 Task: Look for space in Marly-le-Roi, France from 2nd September, 2023 to 10th September, 2023 for 1 adult in price range Rs.5000 to Rs.16000. Place can be private room with 1  bedroom having 1 bed and 1 bathroom. Property type can be house, flat, guest house, hotel. Booking option can be shelf check-in. Required host language is English.
Action: Mouse moved to (588, 150)
Screenshot: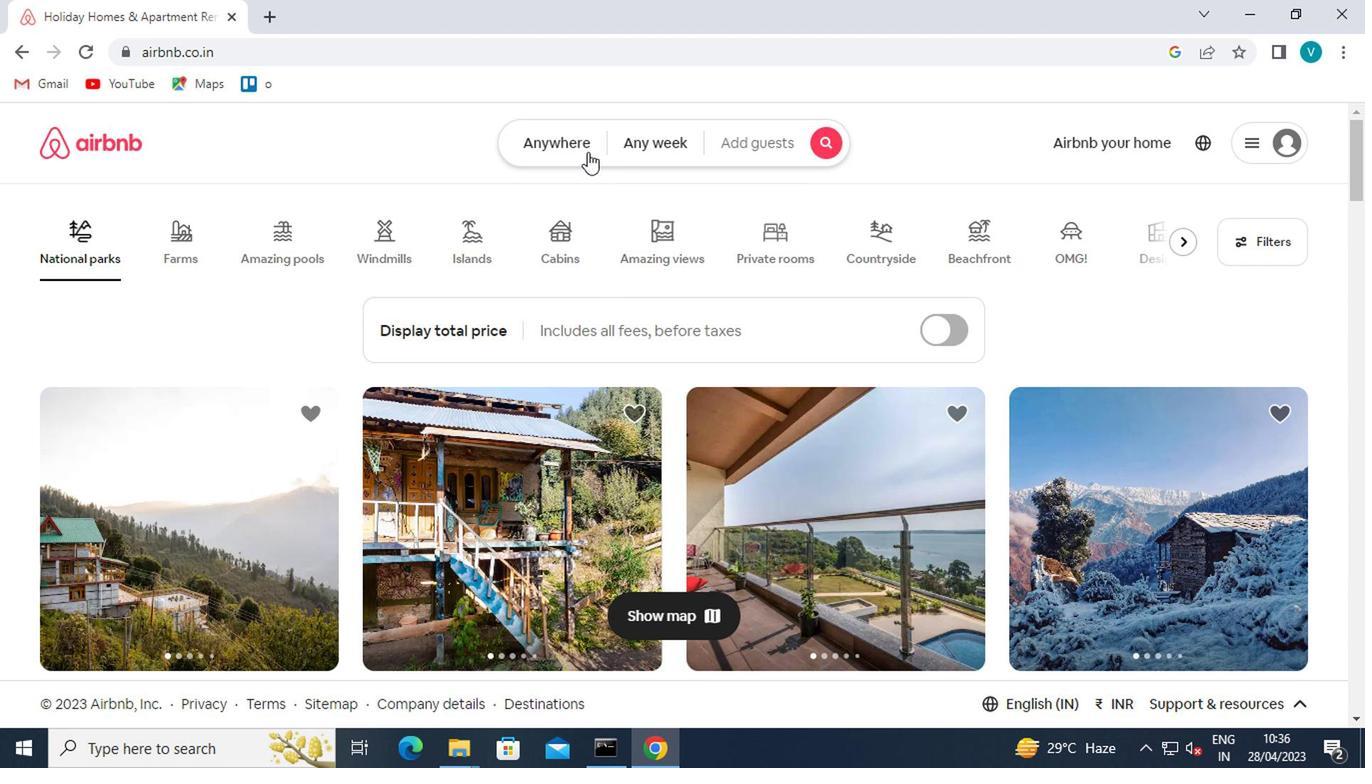 
Action: Mouse pressed left at (588, 150)
Screenshot: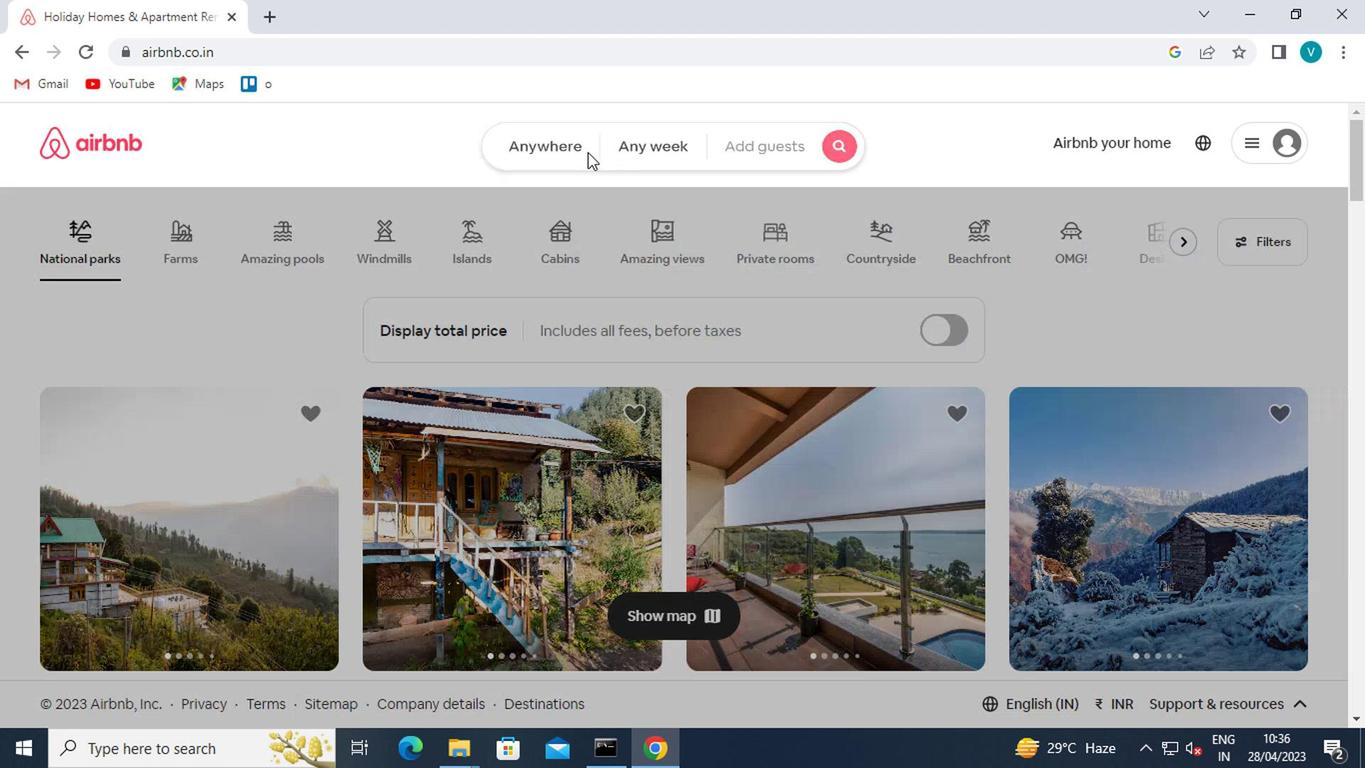 
Action: Mouse moved to (440, 229)
Screenshot: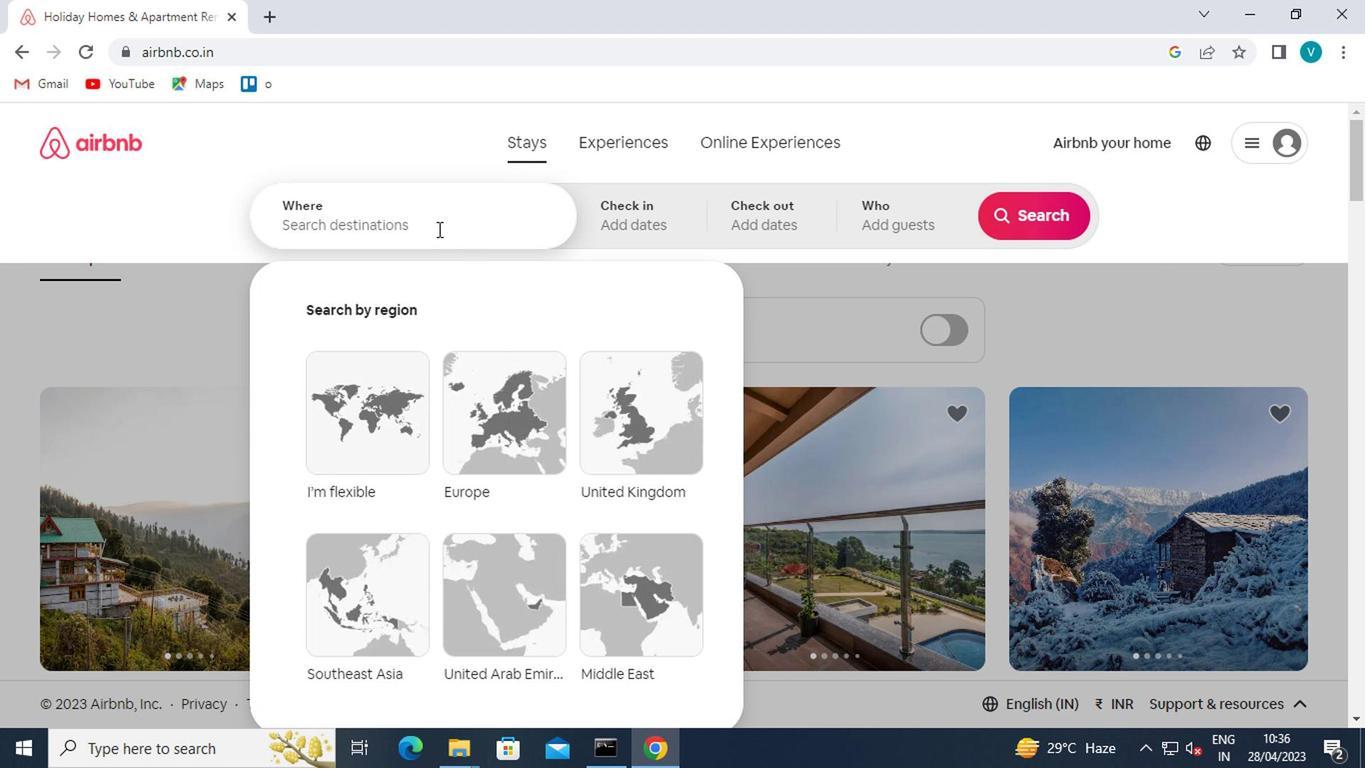 
Action: Mouse pressed left at (440, 229)
Screenshot: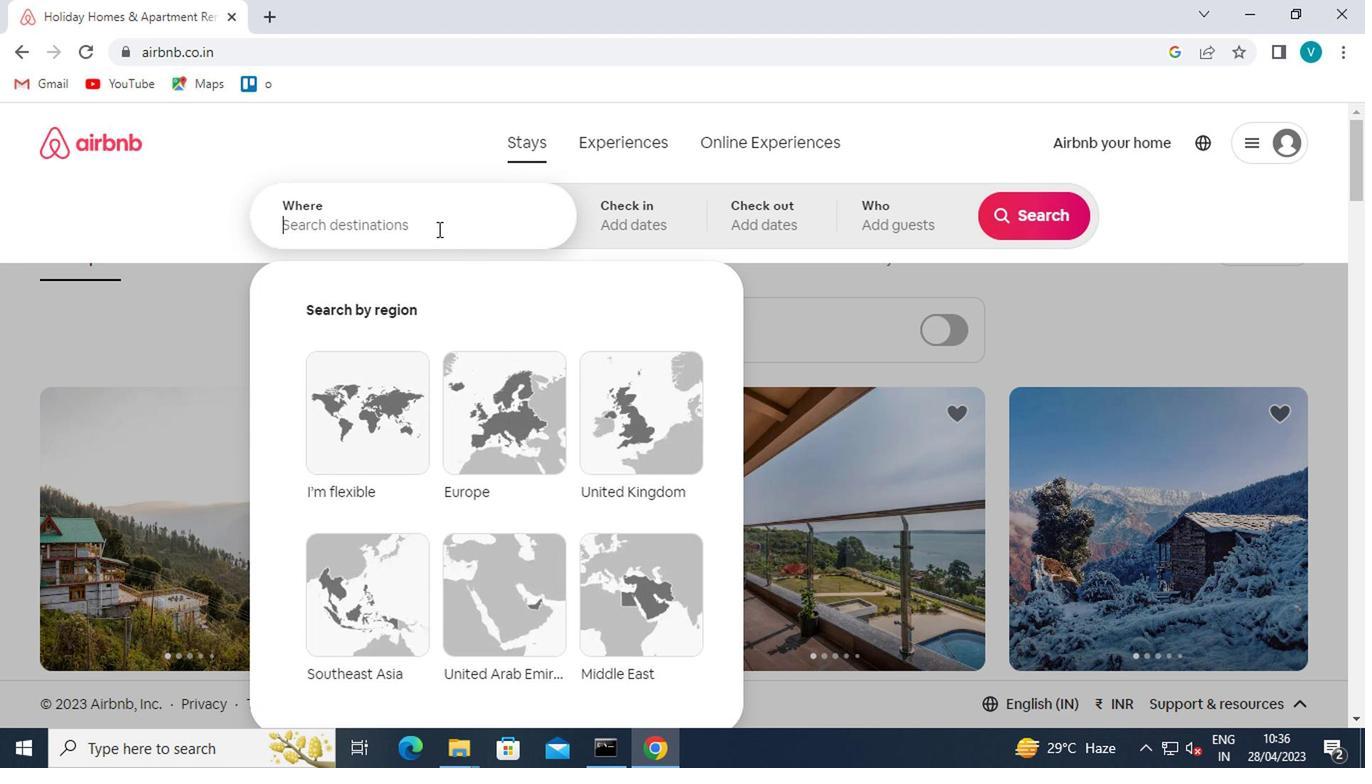 
Action: Mouse moved to (450, 233)
Screenshot: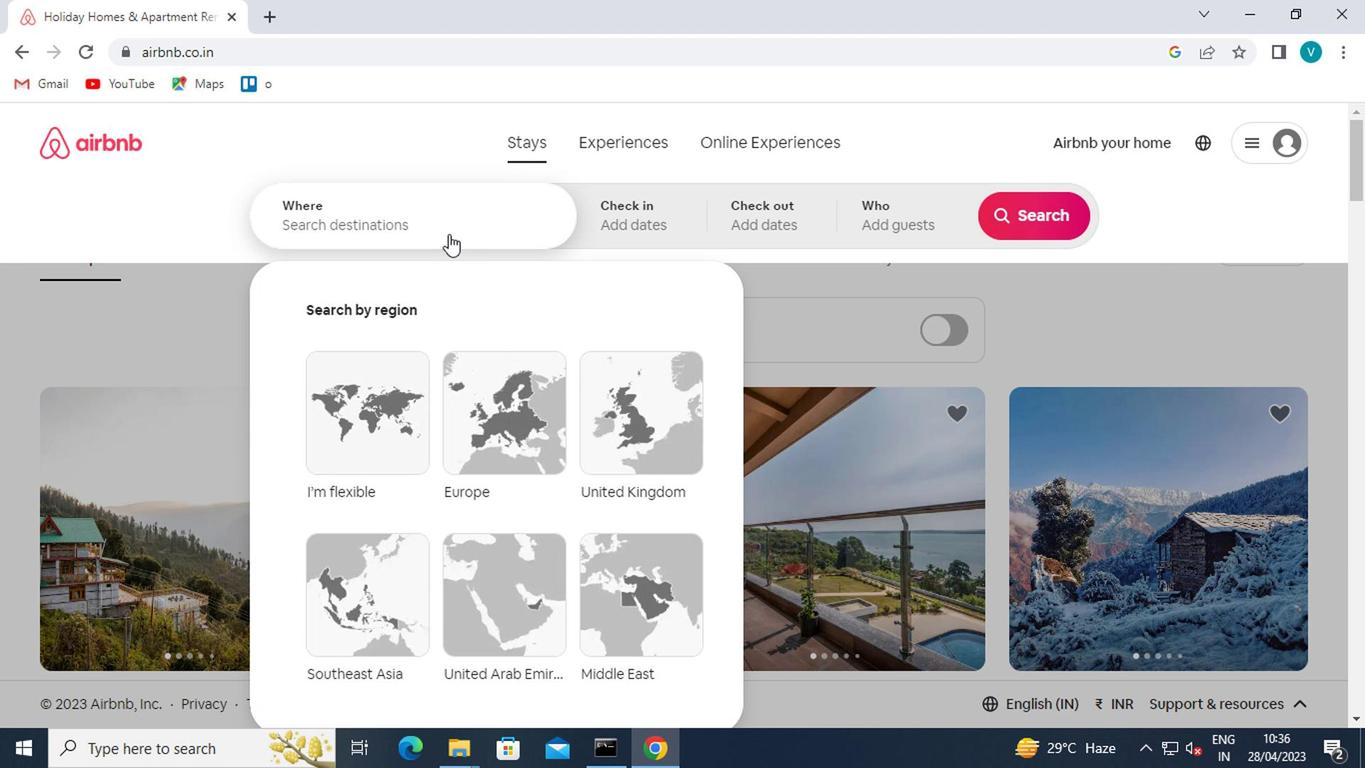 
Action: Key pressed marly<Key.space>l
Screenshot: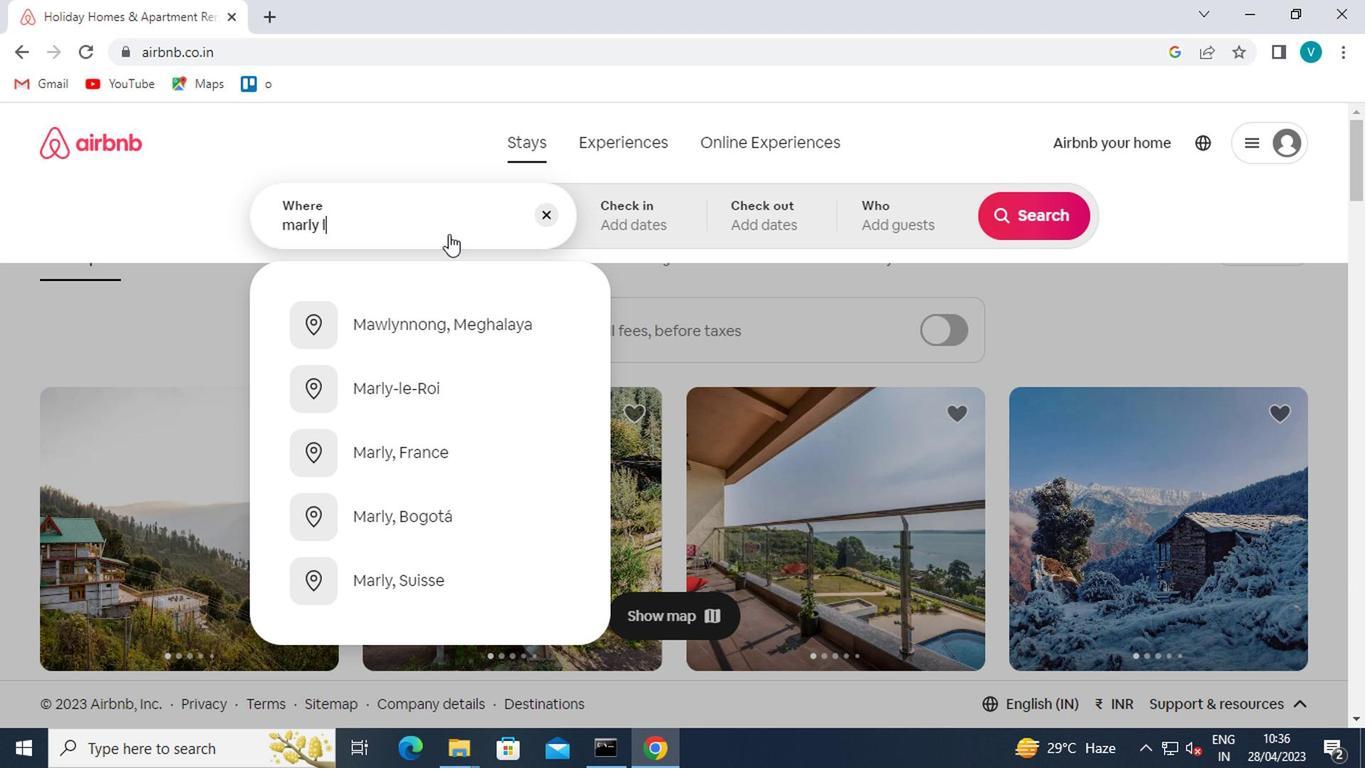 
Action: Mouse moved to (451, 233)
Screenshot: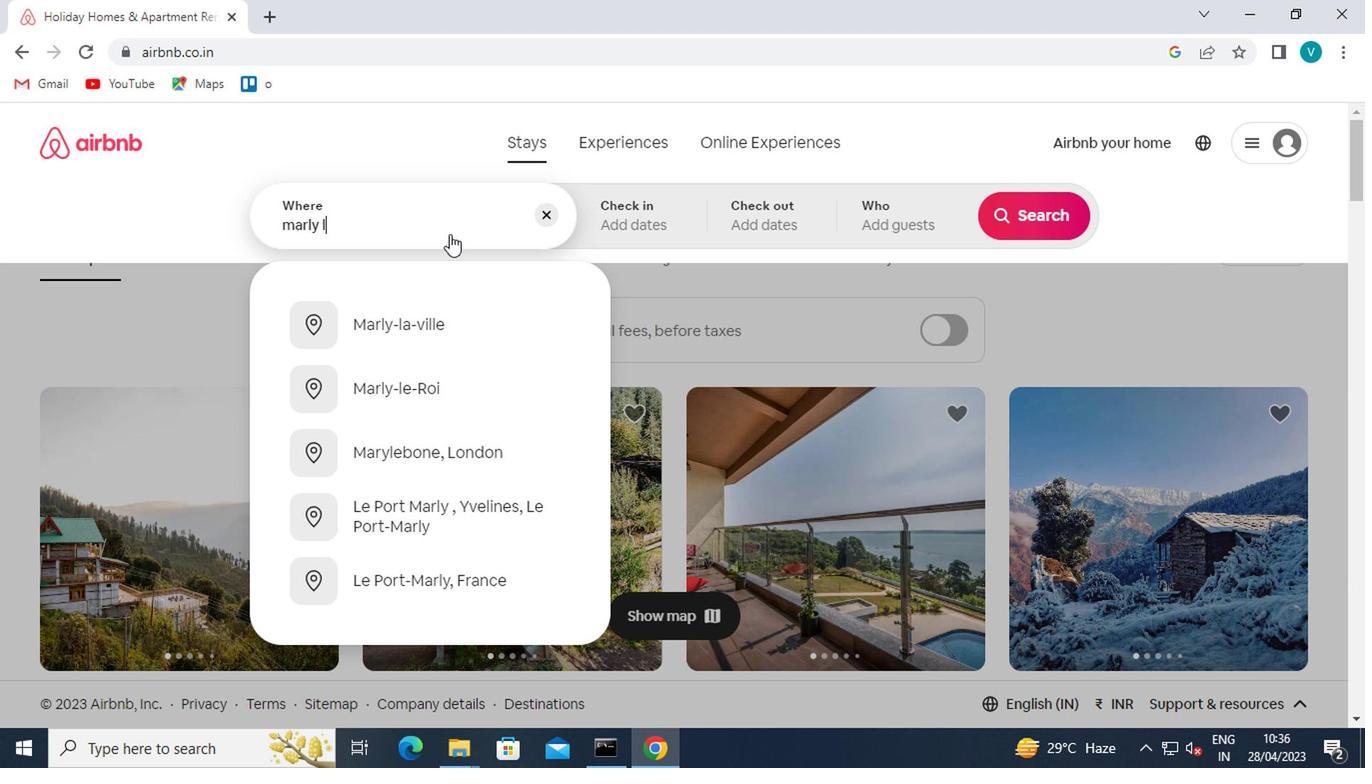 
Action: Key pressed e<Key.space>roi<Key.down><Key.enter>
Screenshot: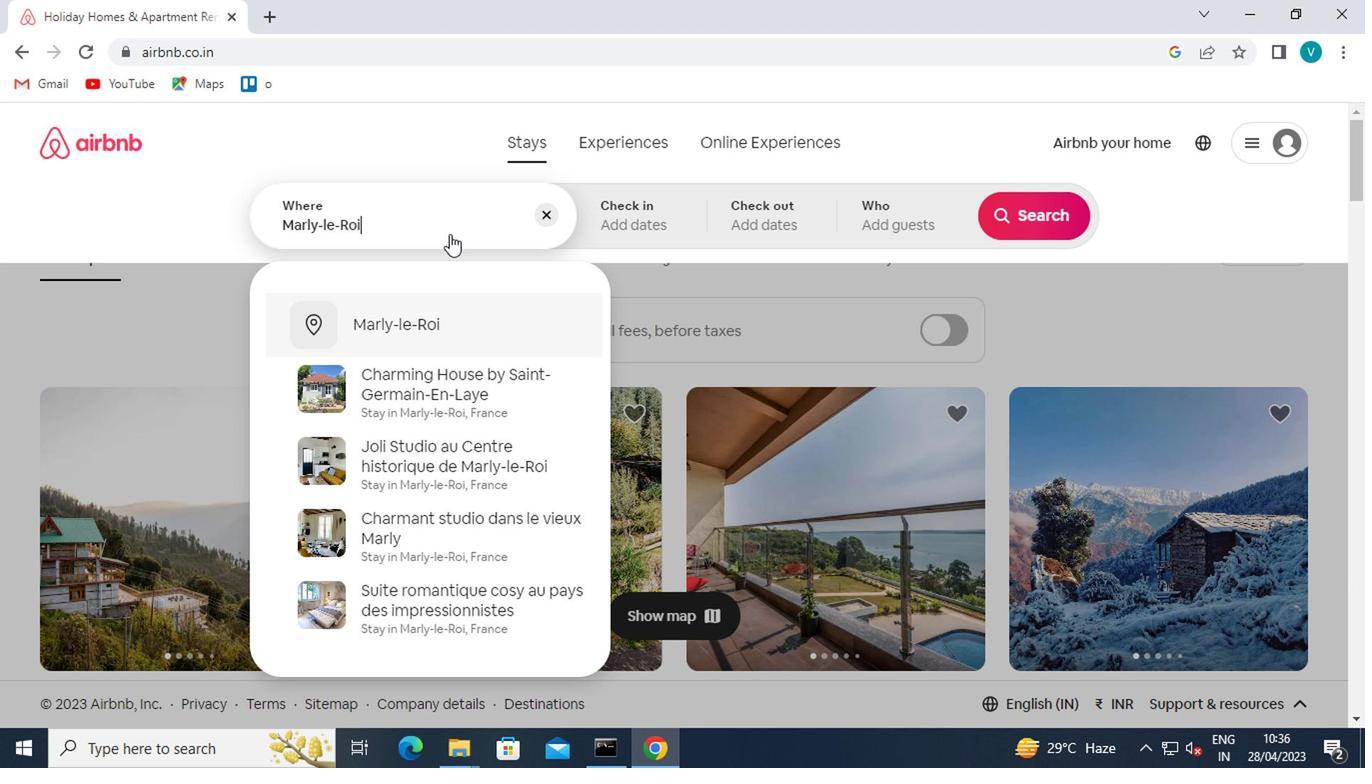
Action: Mouse moved to (1027, 379)
Screenshot: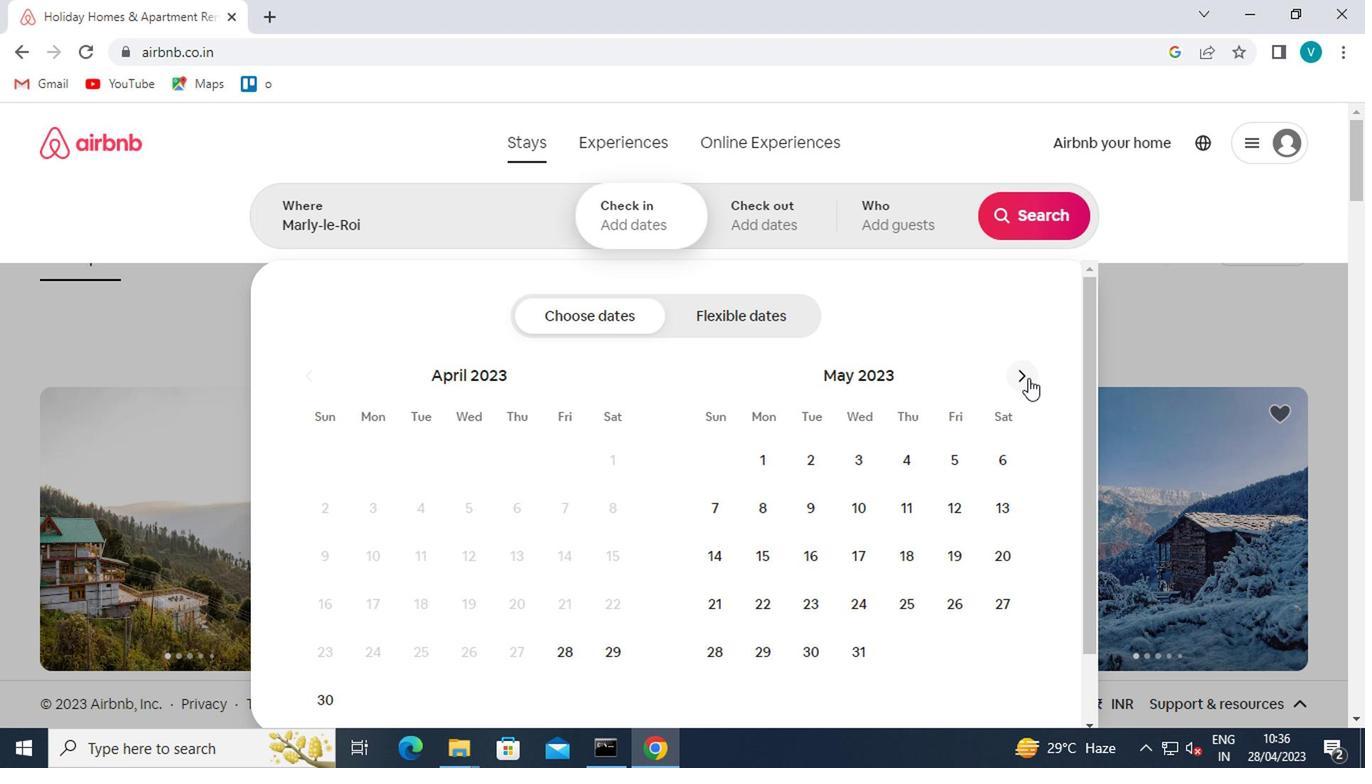 
Action: Mouse pressed left at (1027, 379)
Screenshot: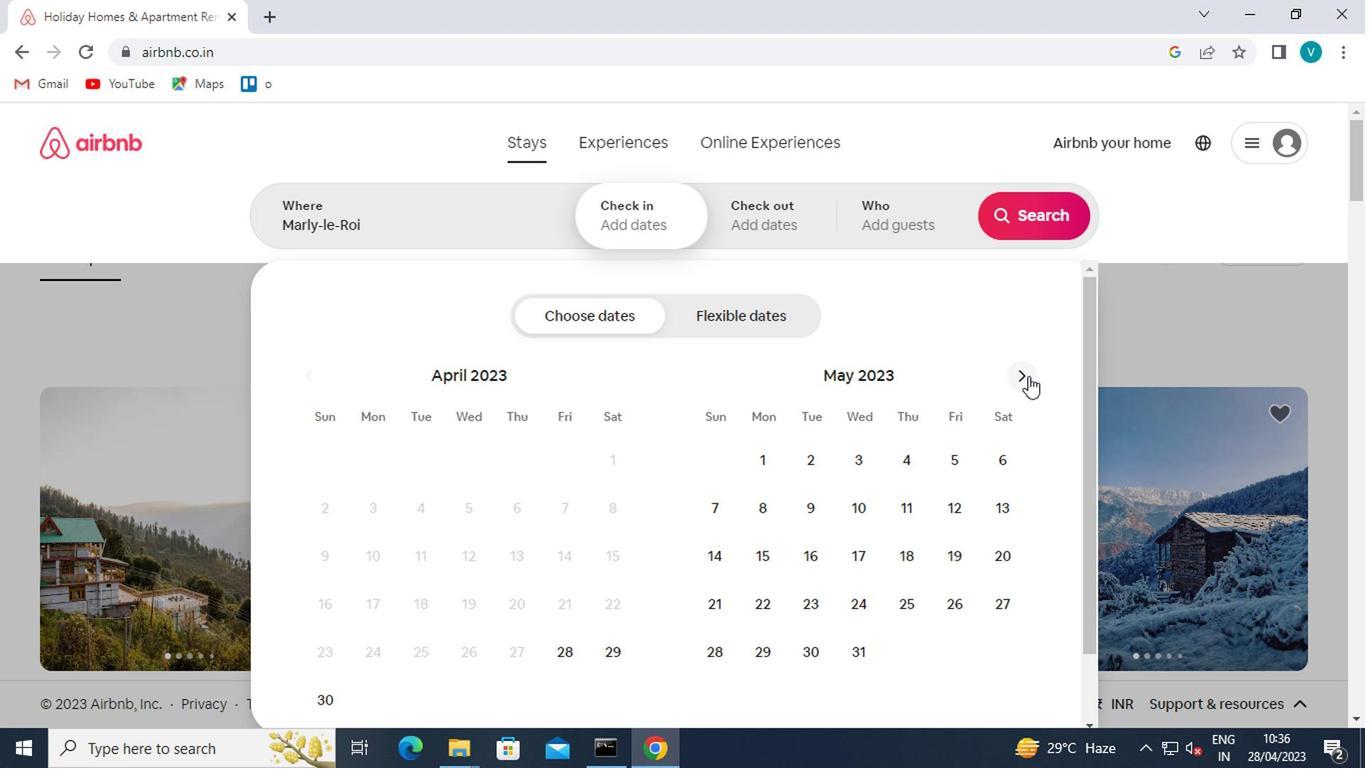 
Action: Mouse moved to (1027, 377)
Screenshot: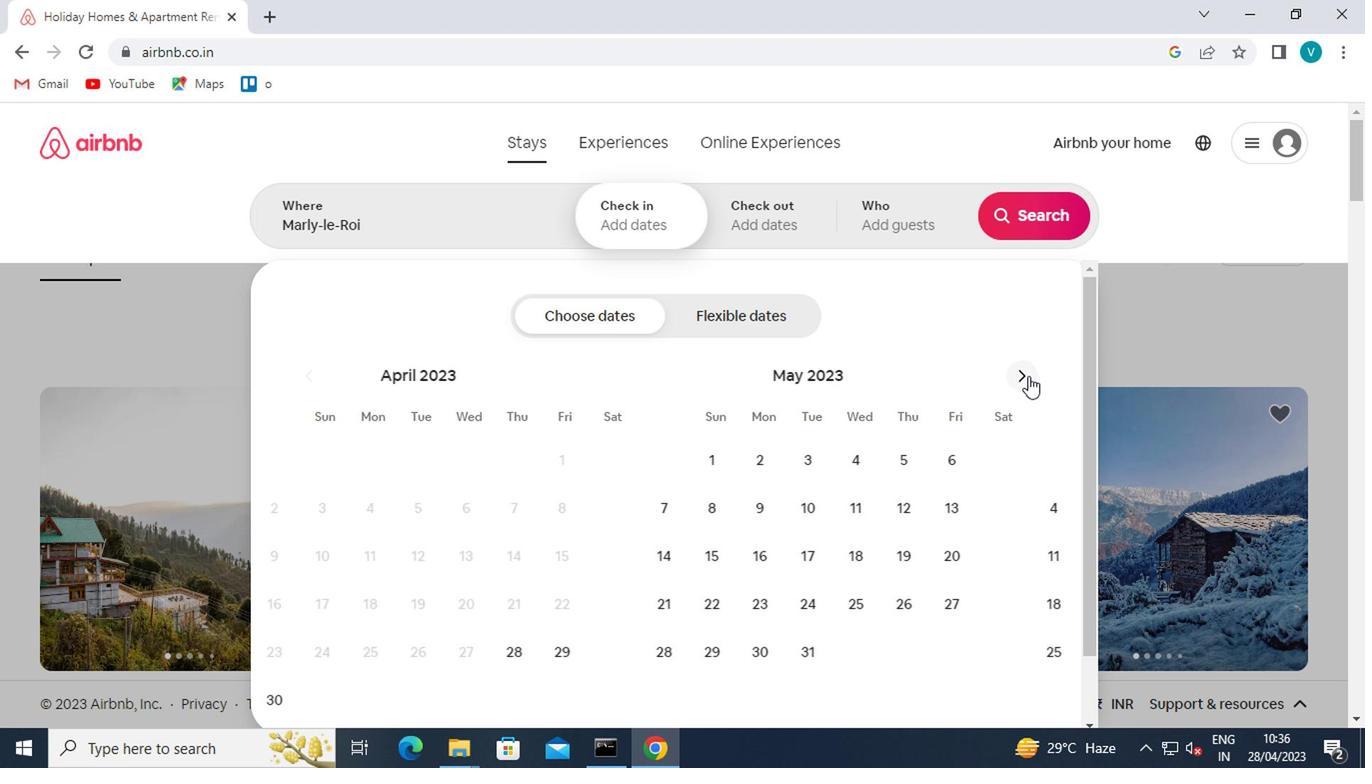 
Action: Mouse pressed left at (1027, 377)
Screenshot: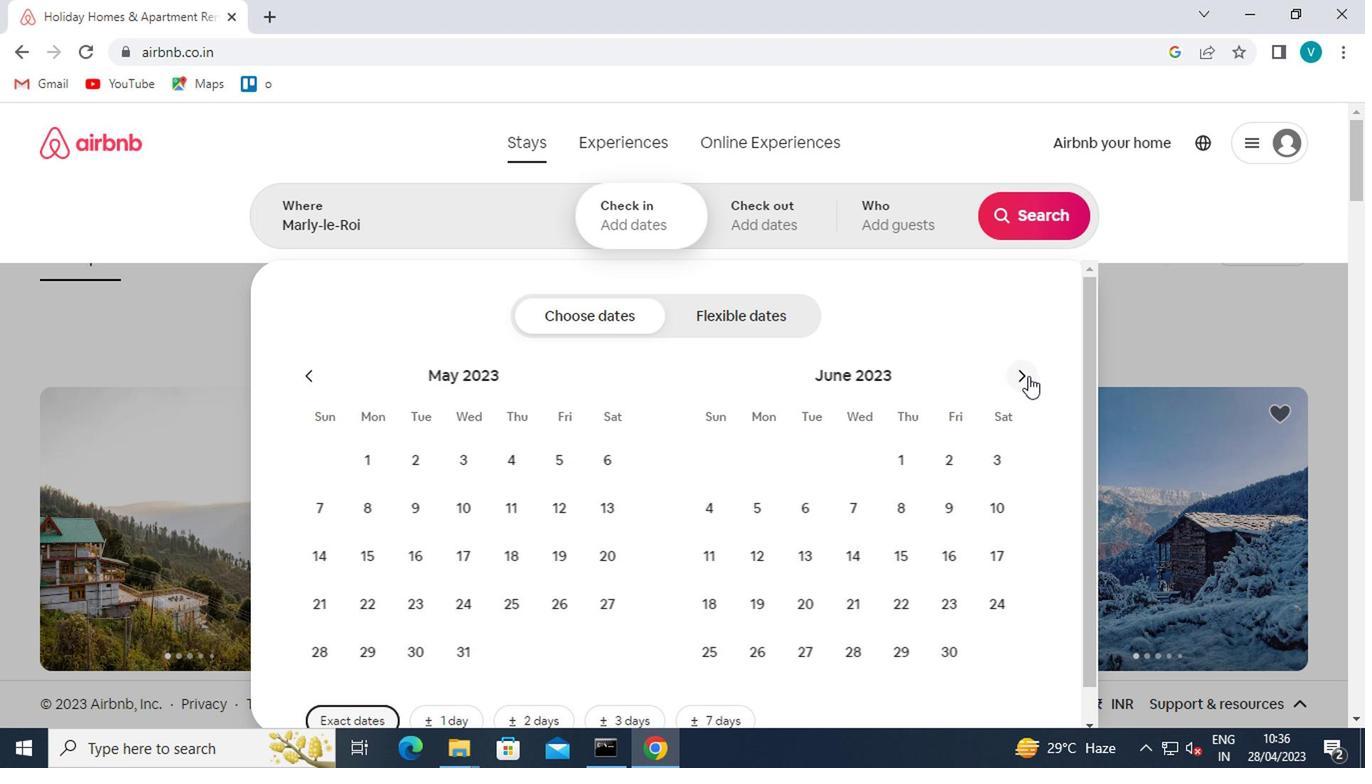 
Action: Mouse pressed left at (1027, 377)
Screenshot: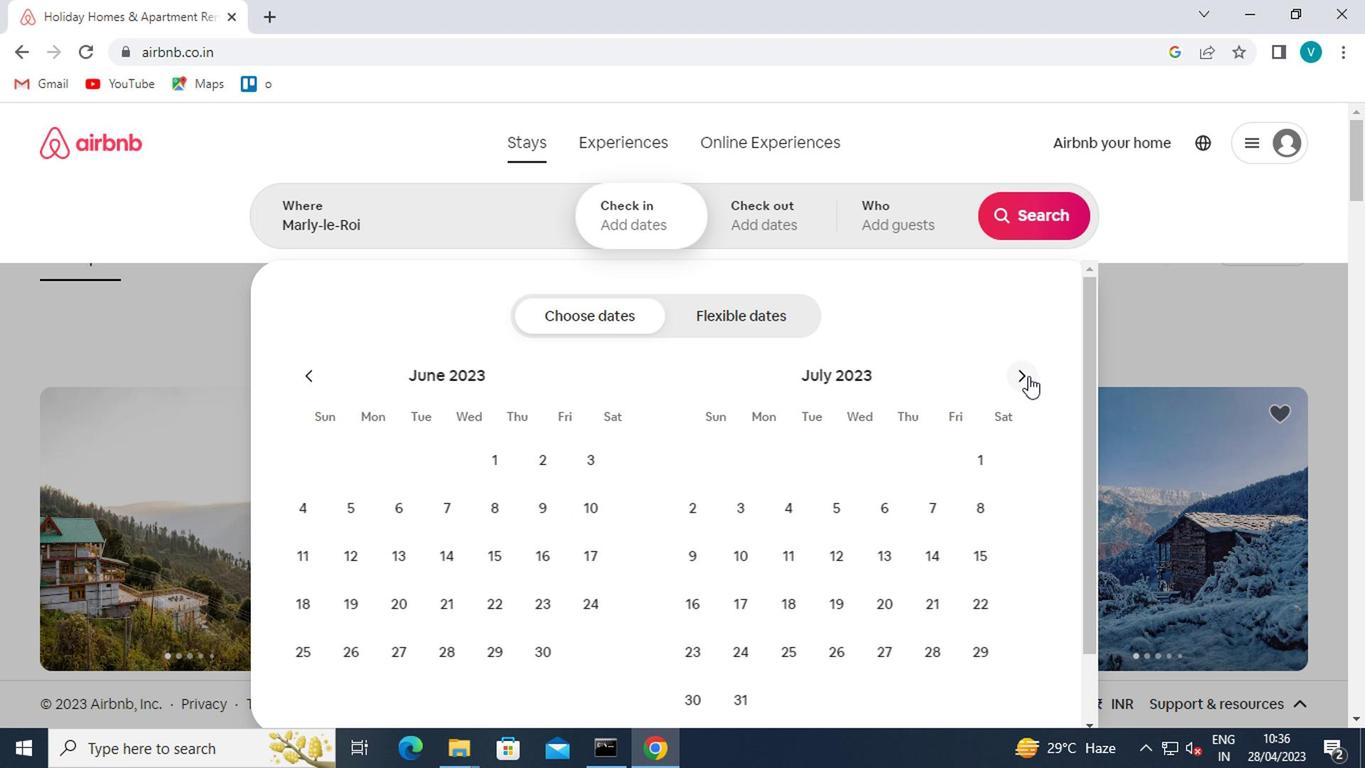 
Action: Mouse moved to (1027, 377)
Screenshot: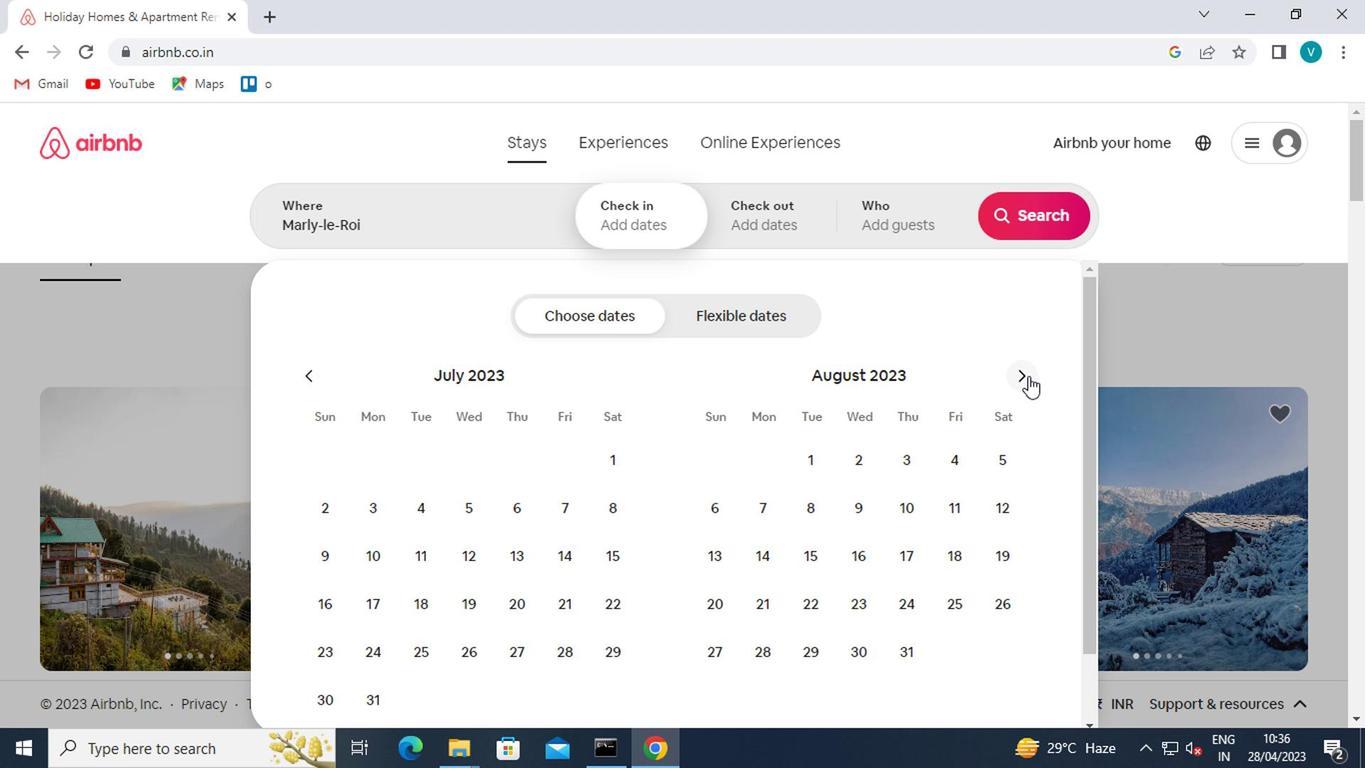 
Action: Mouse pressed left at (1027, 377)
Screenshot: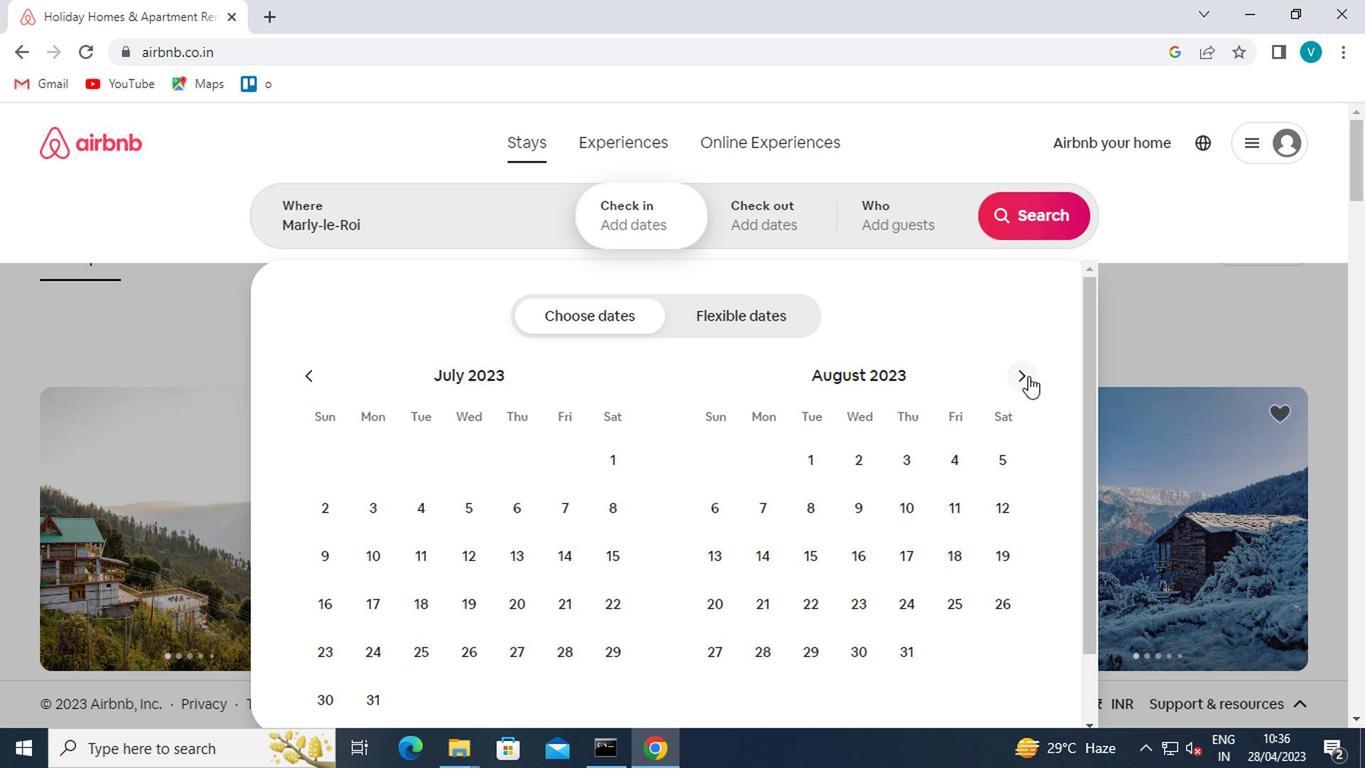 
Action: Mouse moved to (1003, 458)
Screenshot: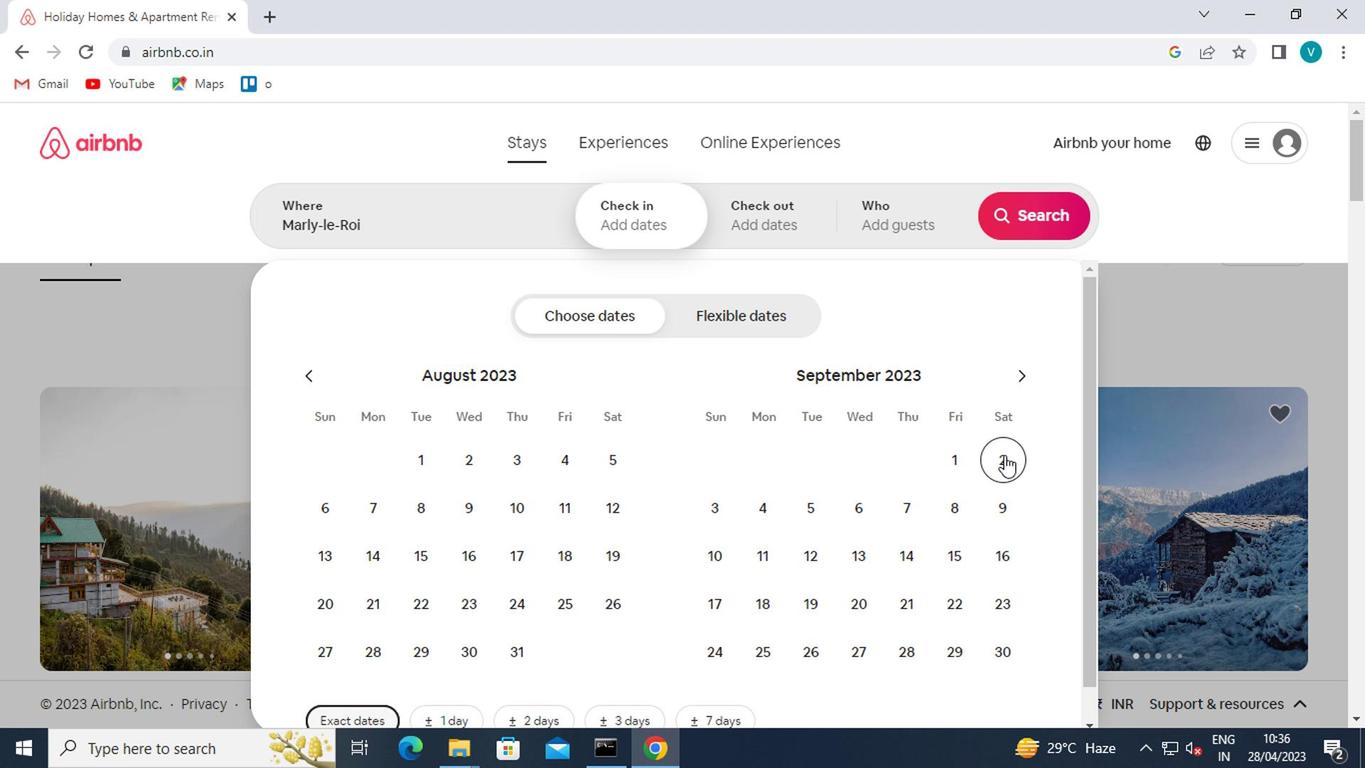 
Action: Mouse pressed left at (1003, 458)
Screenshot: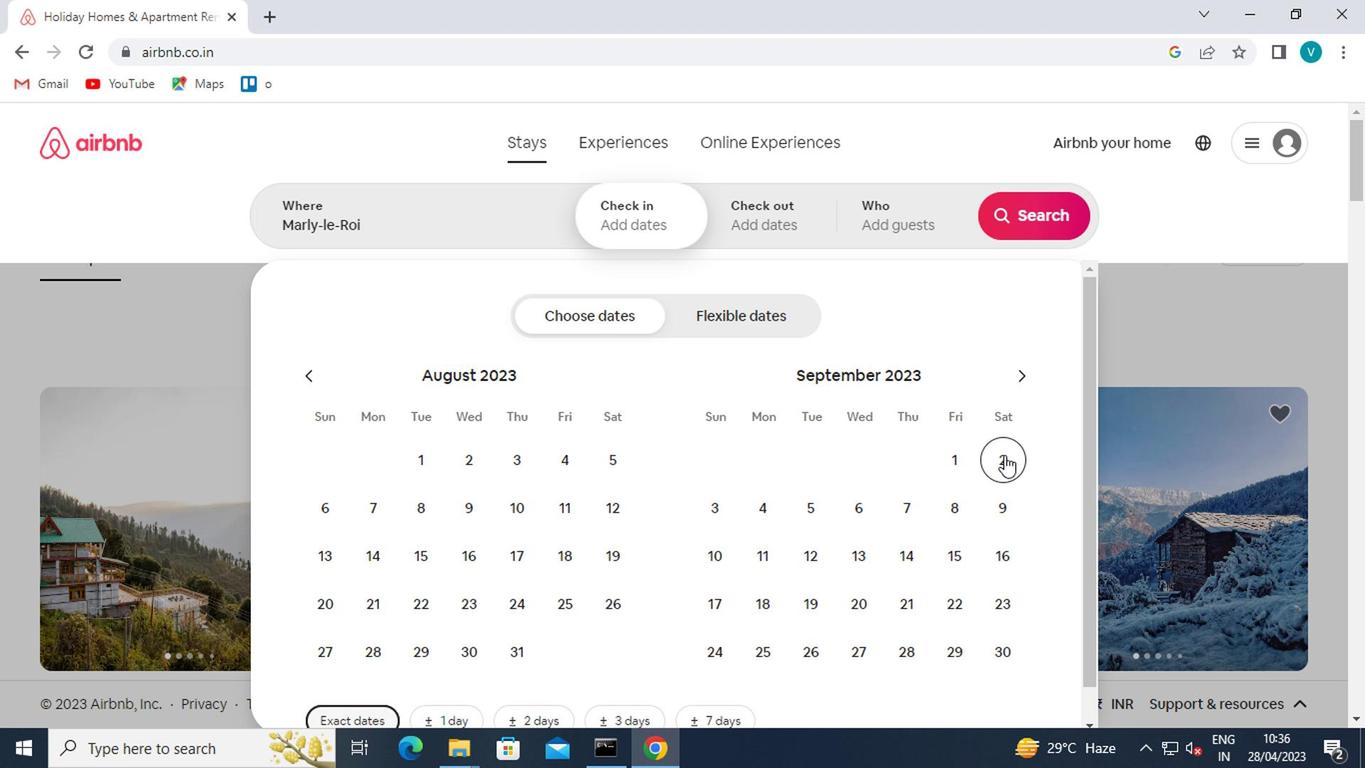 
Action: Mouse moved to (719, 556)
Screenshot: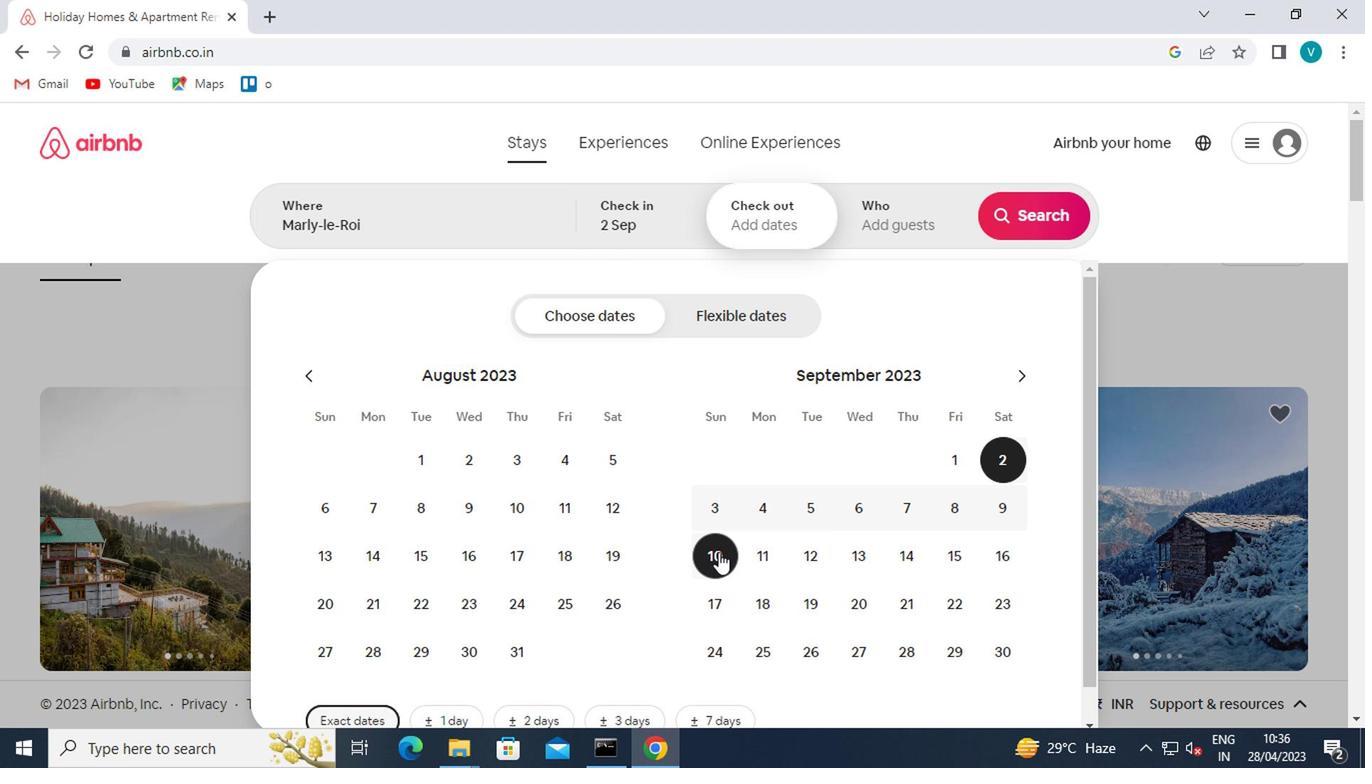 
Action: Mouse pressed left at (719, 556)
Screenshot: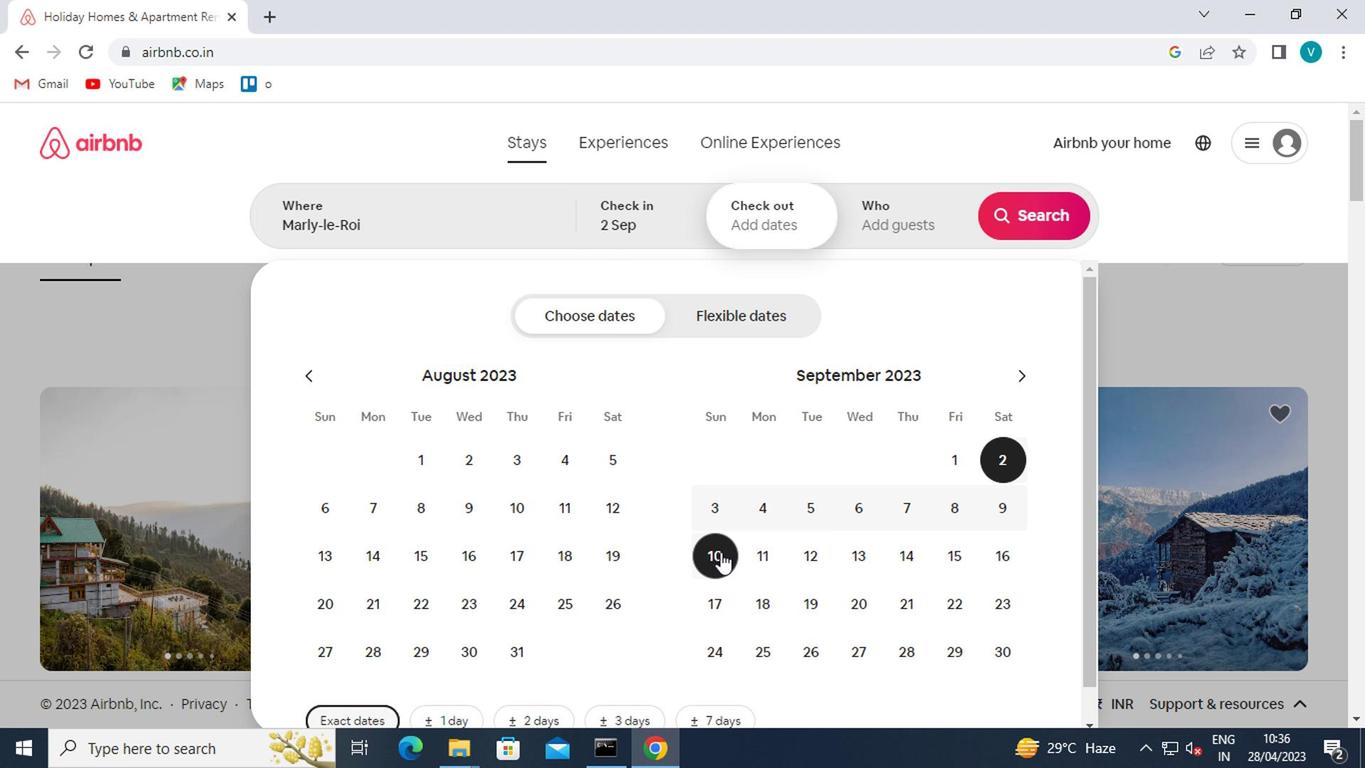 
Action: Mouse moved to (896, 221)
Screenshot: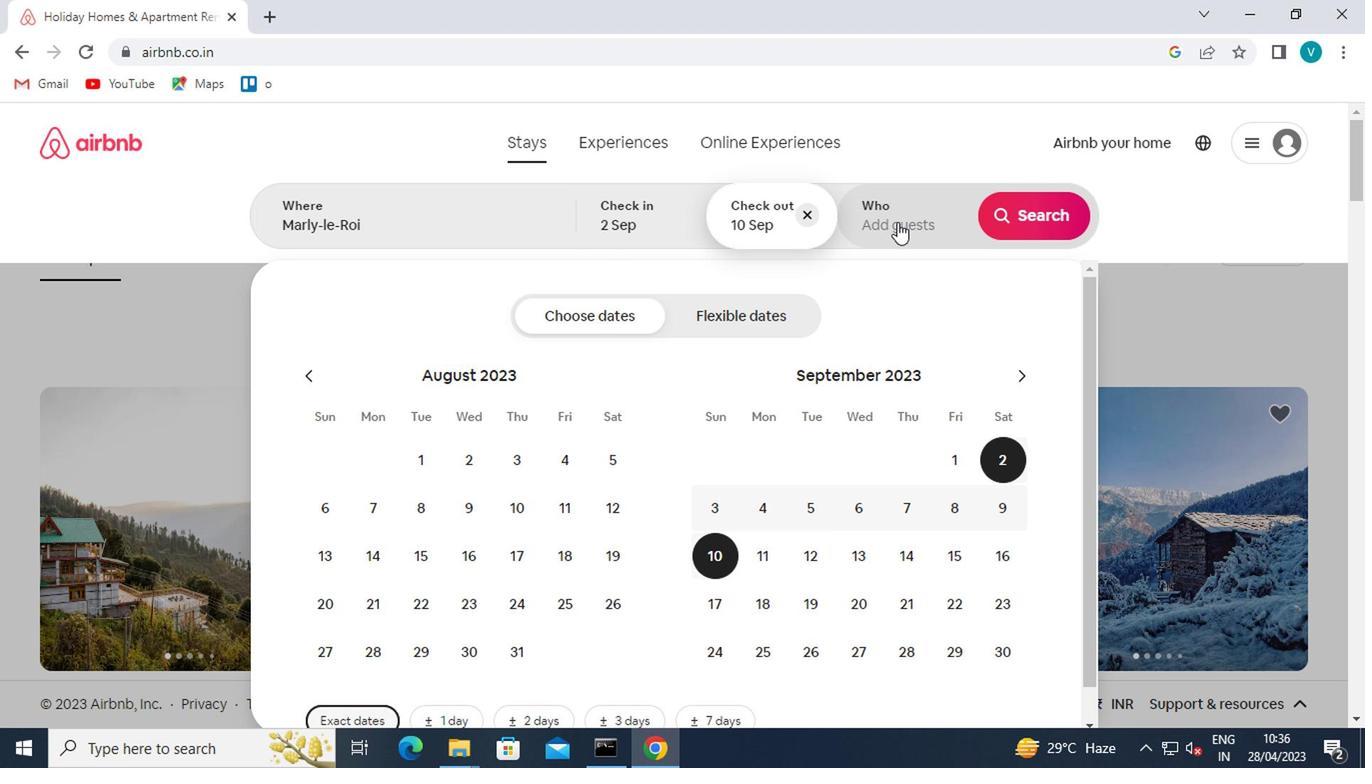 
Action: Mouse pressed left at (896, 221)
Screenshot: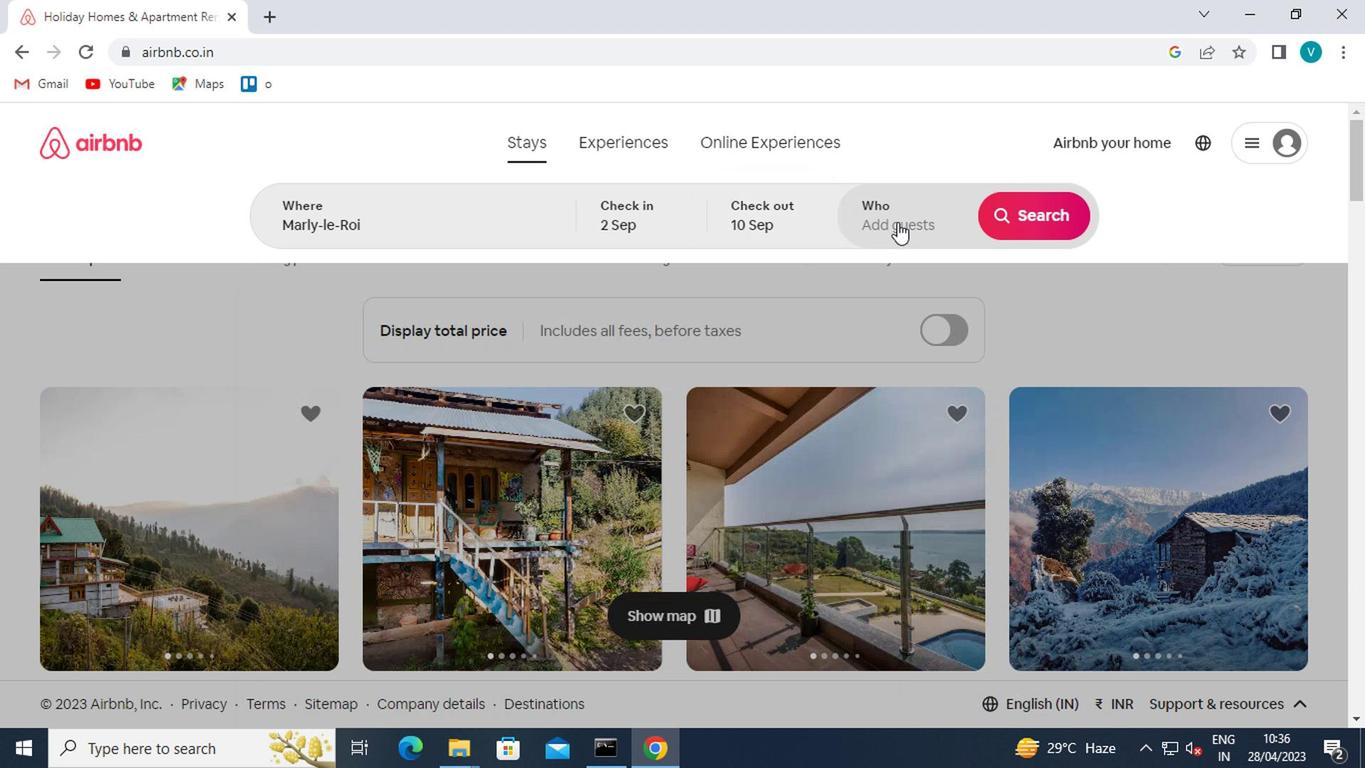 
Action: Mouse moved to (1044, 325)
Screenshot: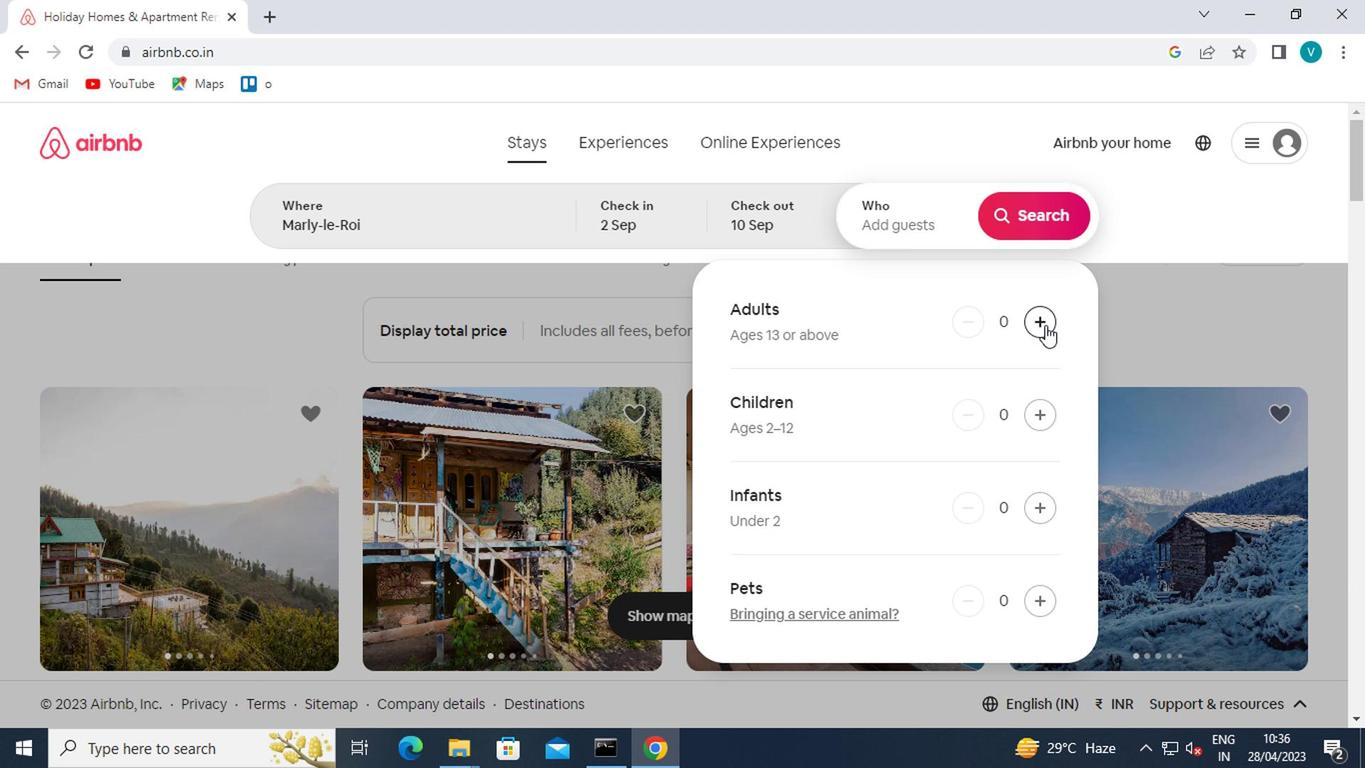 
Action: Mouse pressed left at (1044, 325)
Screenshot: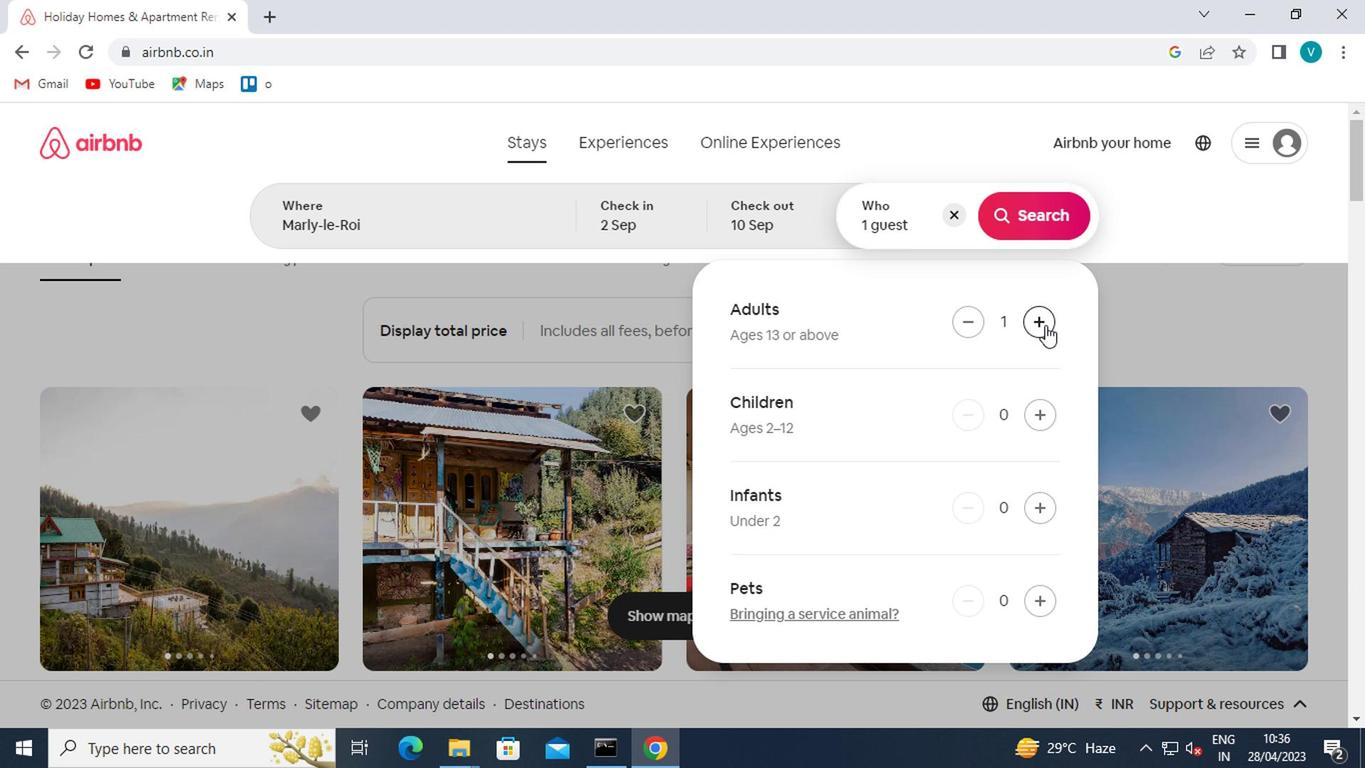 
Action: Mouse moved to (1049, 214)
Screenshot: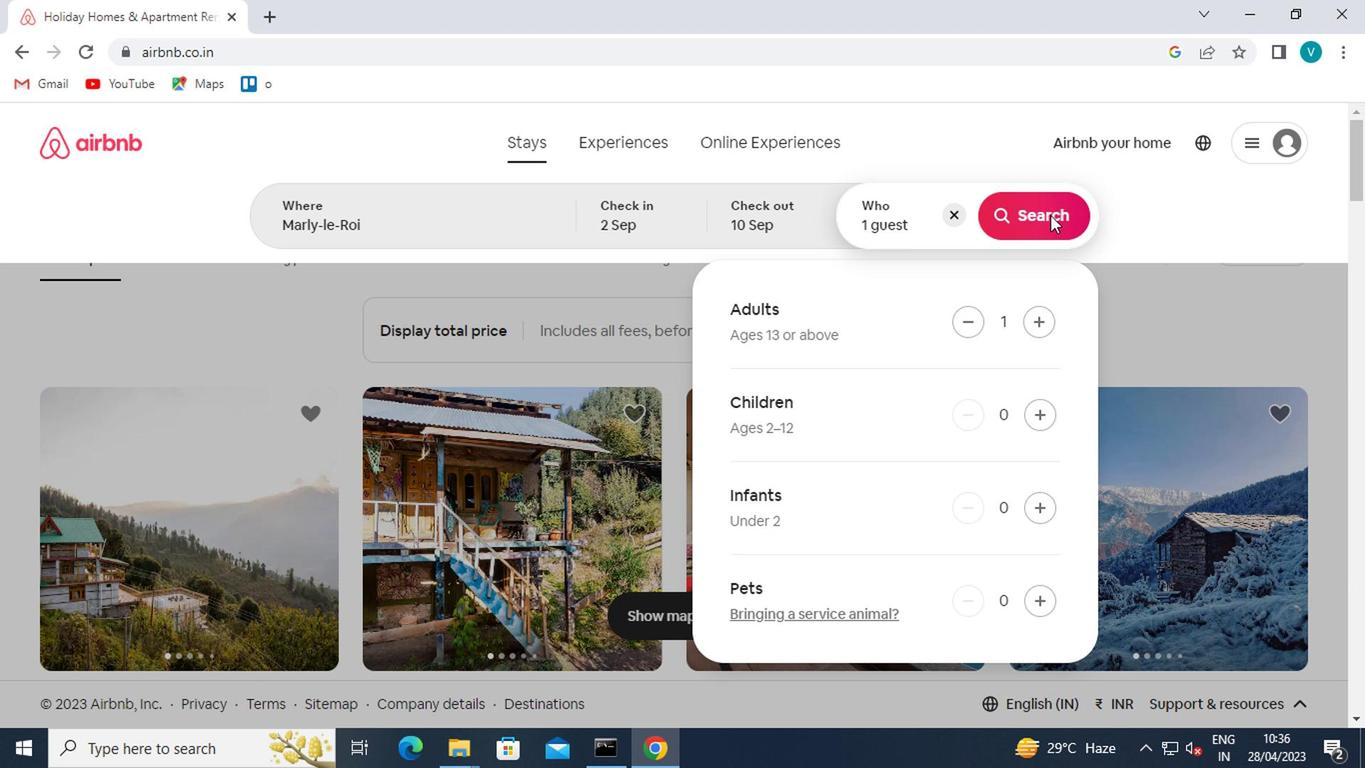 
Action: Mouse pressed left at (1049, 214)
Screenshot: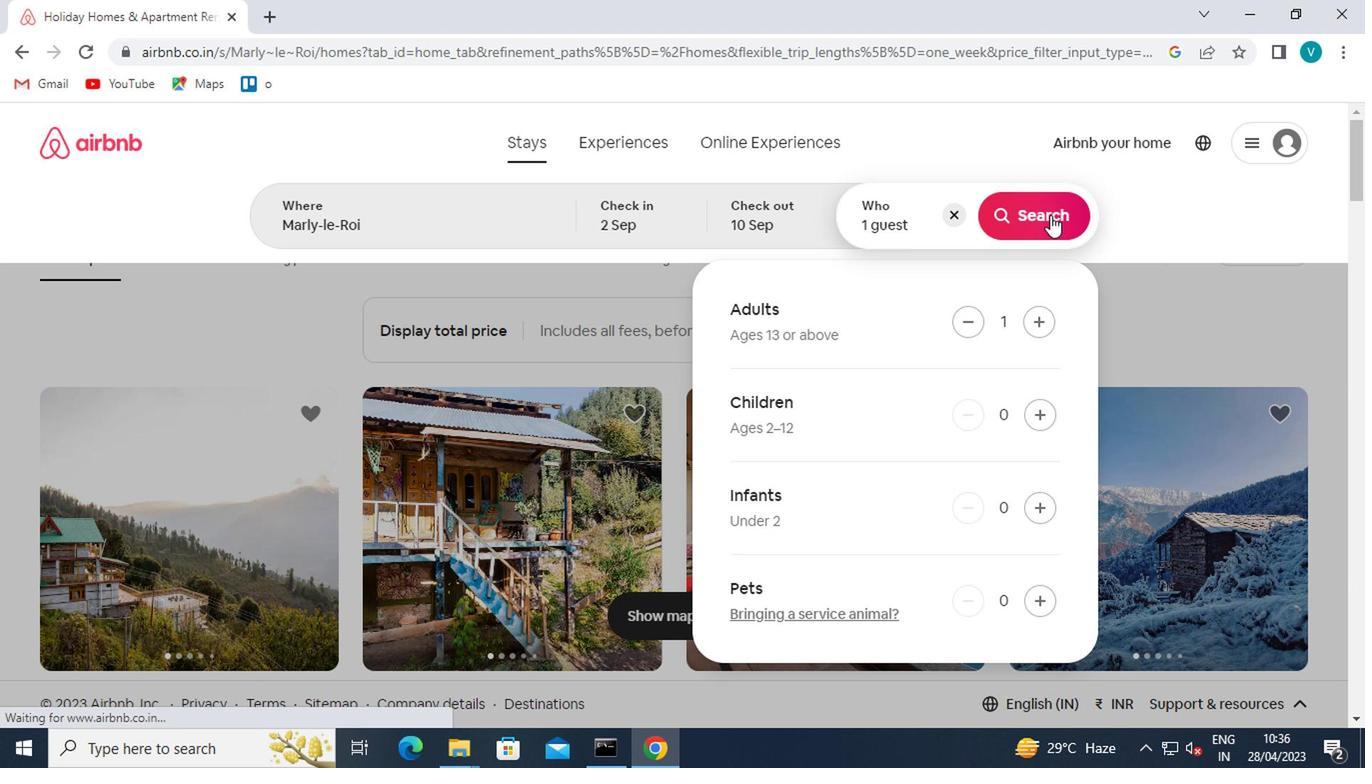 
Action: Mouse moved to (1264, 219)
Screenshot: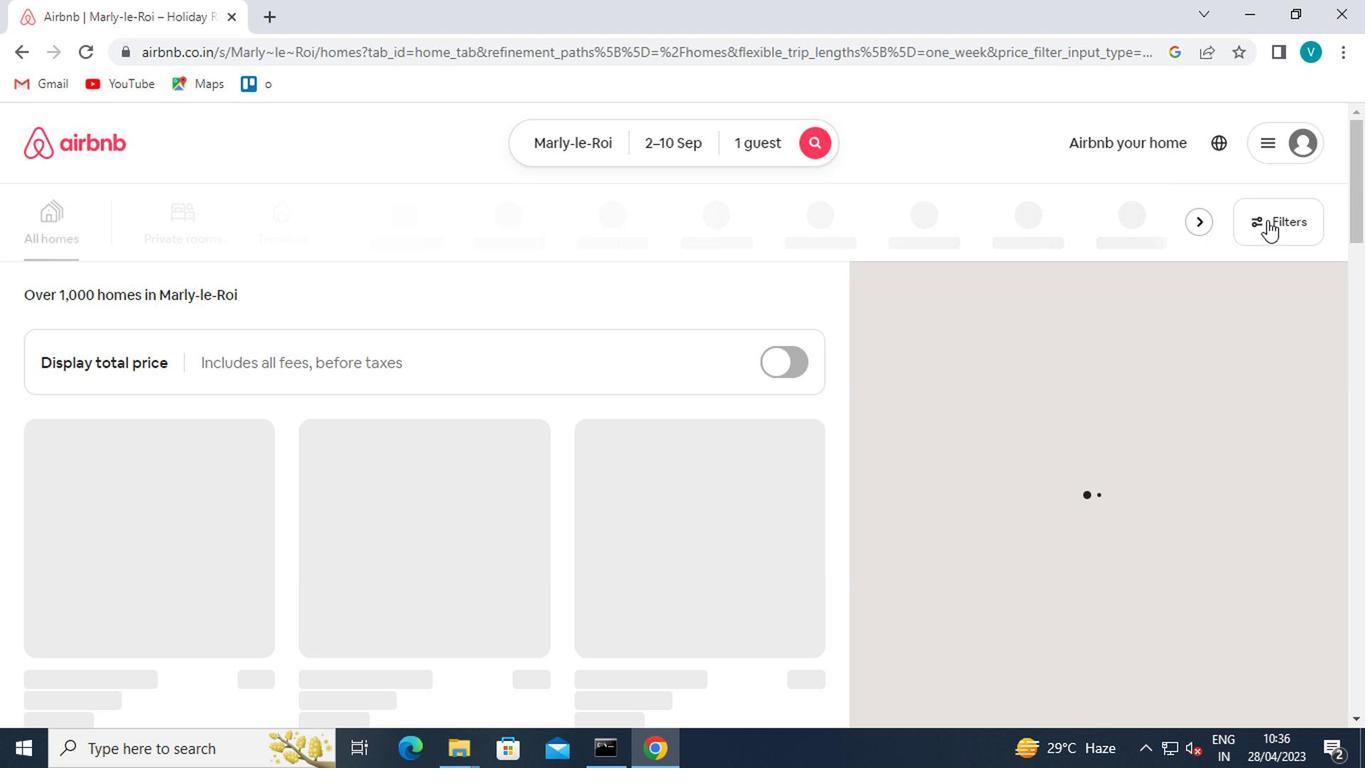 
Action: Mouse pressed left at (1264, 219)
Screenshot: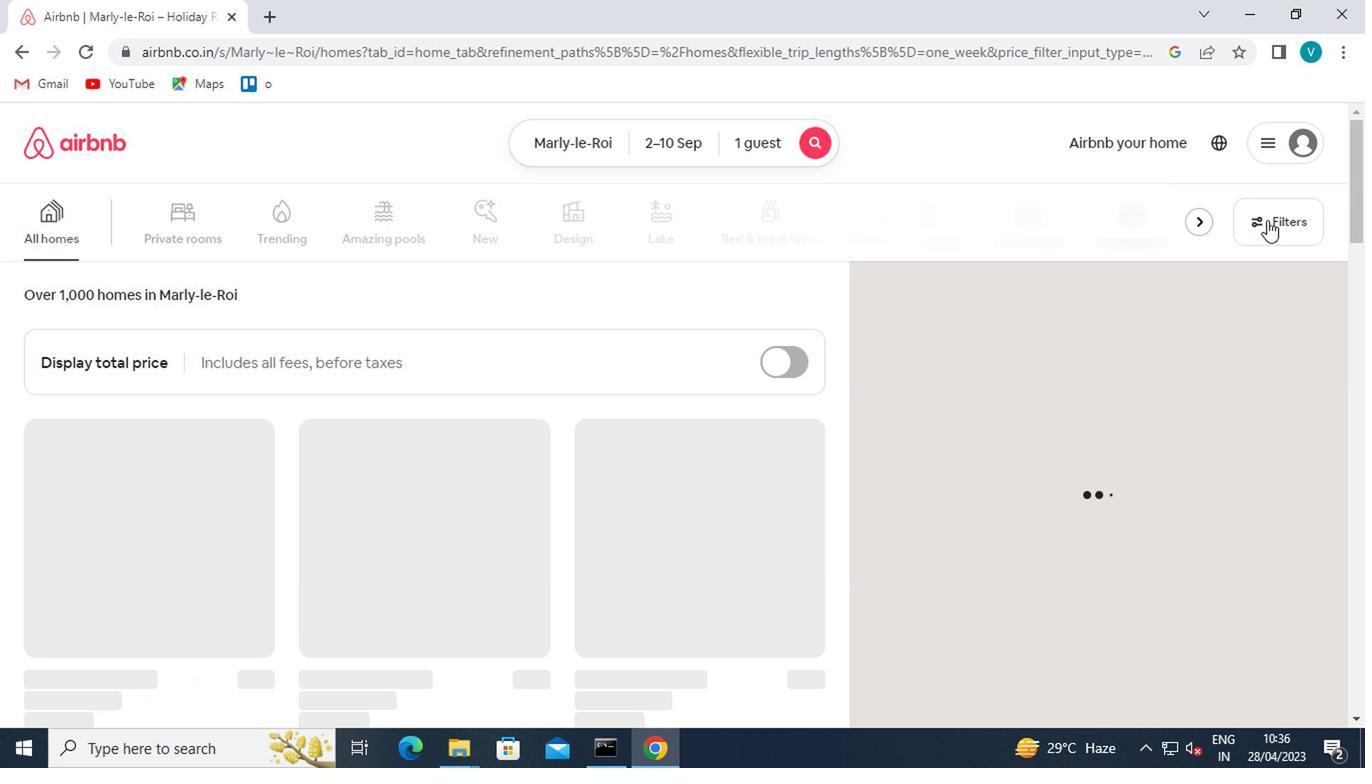 
Action: Mouse moved to (603, 477)
Screenshot: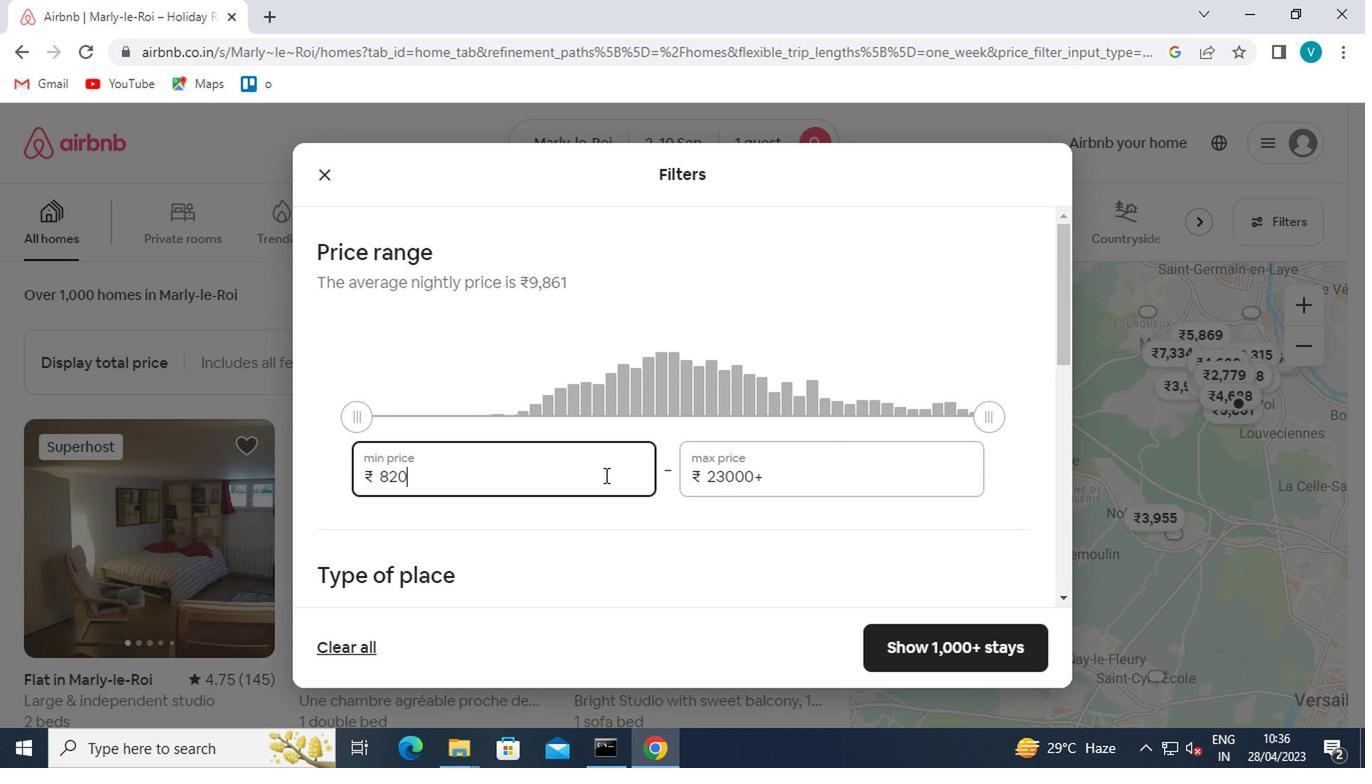 
Action: Mouse pressed left at (603, 477)
Screenshot: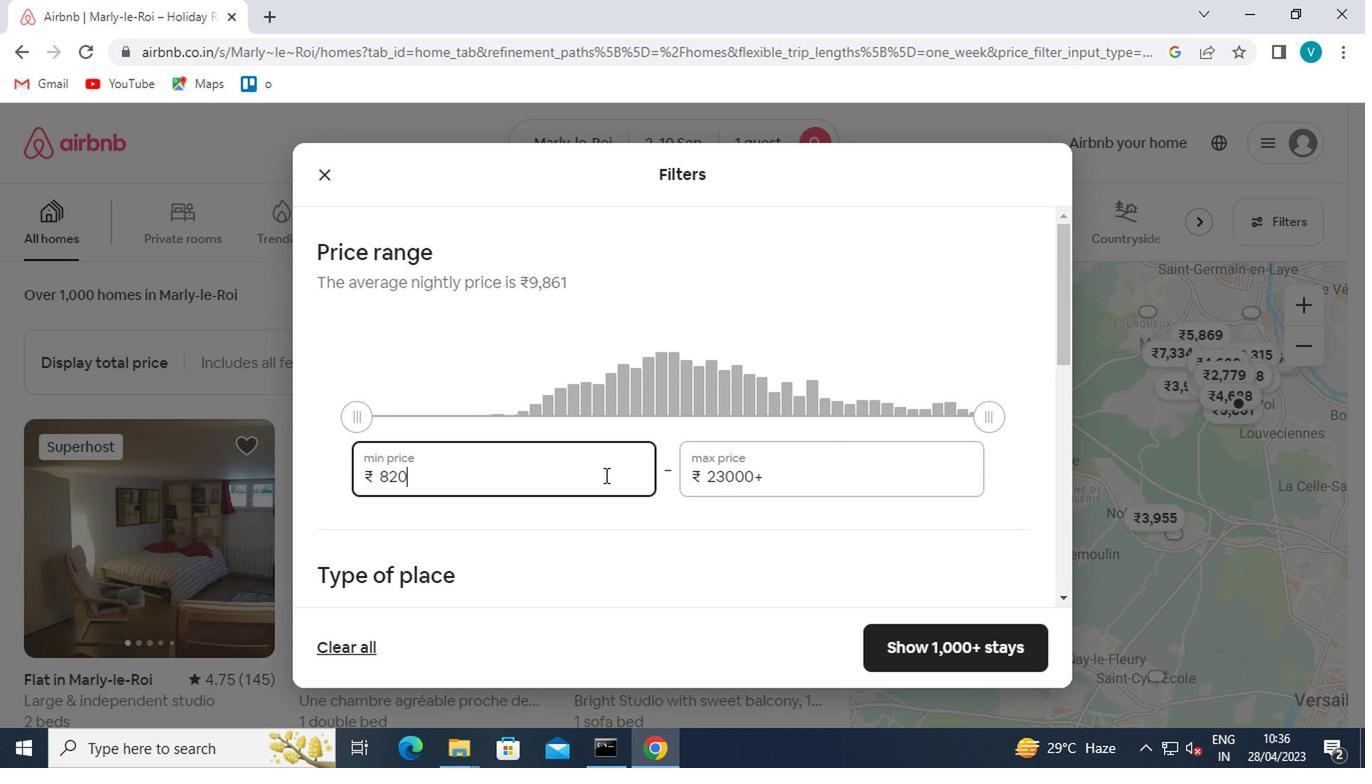 
Action: Mouse moved to (623, 489)
Screenshot: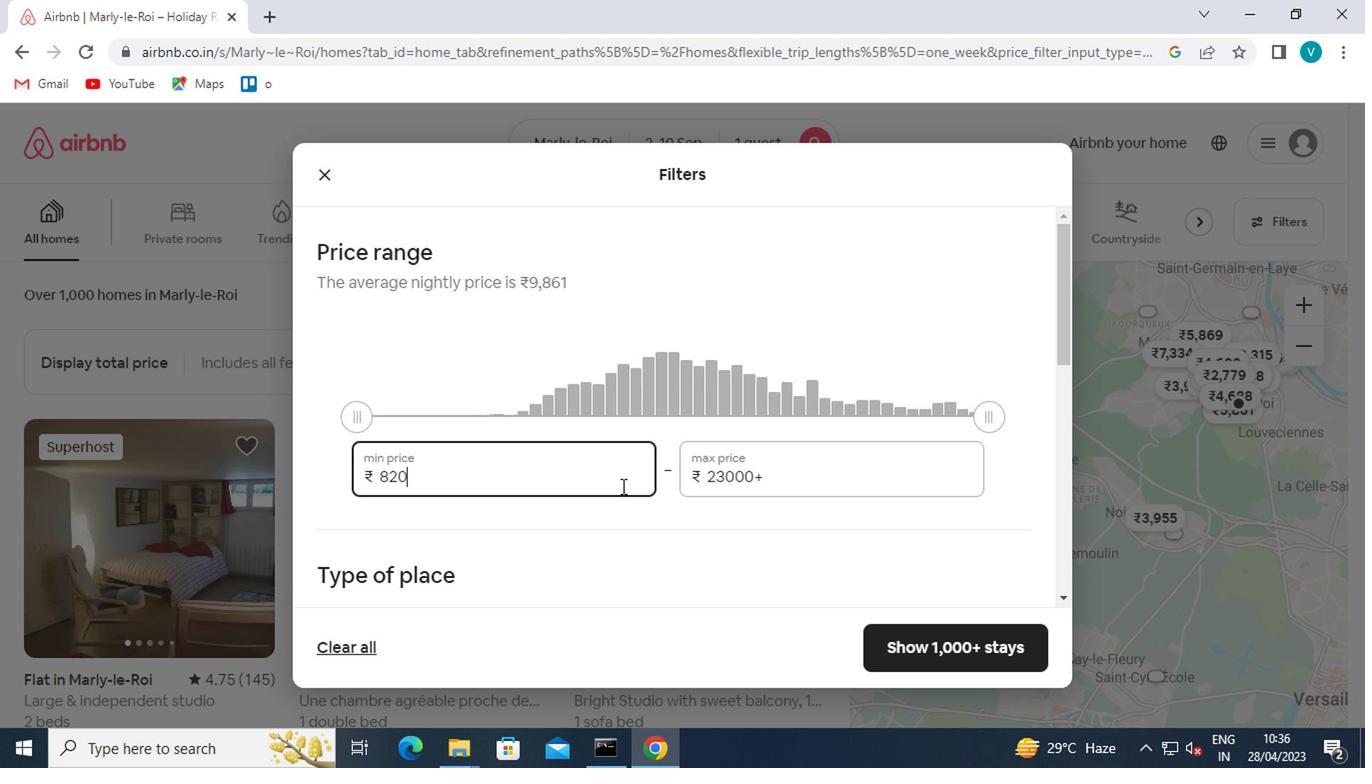 
Action: Key pressed <Key.backspace><Key.backspace><Key.backspace><Key.backspace><Key.backspace><Key.backspace><Key.backspace><Key.backspace><Key.backspace><Key.backspace><Key.backspace><Key.backspace>5000<Key.tab>16000
Screenshot: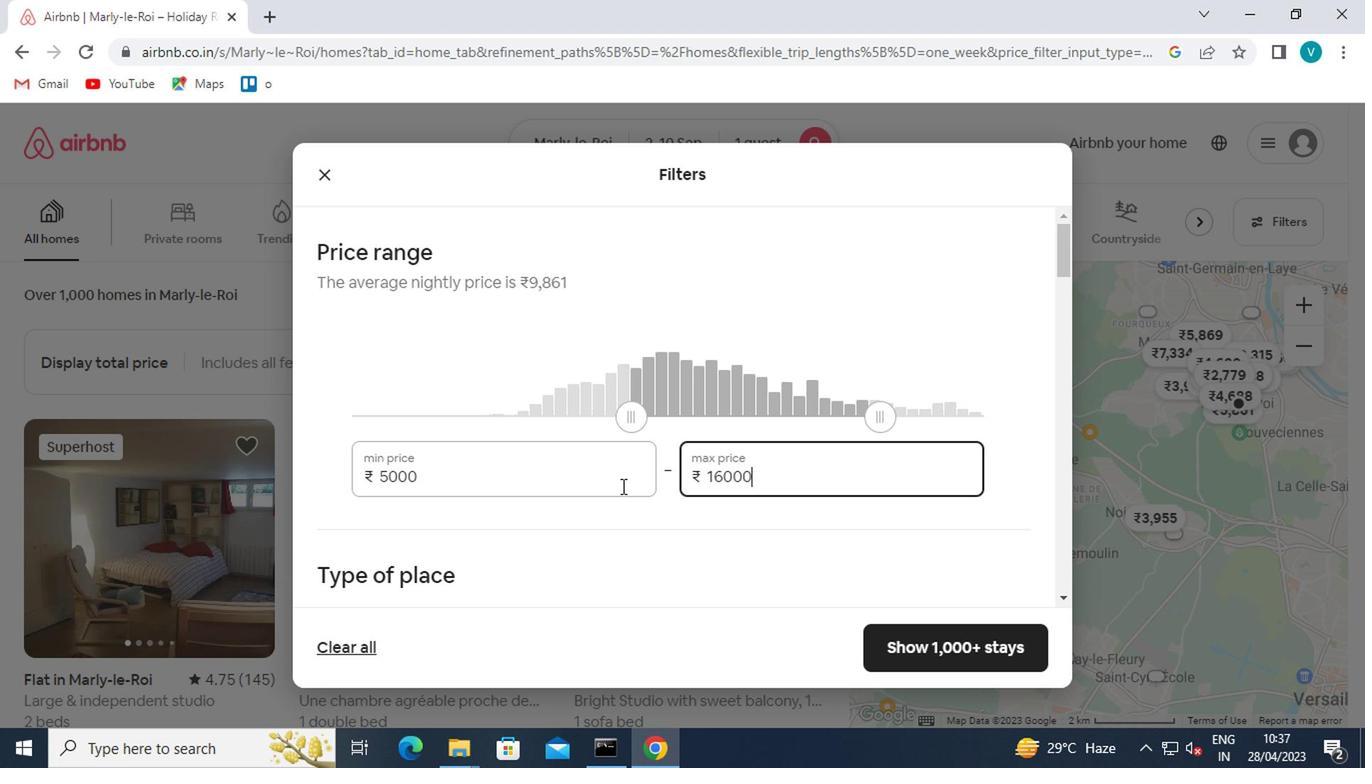 
Action: Mouse scrolled (623, 488) with delta (0, 0)
Screenshot: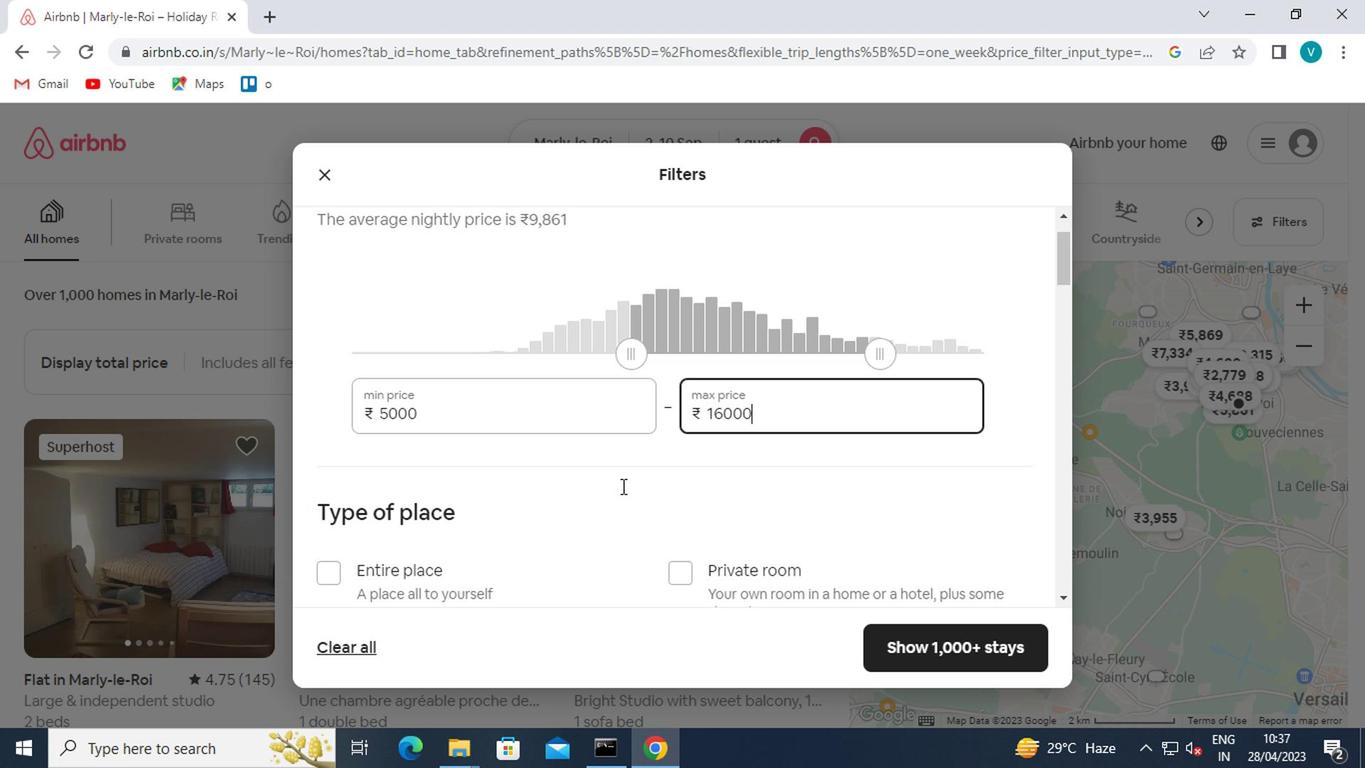 
Action: Mouse scrolled (623, 488) with delta (0, 0)
Screenshot: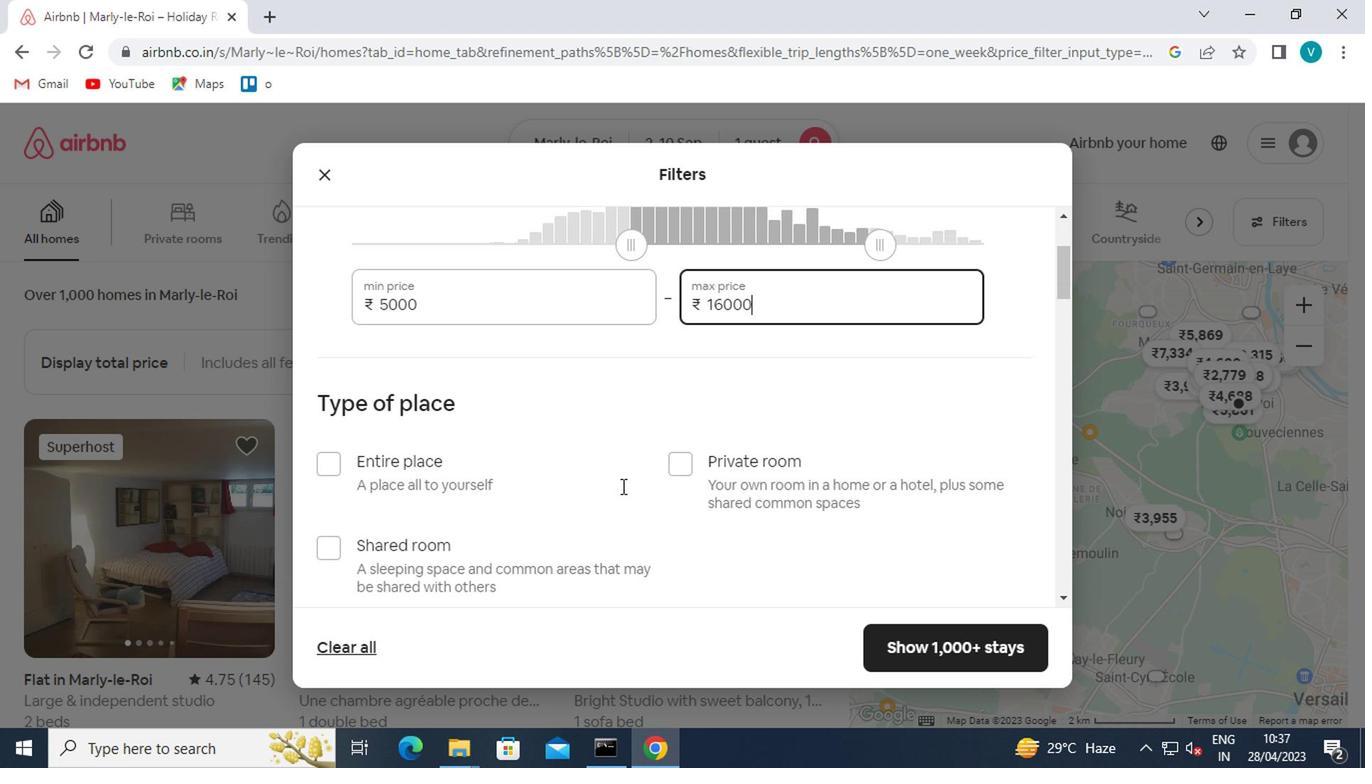 
Action: Mouse scrolled (623, 488) with delta (0, 0)
Screenshot: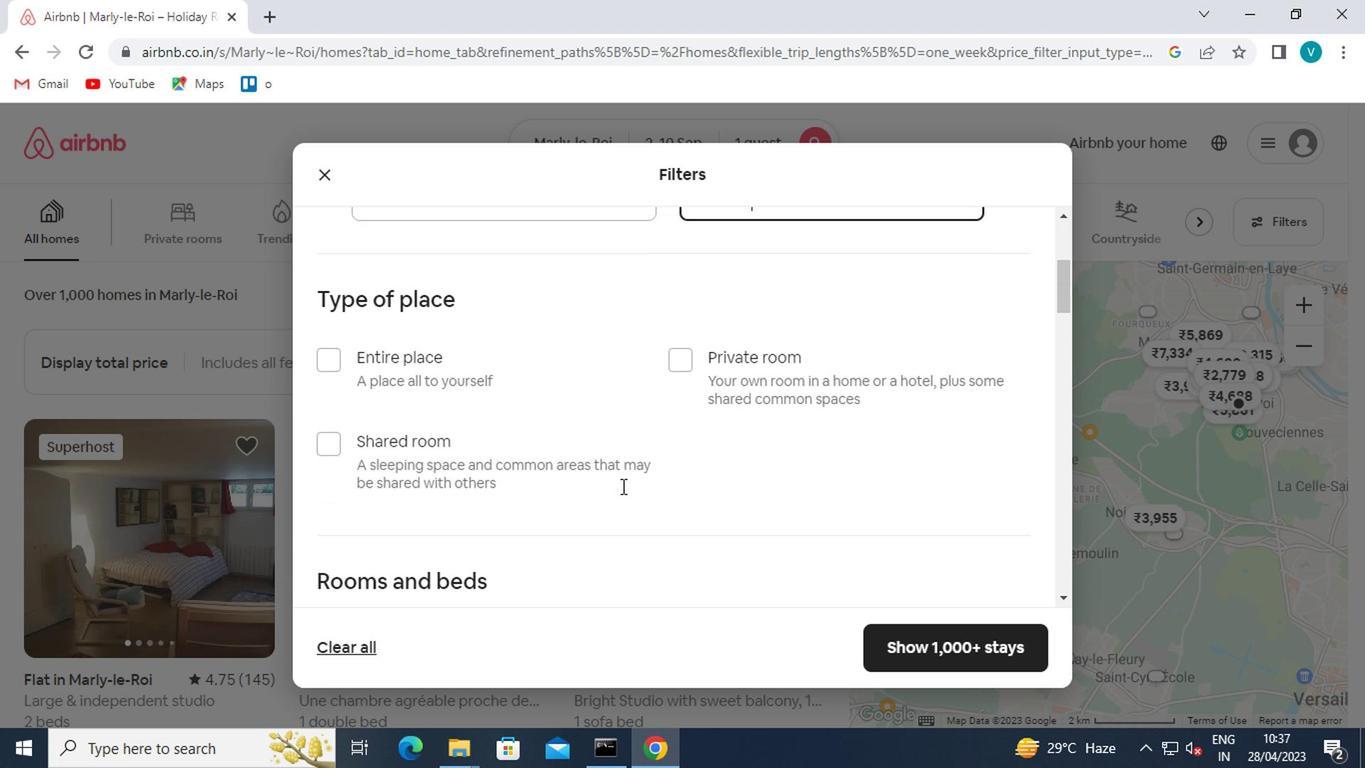 
Action: Mouse moved to (731, 362)
Screenshot: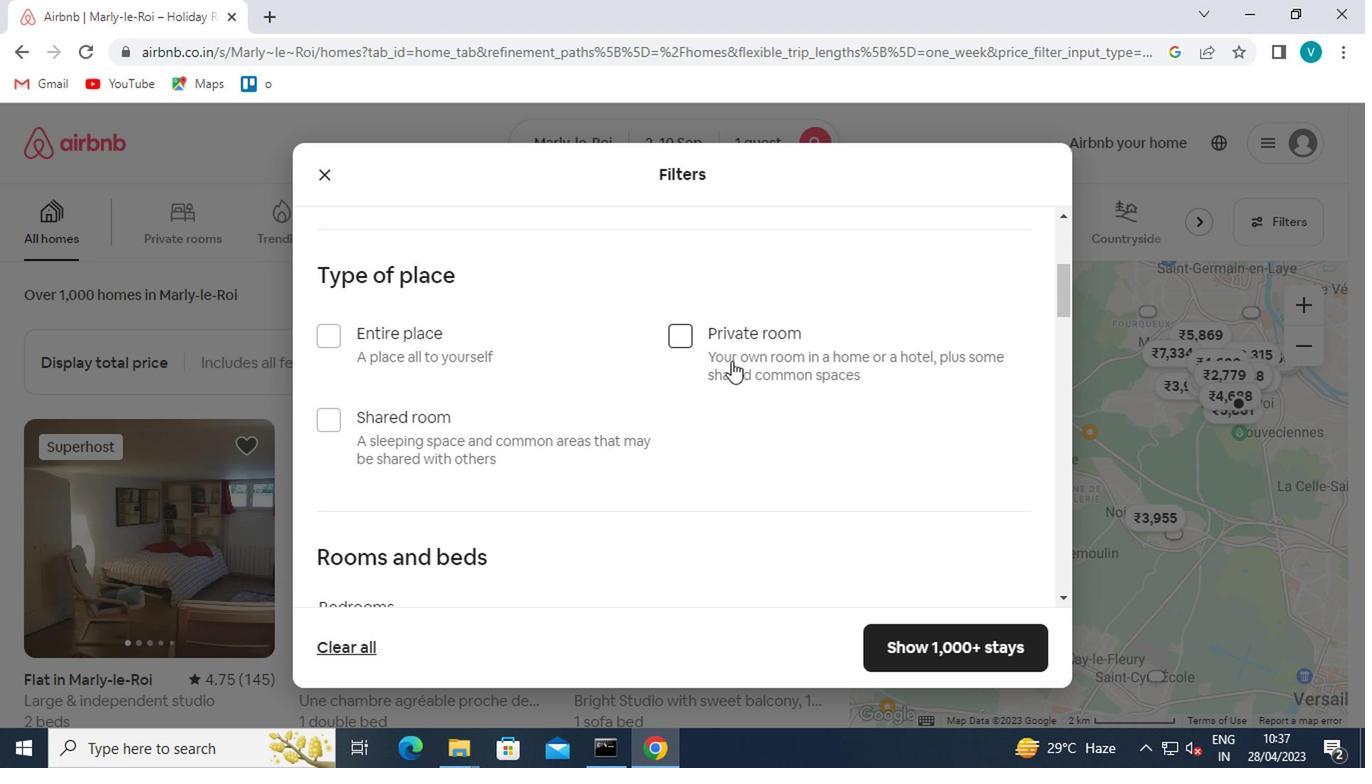 
Action: Mouse pressed left at (731, 362)
Screenshot: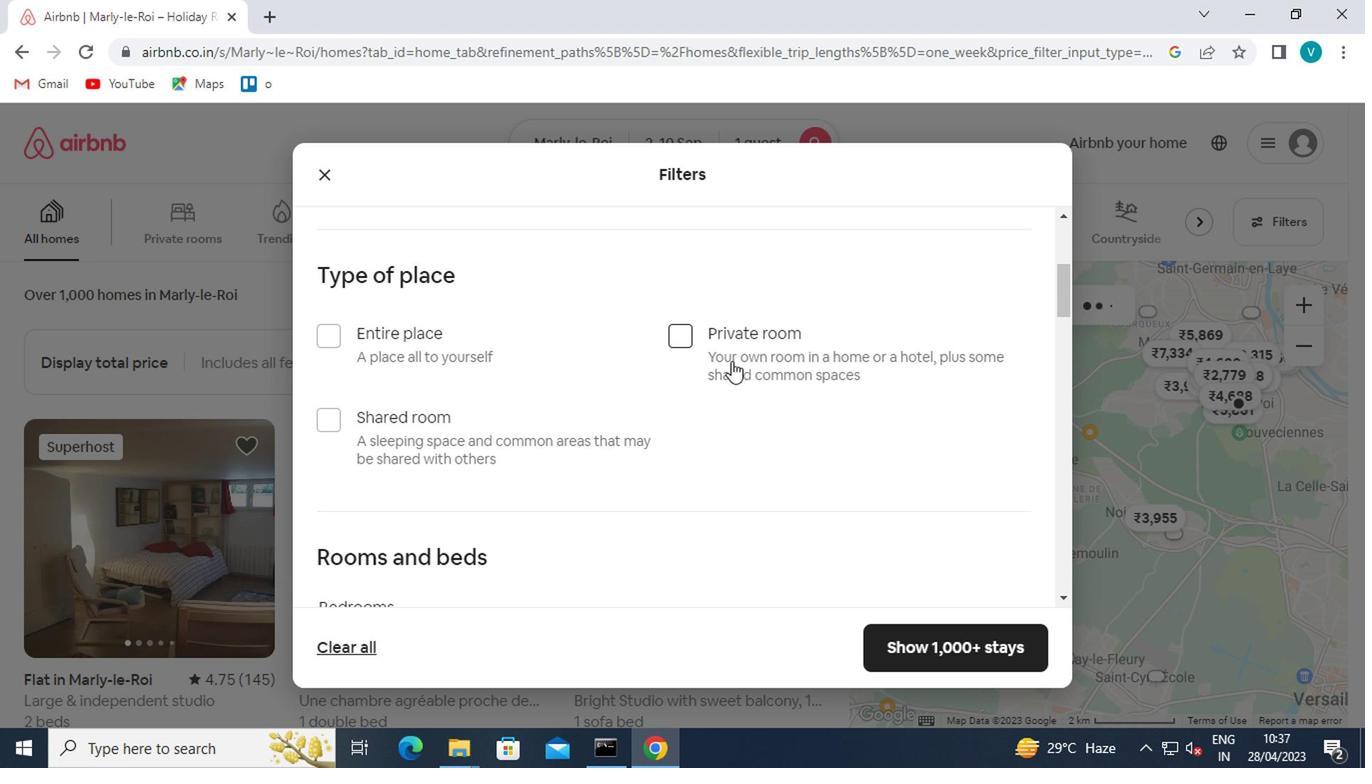 
Action: Mouse moved to (676, 403)
Screenshot: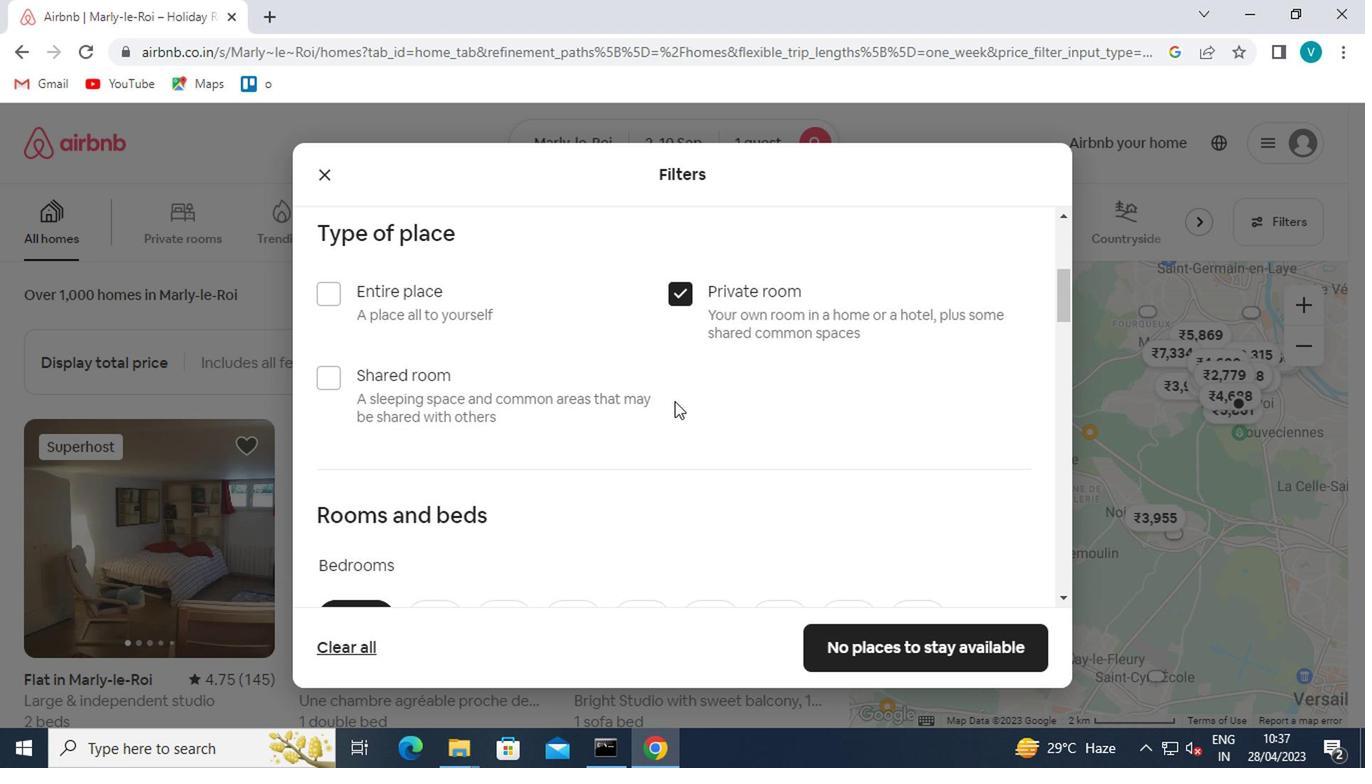 
Action: Mouse scrolled (676, 401) with delta (0, -1)
Screenshot: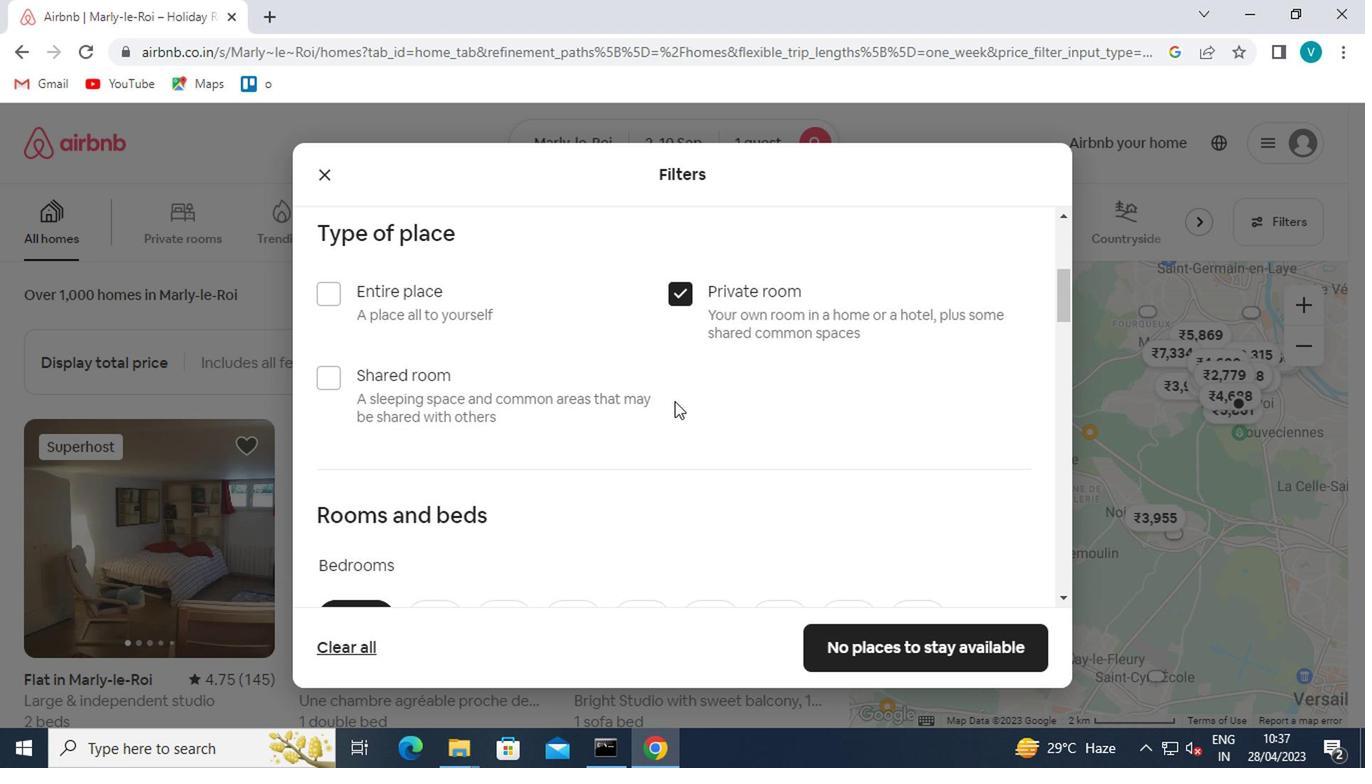 
Action: Mouse moved to (675, 403)
Screenshot: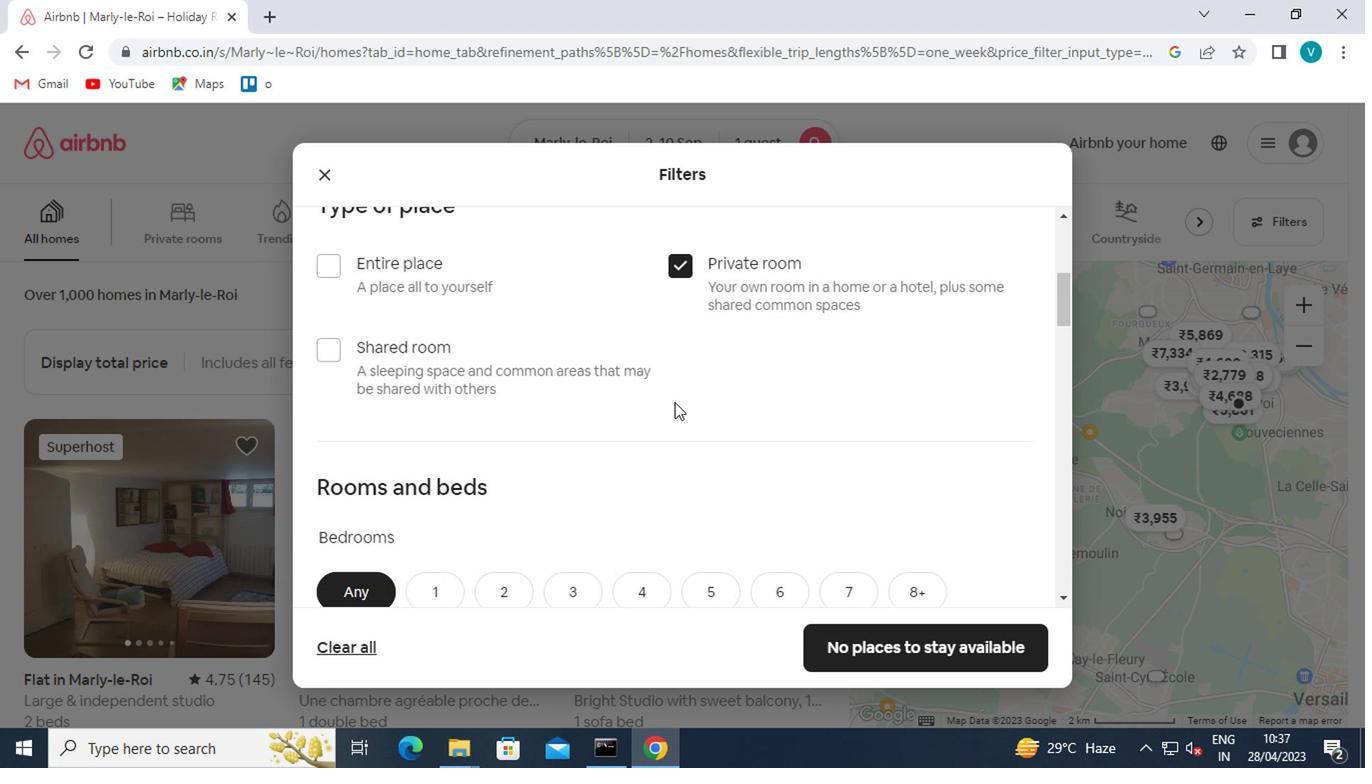 
Action: Mouse scrolled (675, 401) with delta (0, -1)
Screenshot: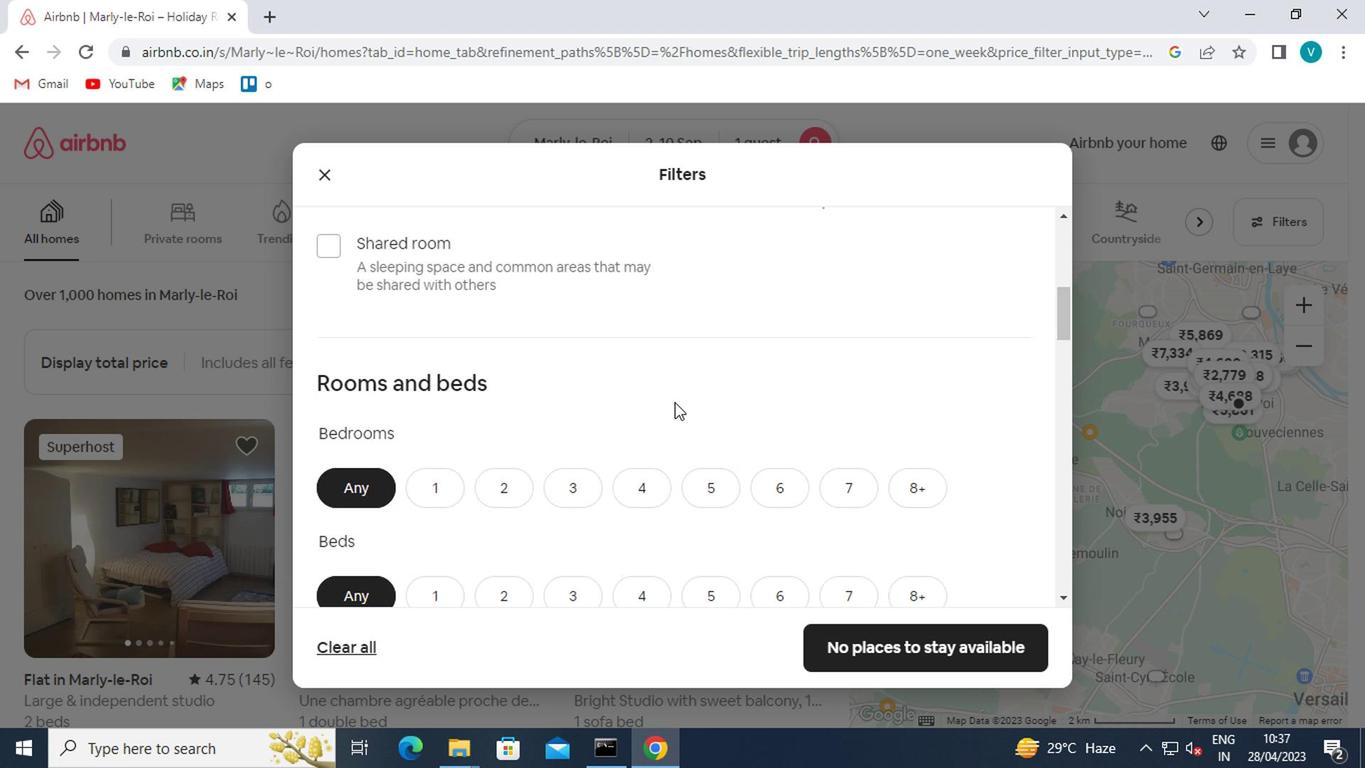 
Action: Mouse moved to (675, 403)
Screenshot: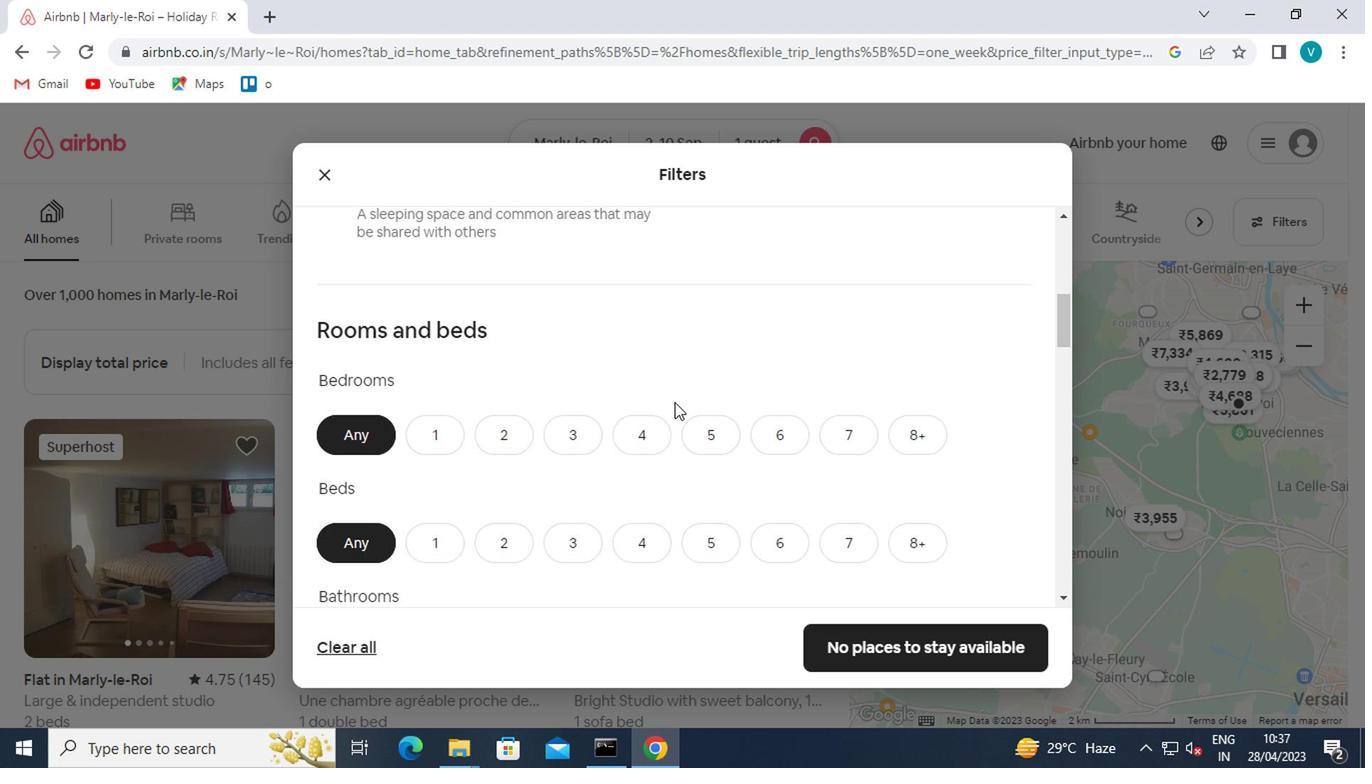 
Action: Mouse scrolled (675, 403) with delta (0, 0)
Screenshot: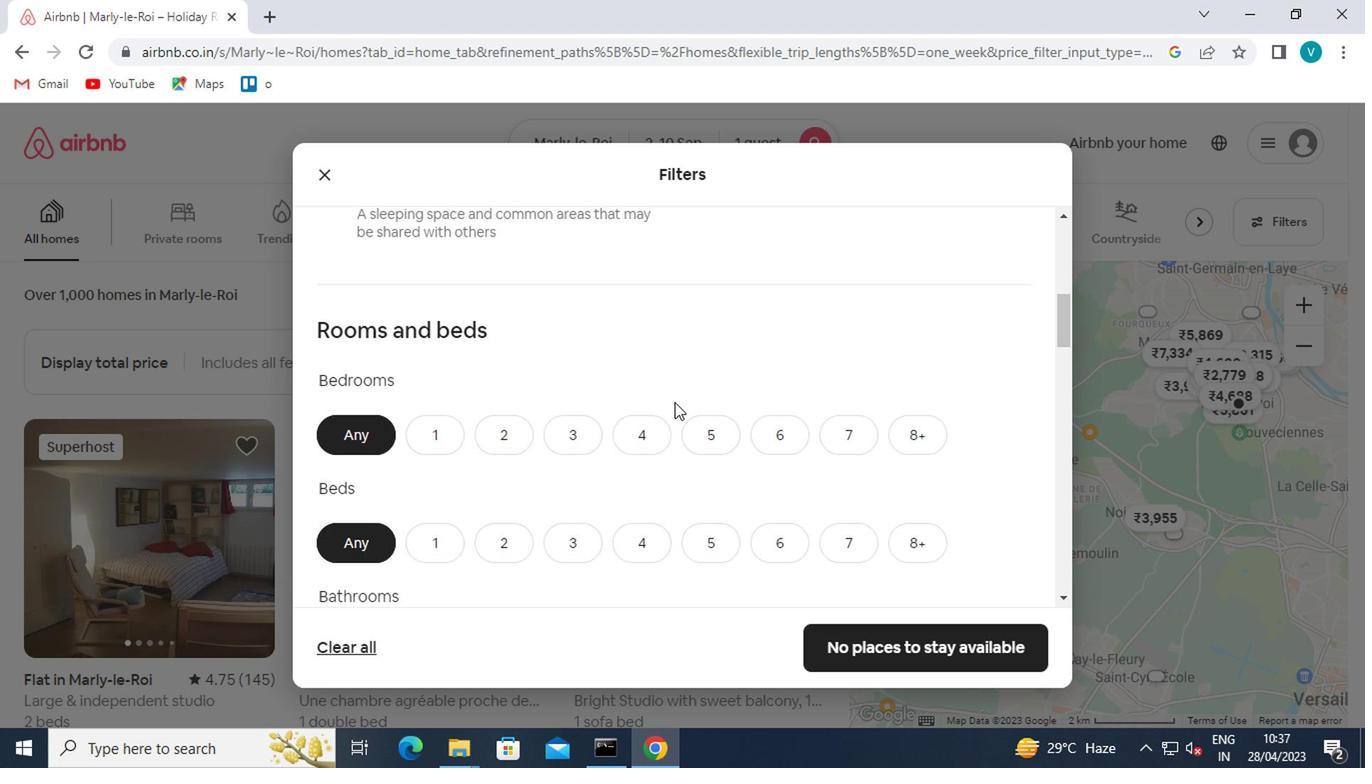 
Action: Mouse moved to (448, 374)
Screenshot: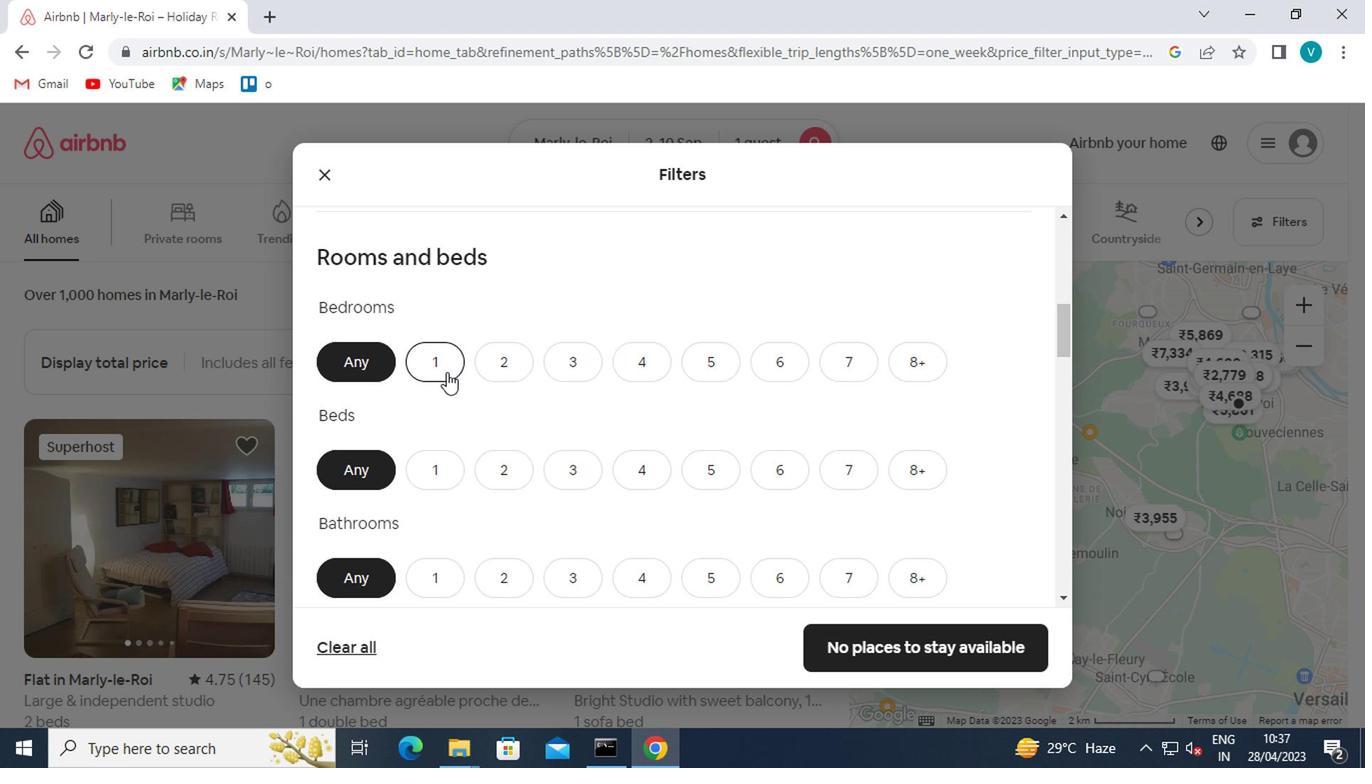 
Action: Mouse pressed left at (448, 374)
Screenshot: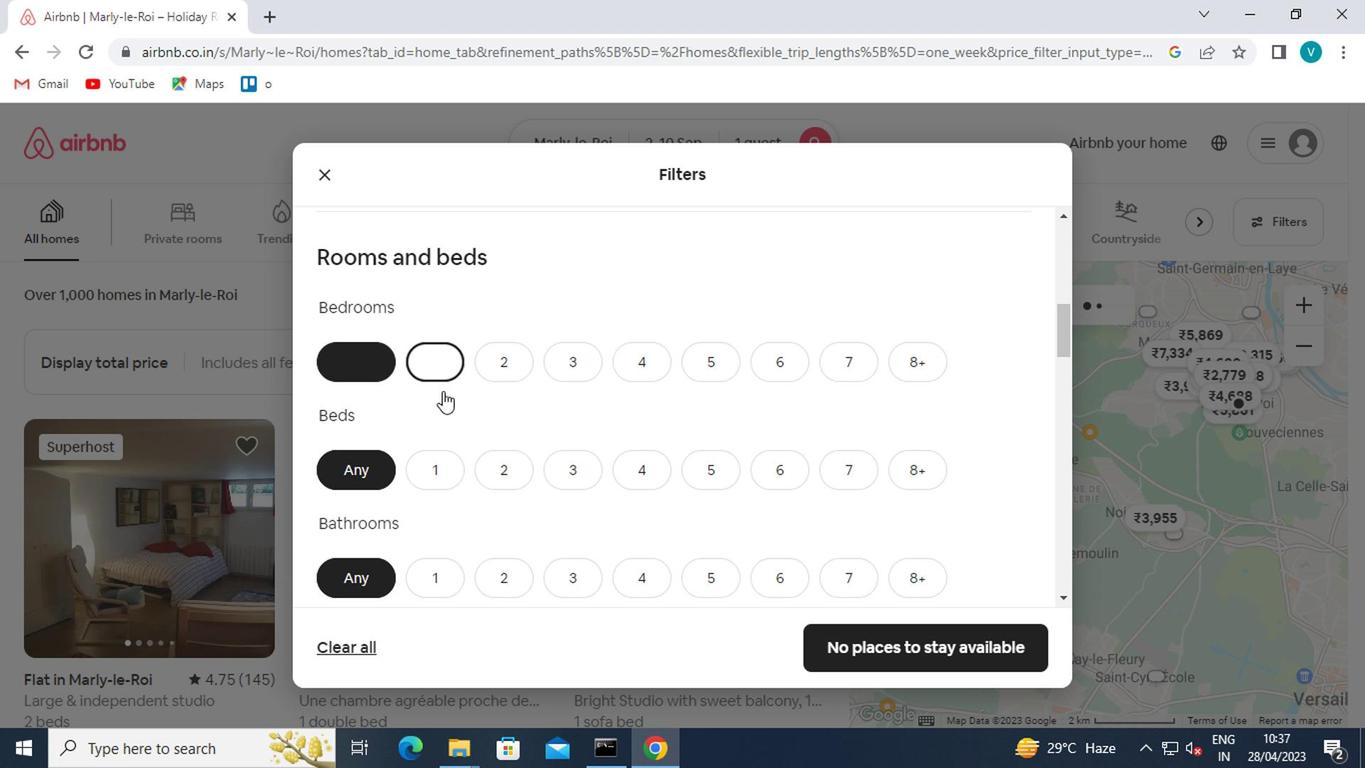 
Action: Mouse moved to (450, 476)
Screenshot: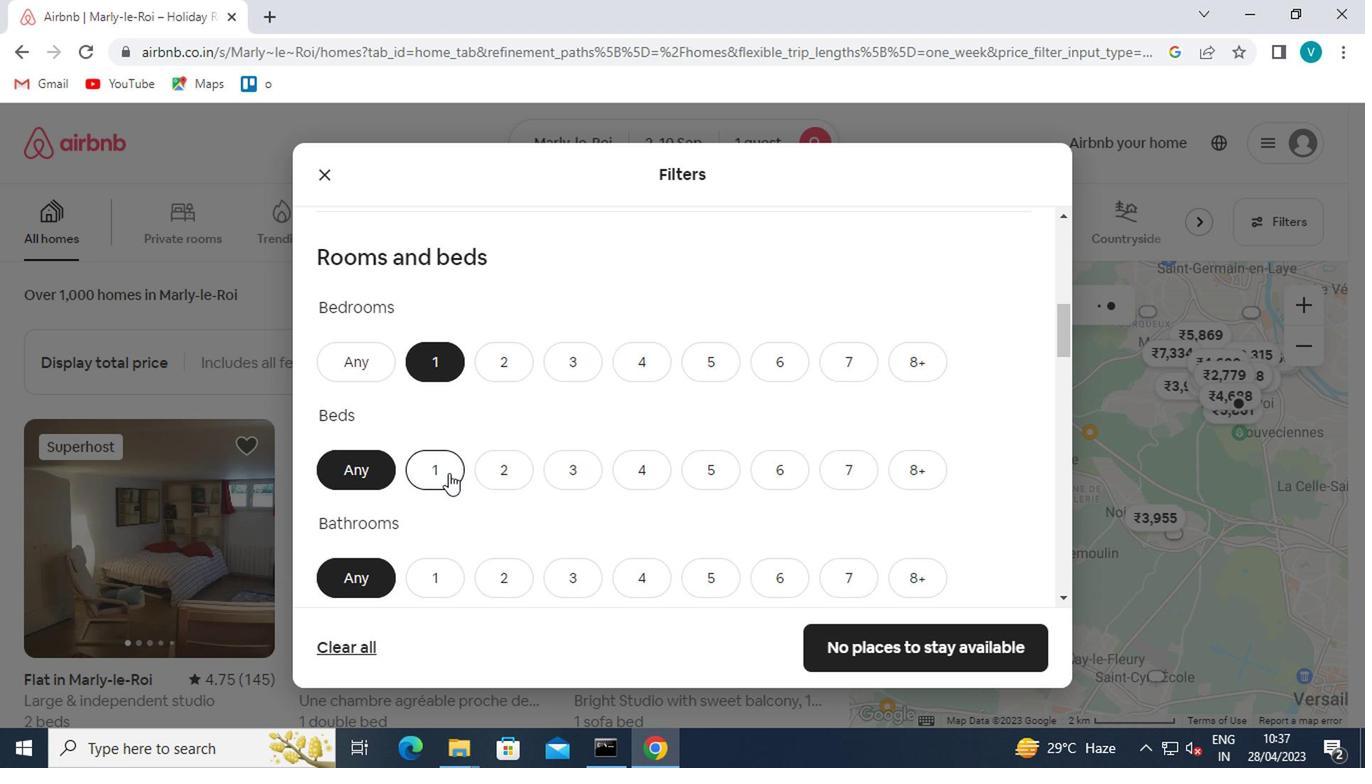 
Action: Mouse pressed left at (450, 476)
Screenshot: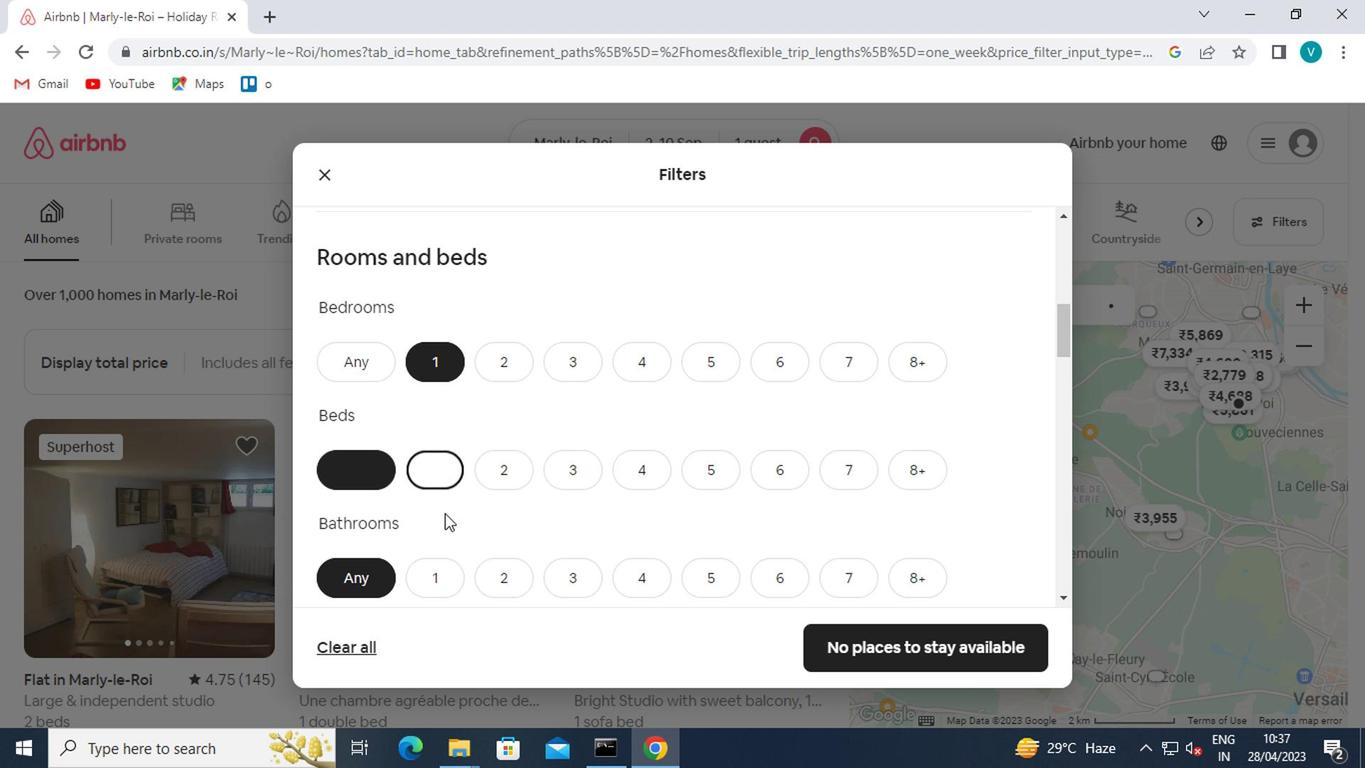 
Action: Mouse moved to (450, 572)
Screenshot: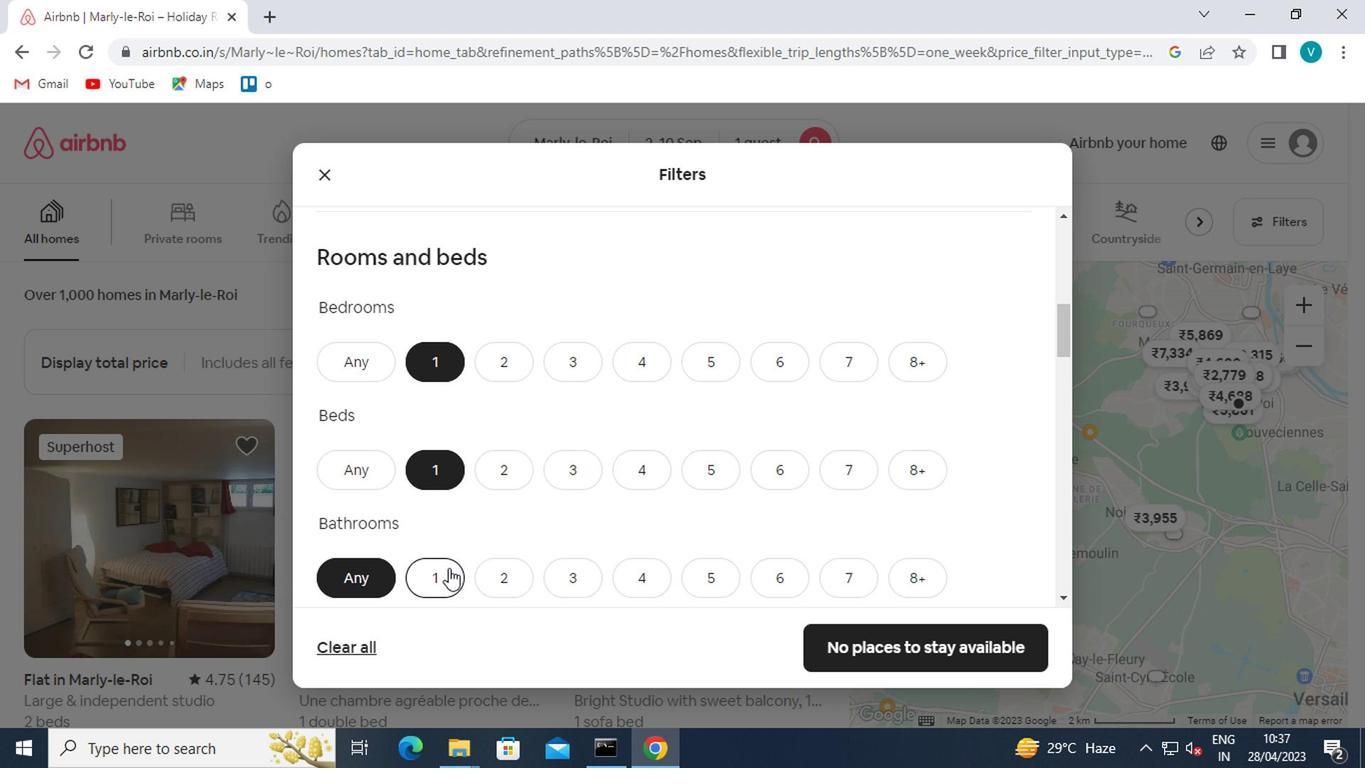 
Action: Mouse pressed left at (450, 572)
Screenshot: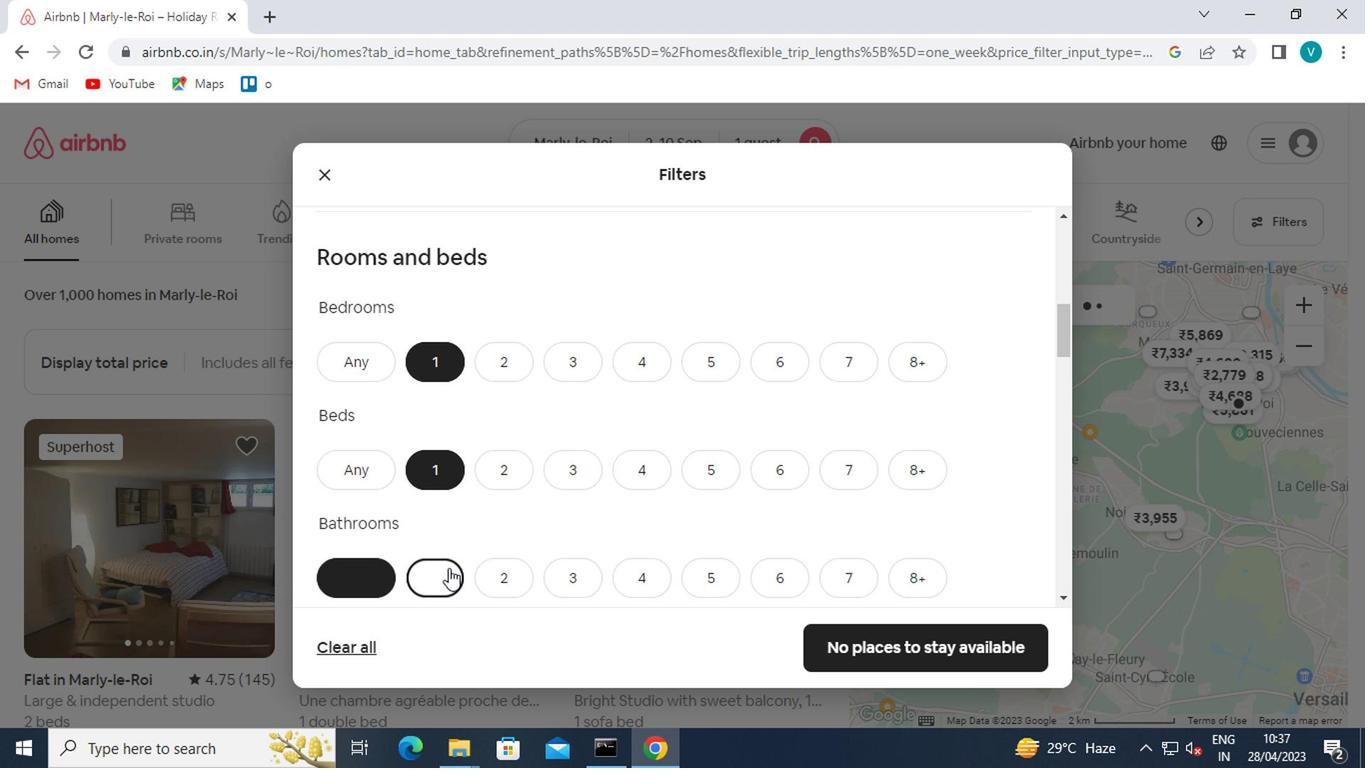 
Action: Mouse moved to (470, 527)
Screenshot: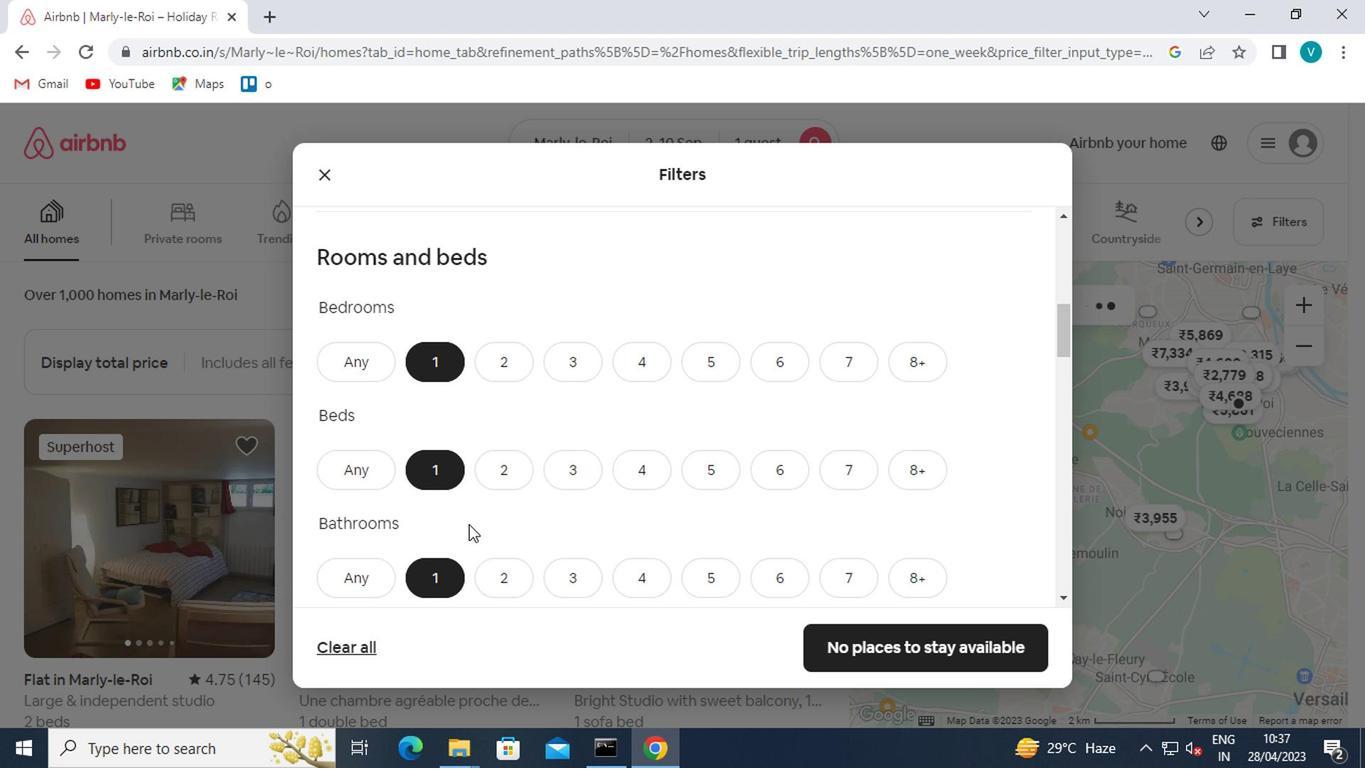 
Action: Mouse scrolled (470, 527) with delta (0, 0)
Screenshot: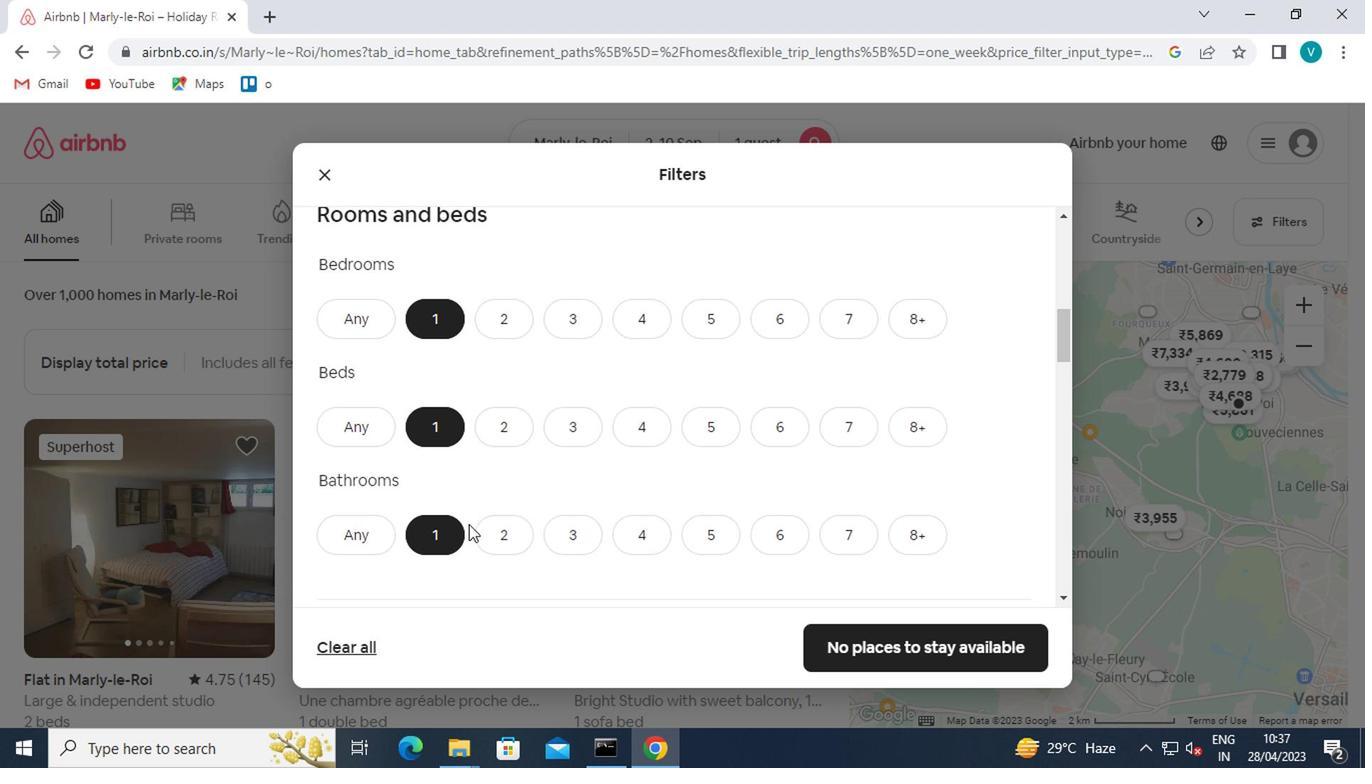 
Action: Mouse scrolled (470, 527) with delta (0, 0)
Screenshot: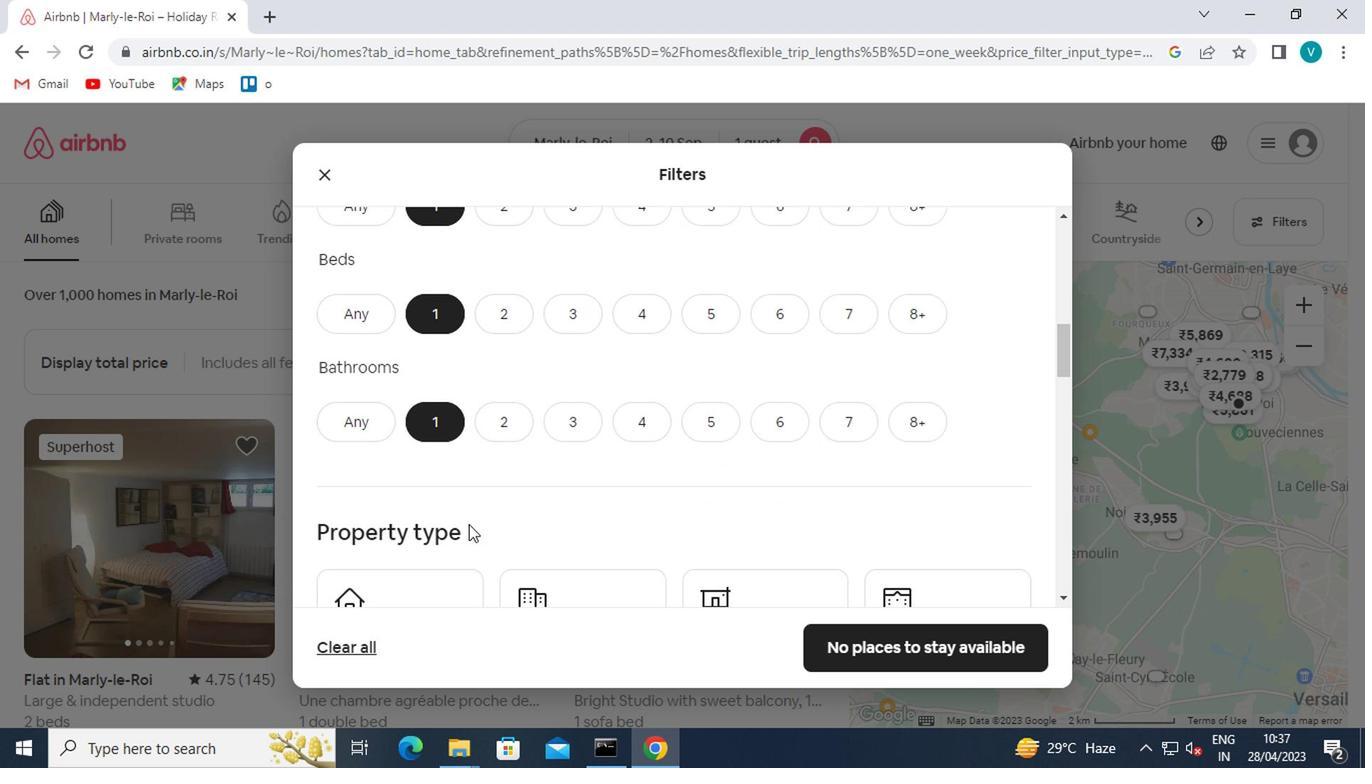 
Action: Mouse scrolled (470, 527) with delta (0, 0)
Screenshot: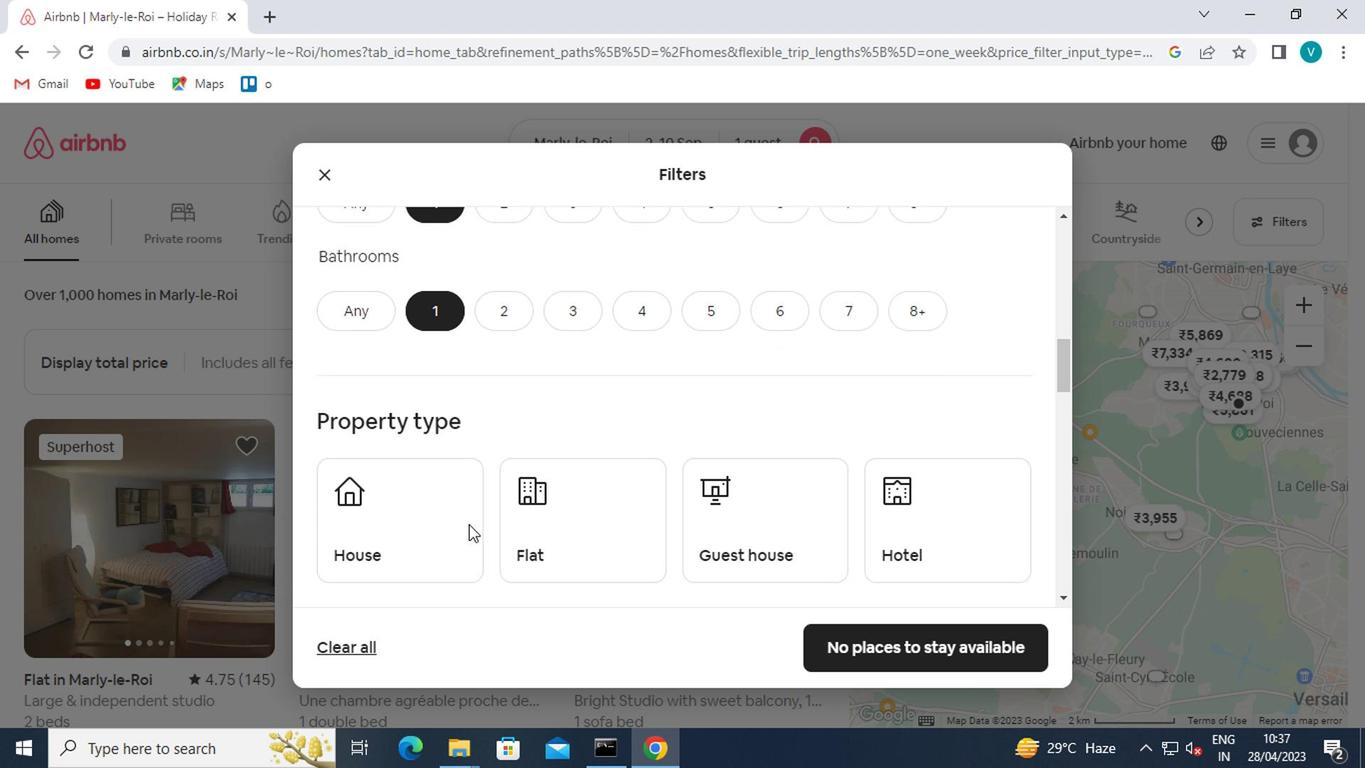 
Action: Mouse moved to (470, 527)
Screenshot: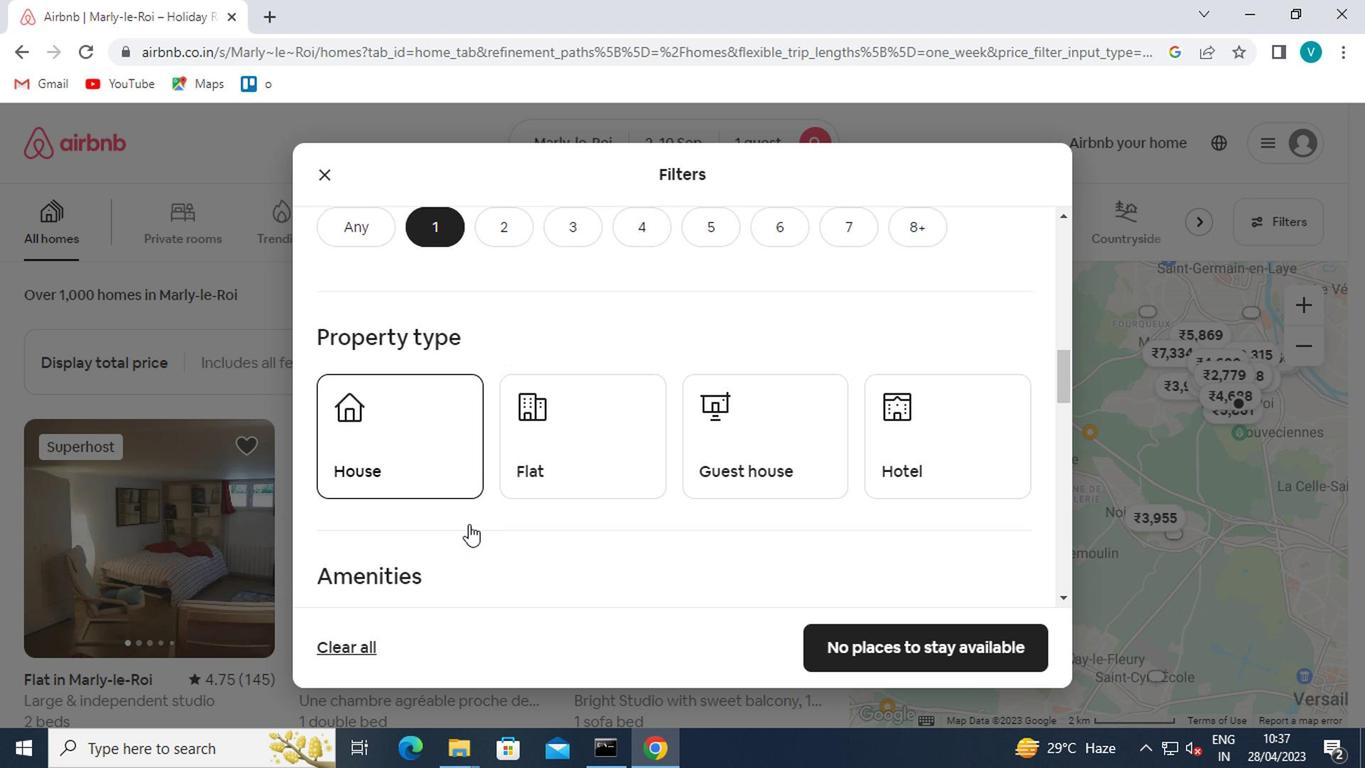 
Action: Mouse scrolled (470, 527) with delta (0, 0)
Screenshot: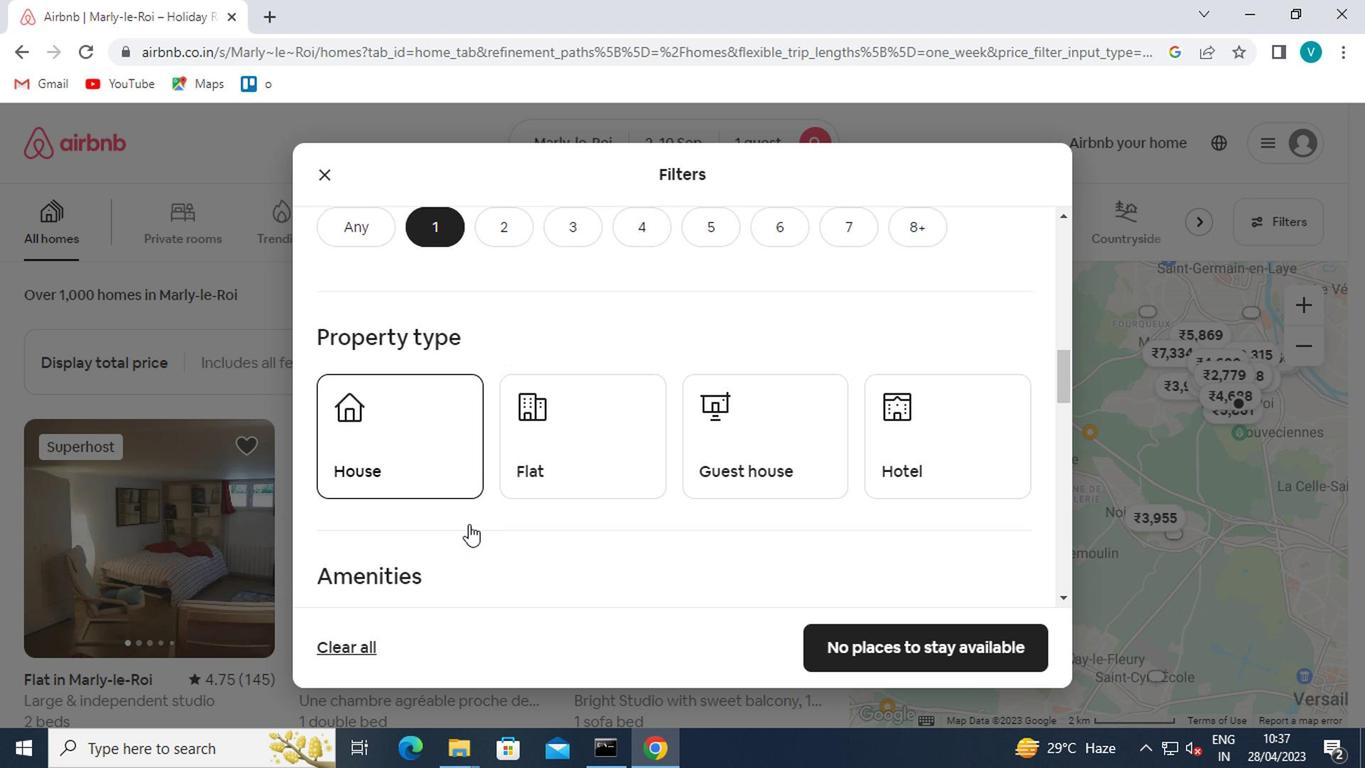 
Action: Mouse moved to (393, 403)
Screenshot: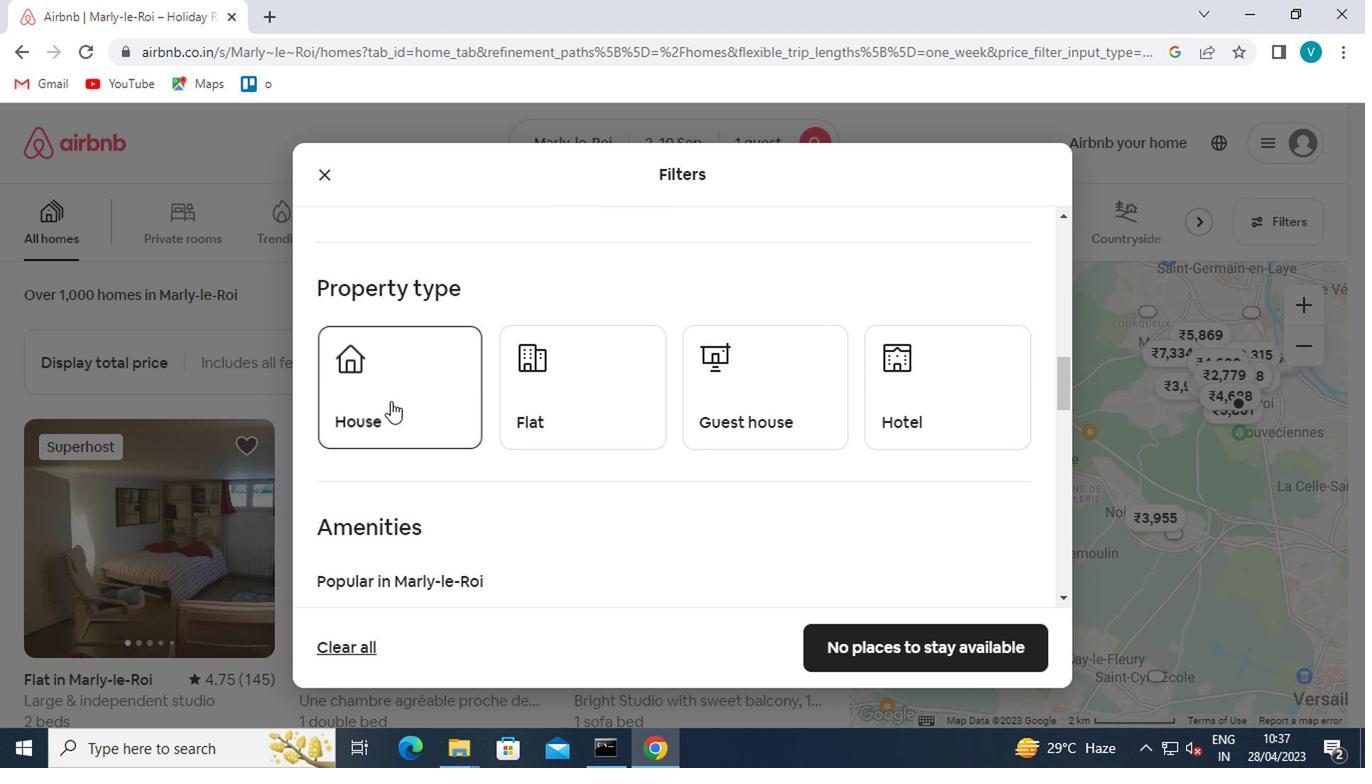 
Action: Mouse pressed left at (393, 403)
Screenshot: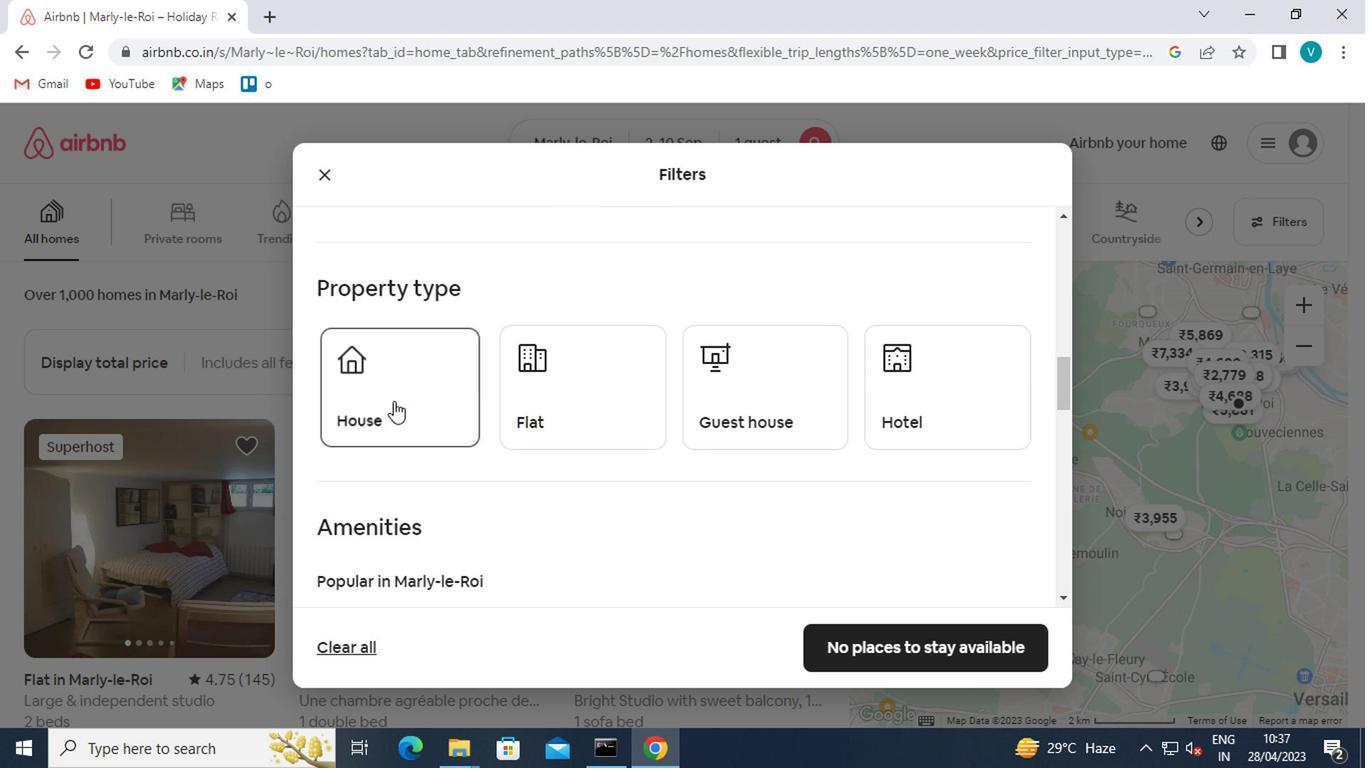 
Action: Mouse moved to (525, 396)
Screenshot: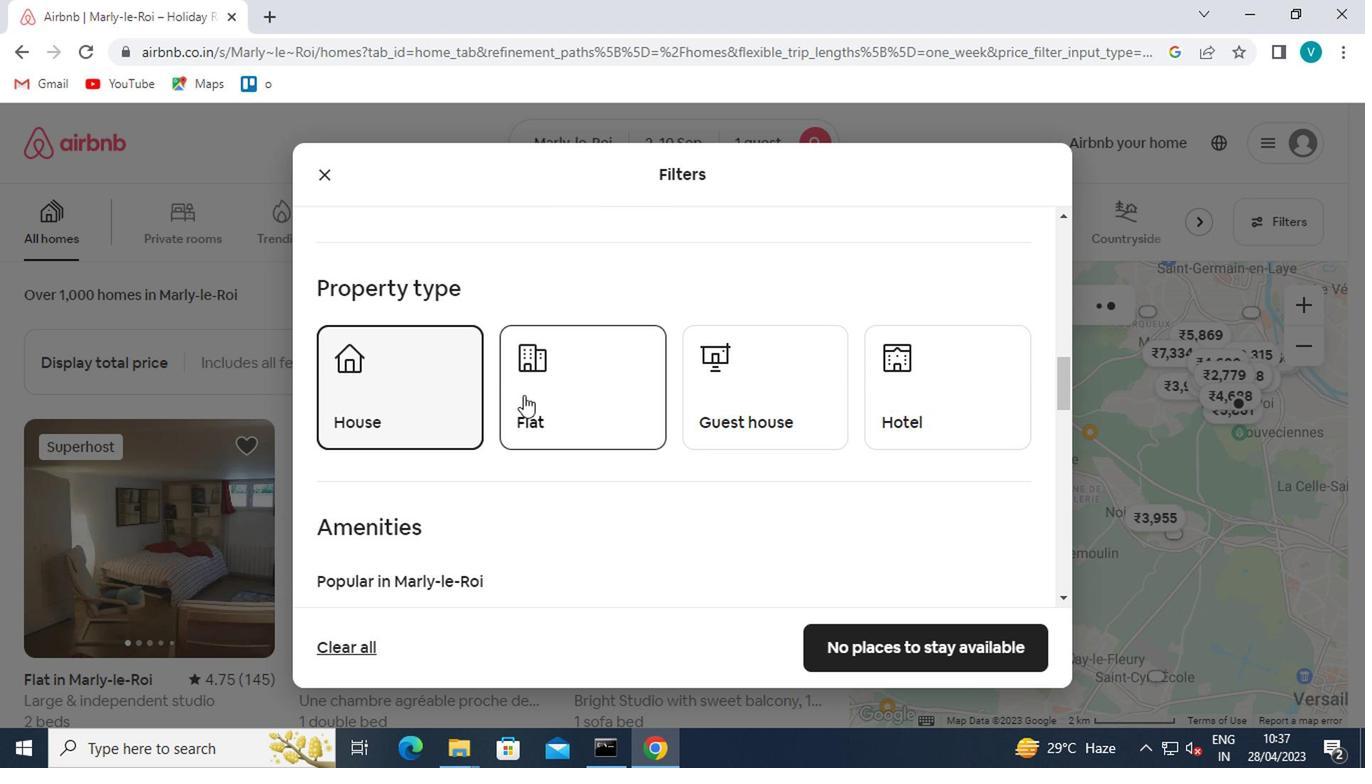 
Action: Mouse pressed left at (525, 396)
Screenshot: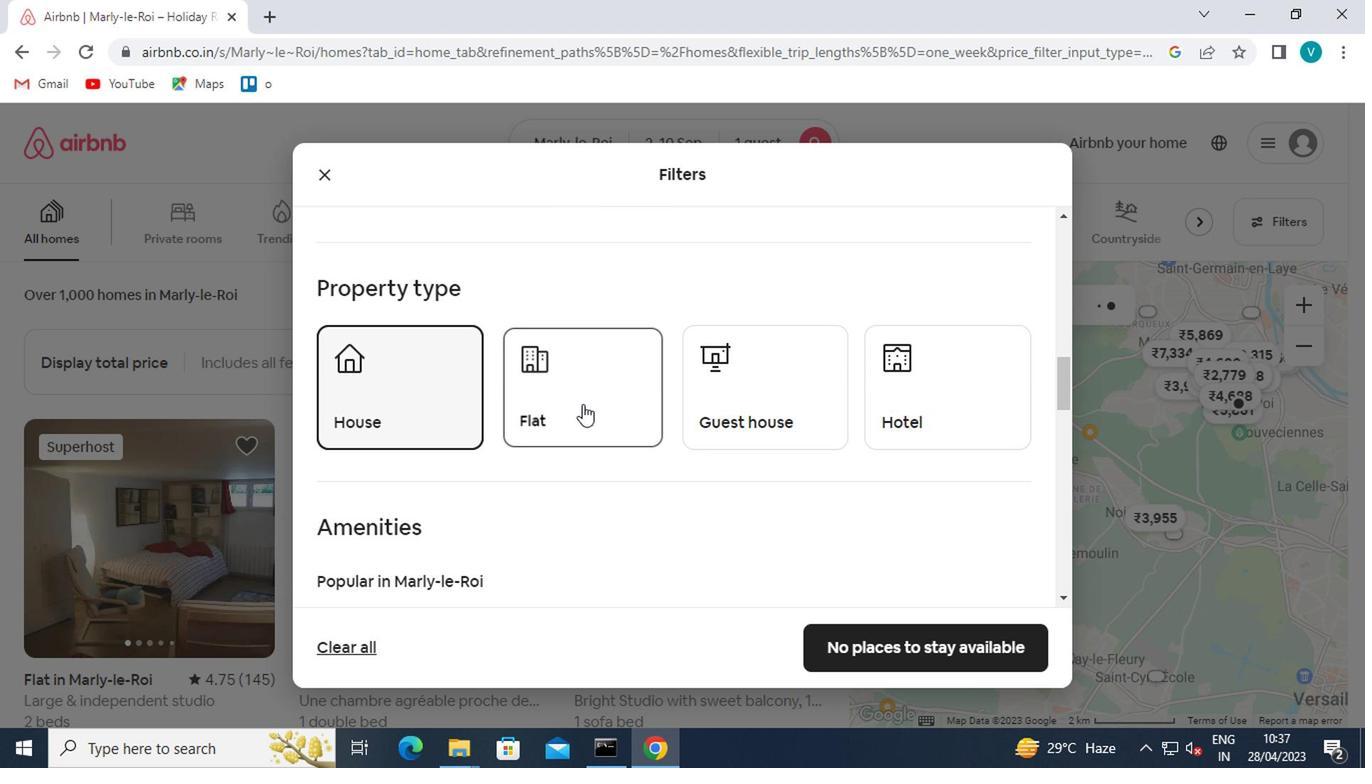 
Action: Mouse moved to (714, 398)
Screenshot: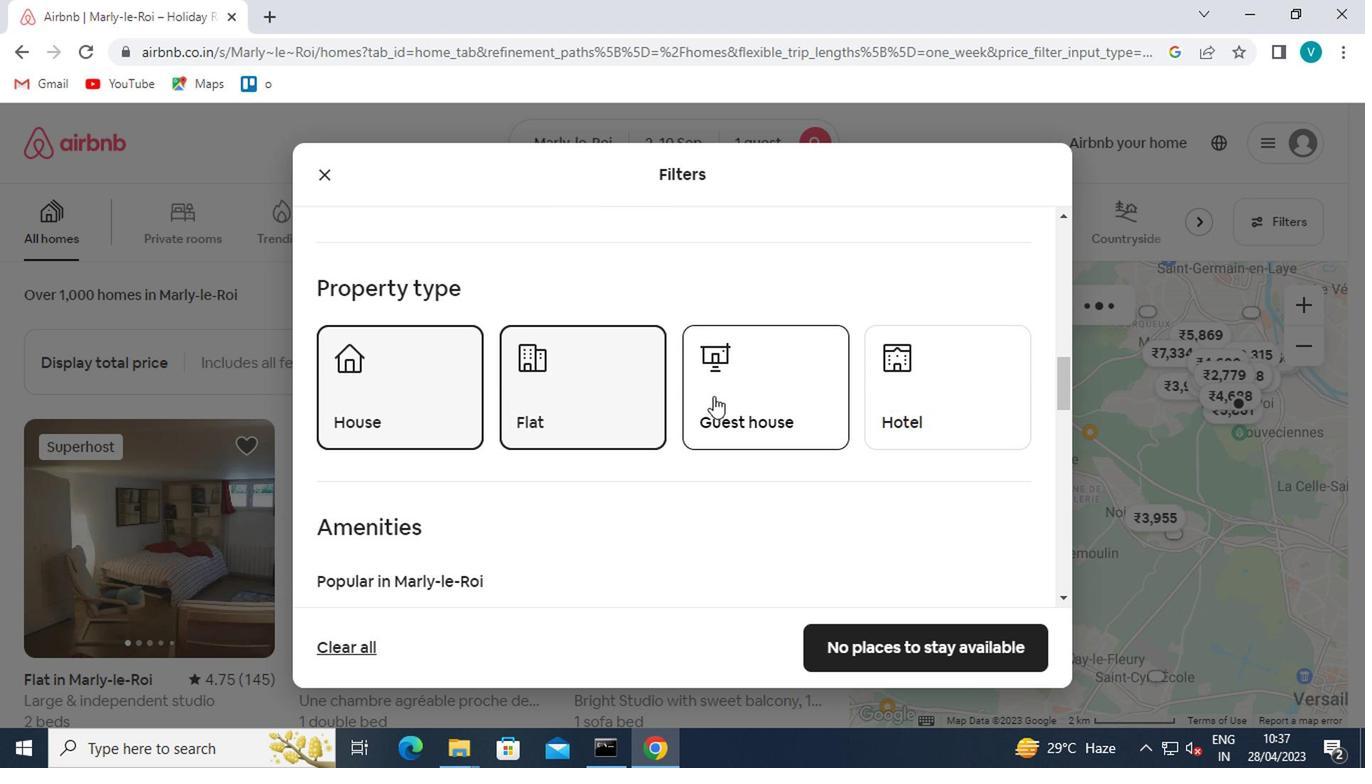 
Action: Mouse pressed left at (714, 398)
Screenshot: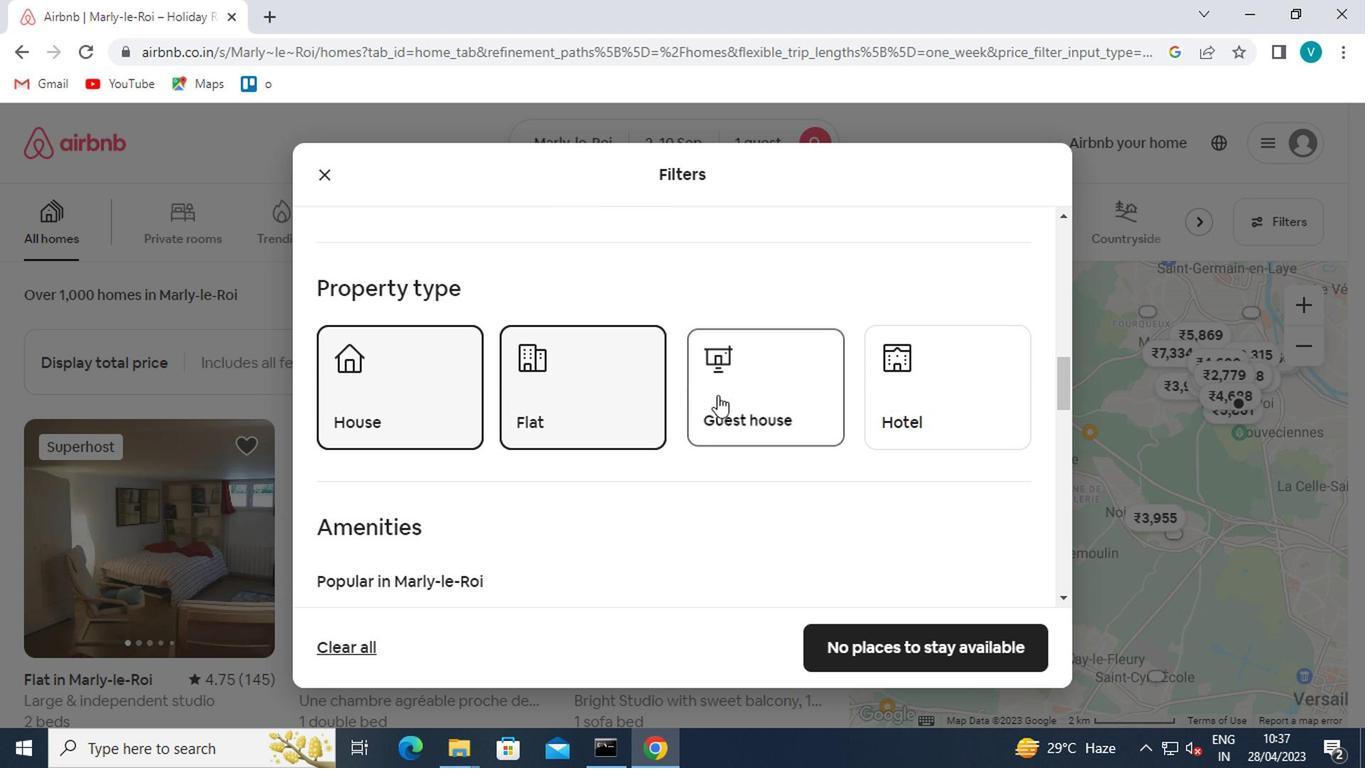 
Action: Mouse moved to (941, 400)
Screenshot: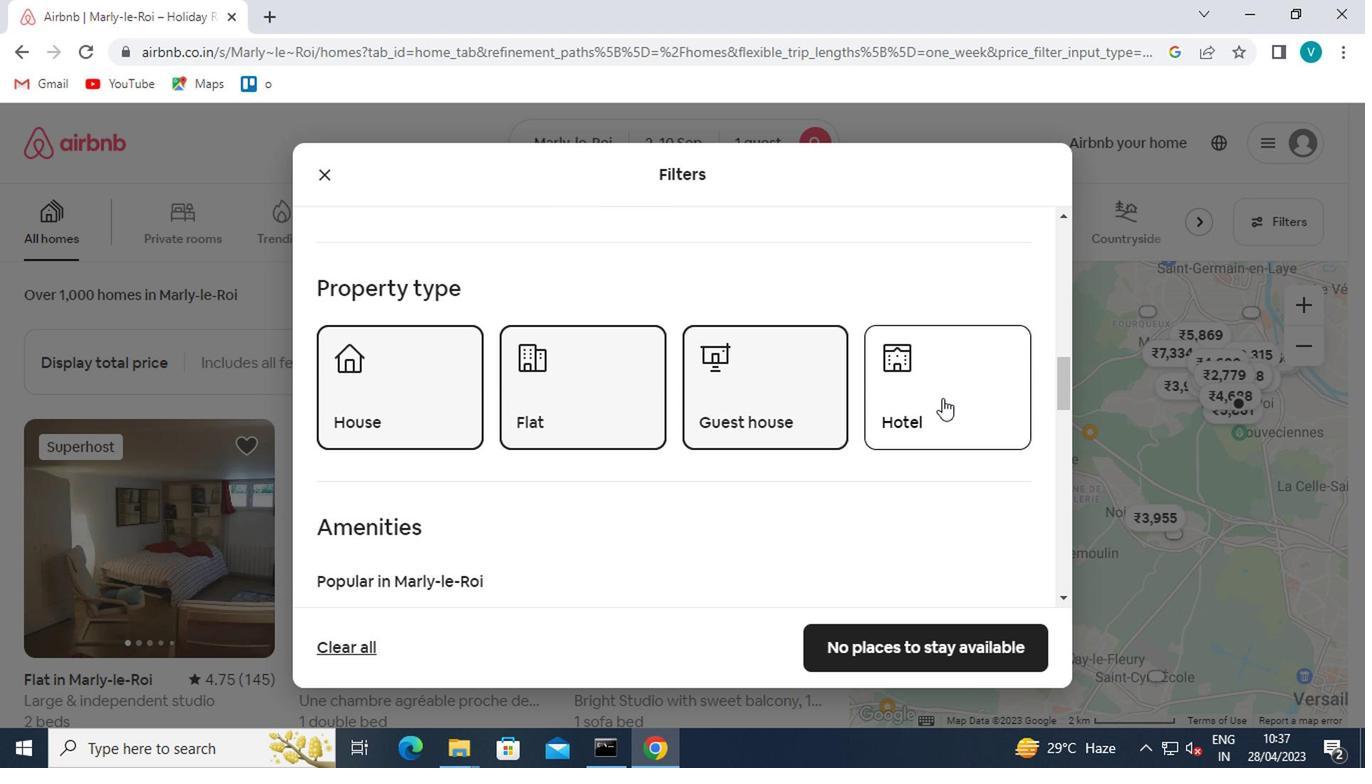 
Action: Mouse pressed left at (941, 400)
Screenshot: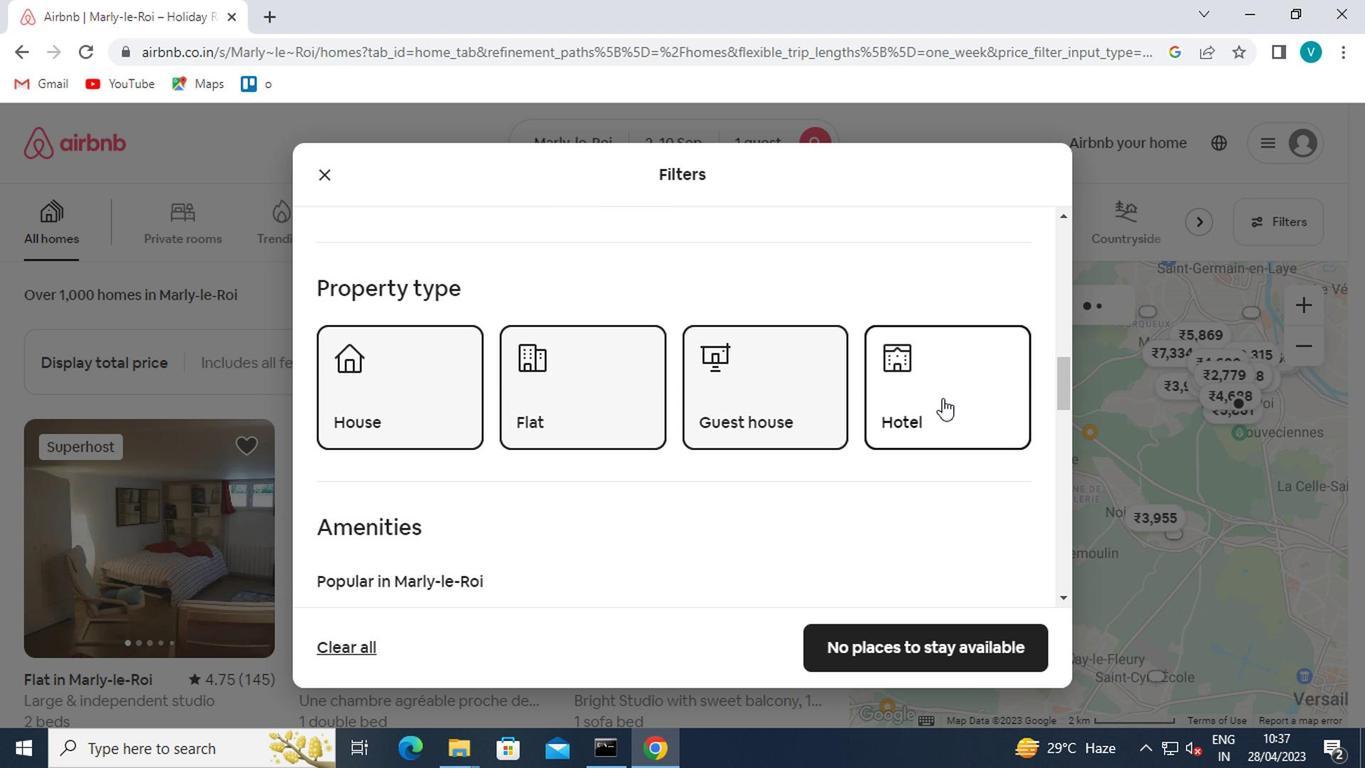 
Action: Mouse scrolled (941, 399) with delta (0, -1)
Screenshot: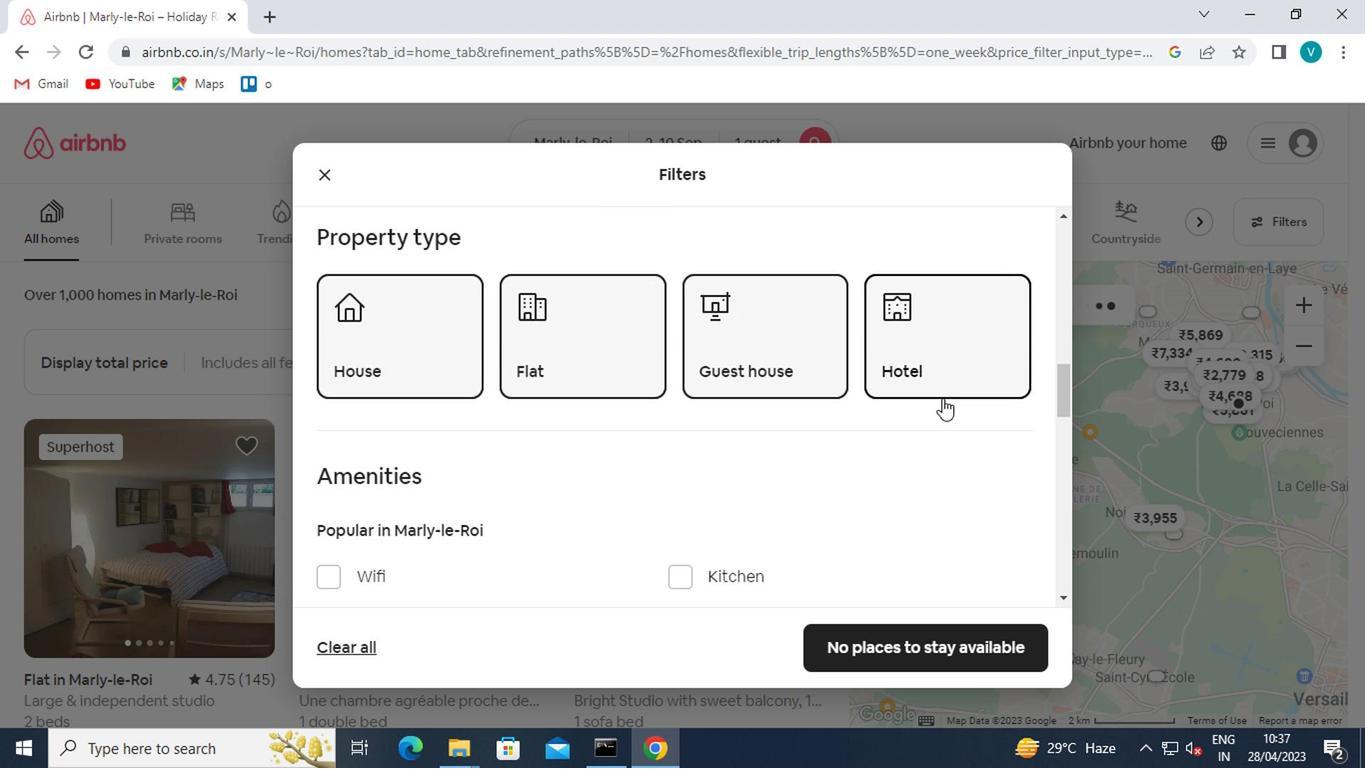 
Action: Mouse scrolled (941, 399) with delta (0, -1)
Screenshot: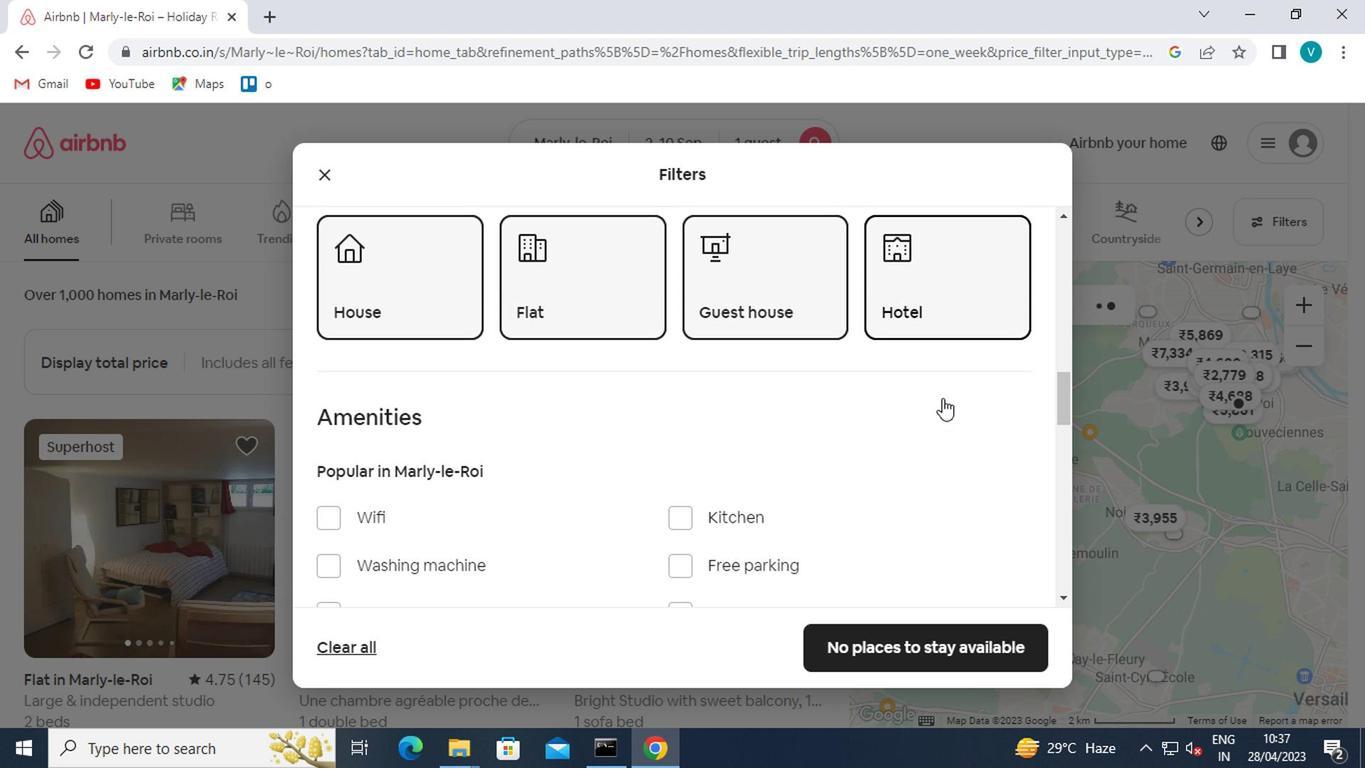 
Action: Mouse scrolled (941, 399) with delta (0, -1)
Screenshot: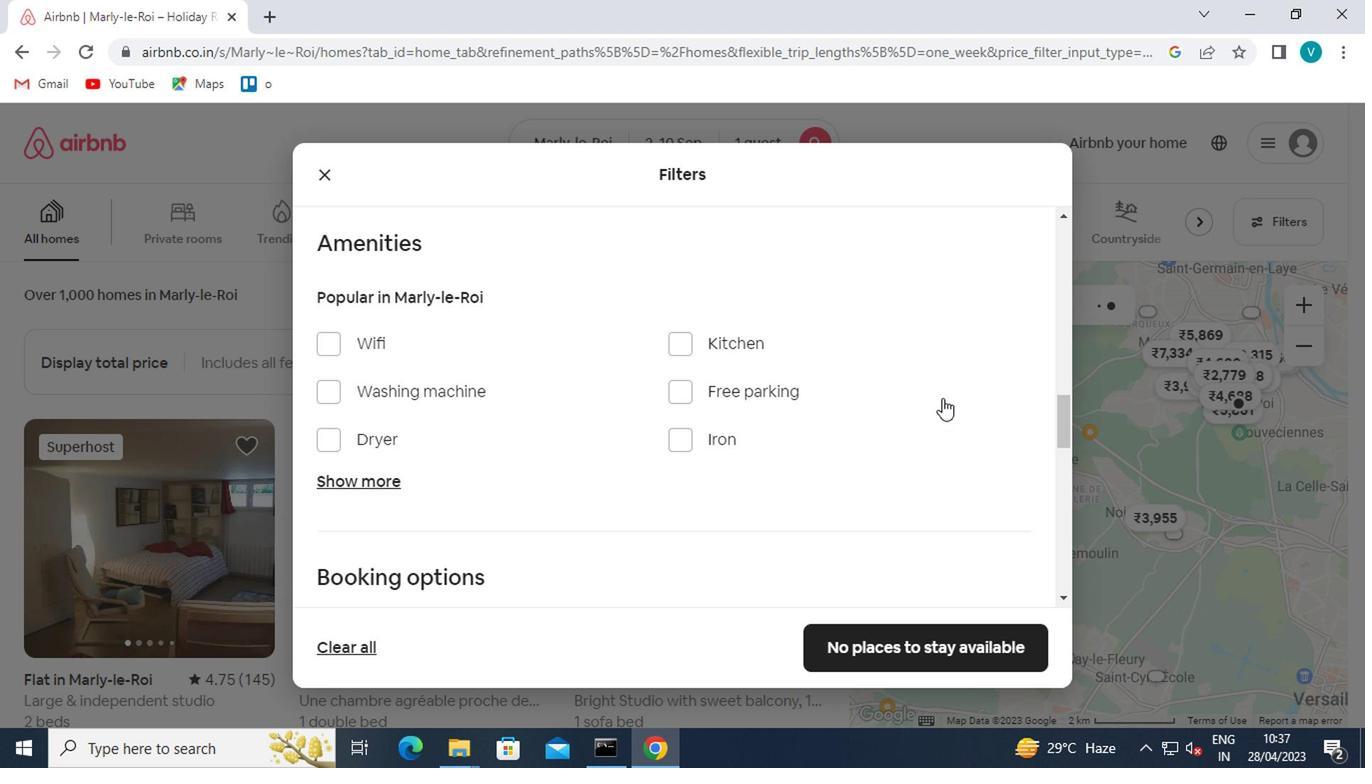 
Action: Mouse scrolled (941, 399) with delta (0, -1)
Screenshot: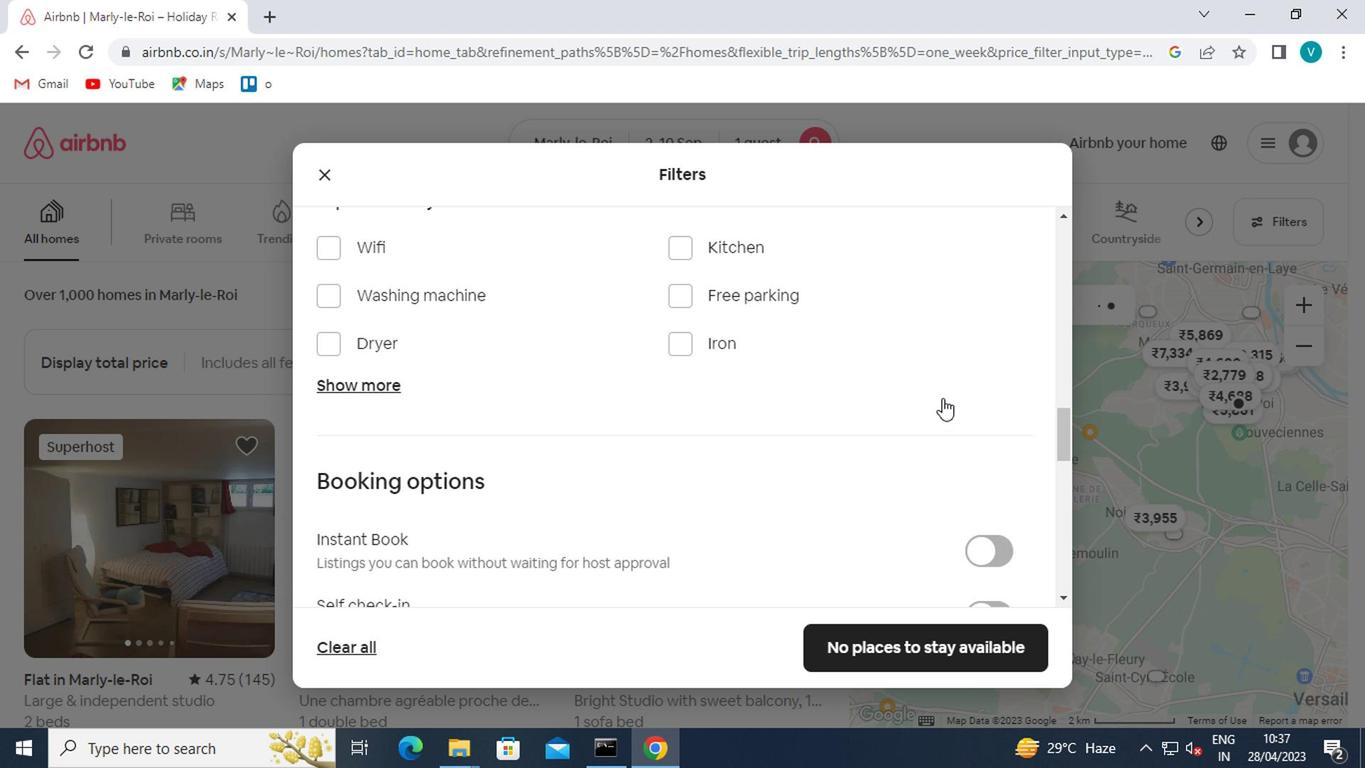 
Action: Mouse scrolled (941, 399) with delta (0, -1)
Screenshot: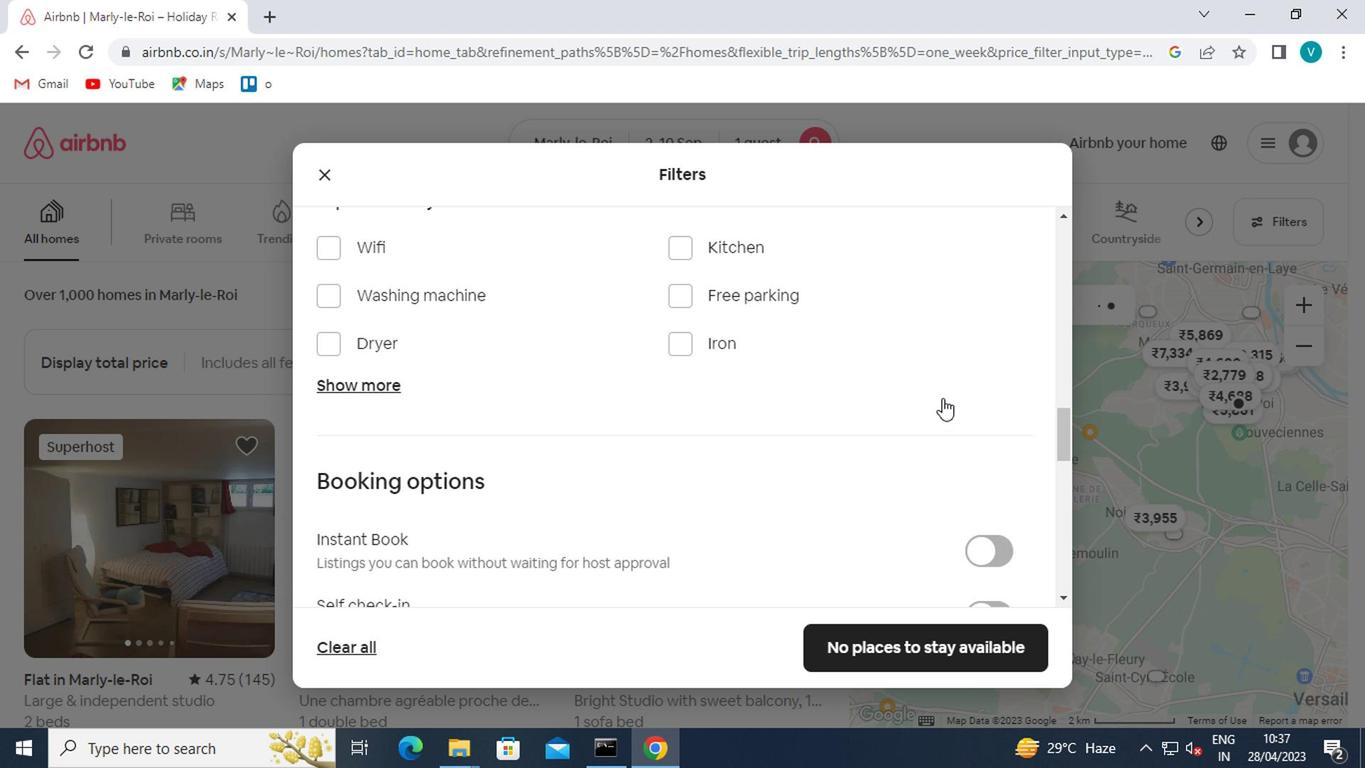 
Action: Mouse moved to (982, 497)
Screenshot: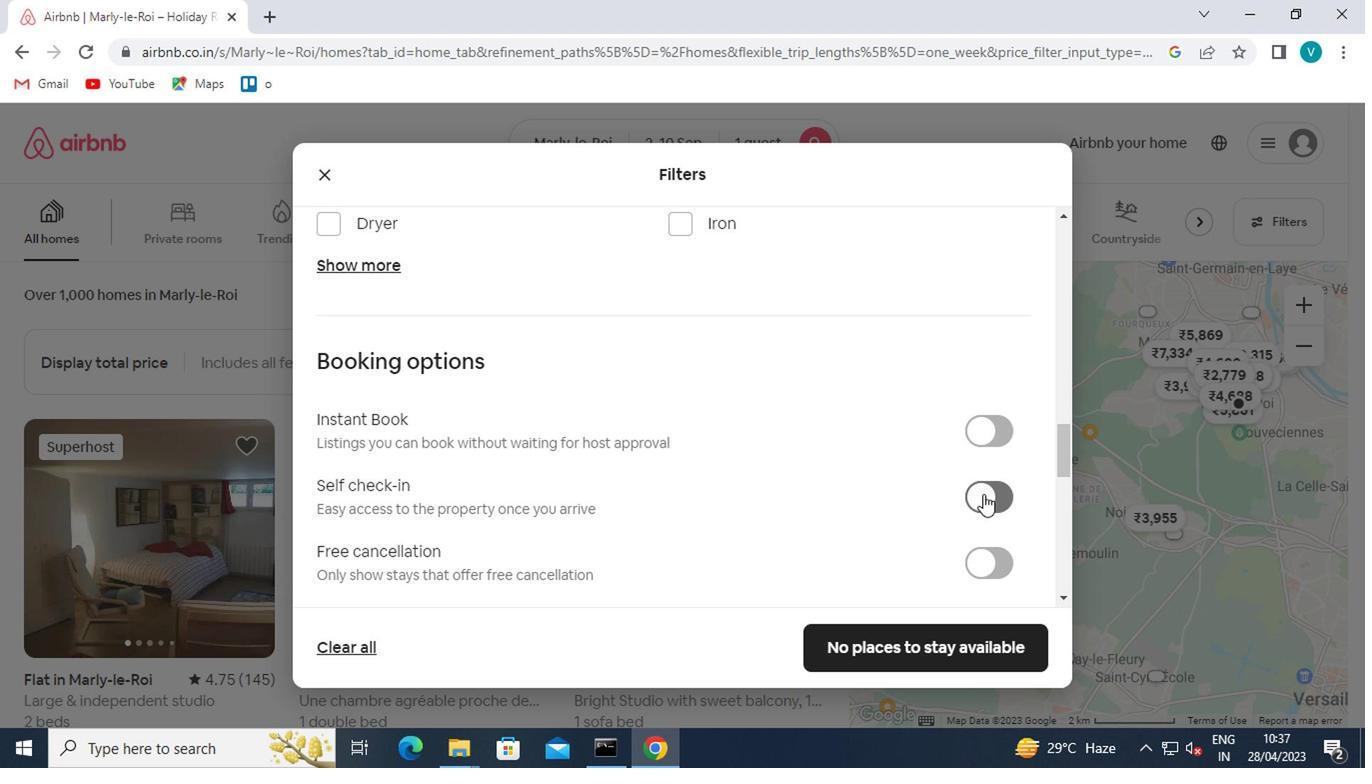 
Action: Mouse pressed left at (982, 497)
Screenshot: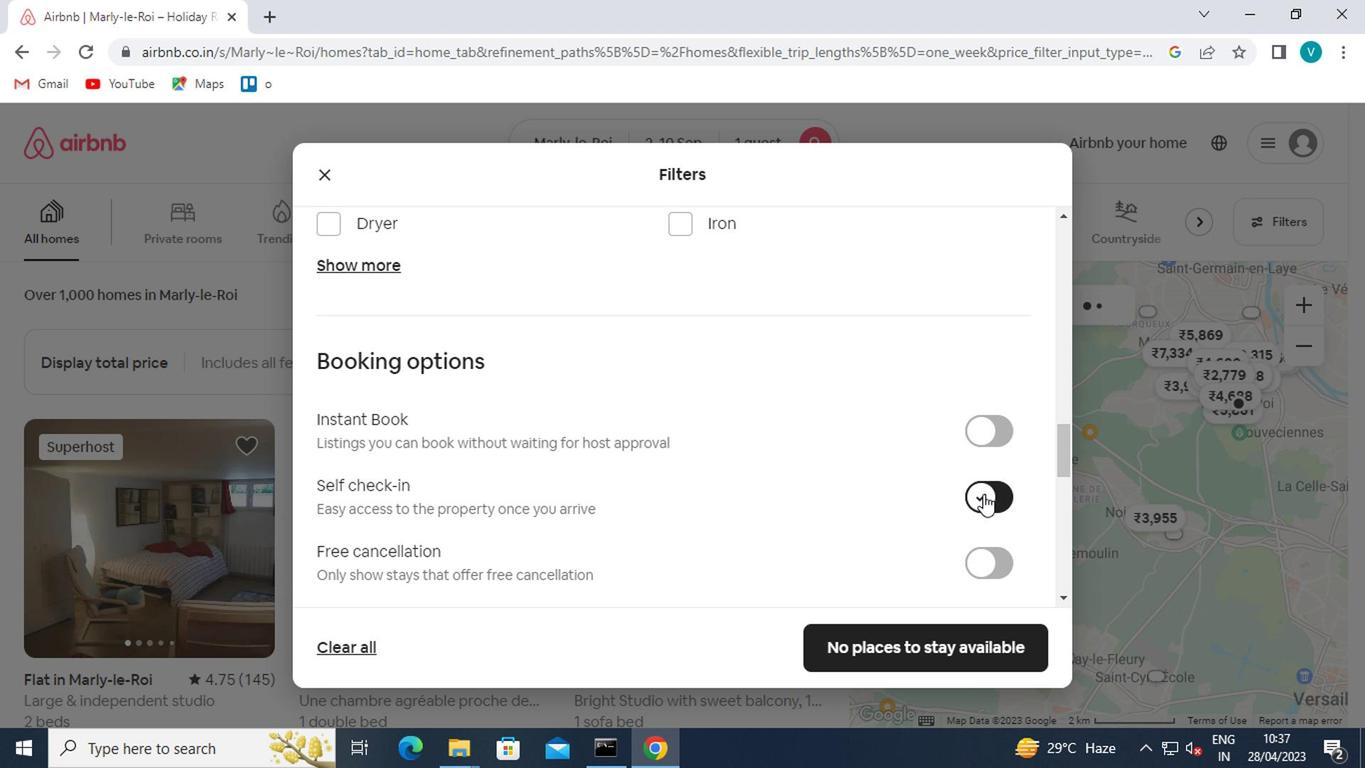 
Action: Mouse moved to (841, 423)
Screenshot: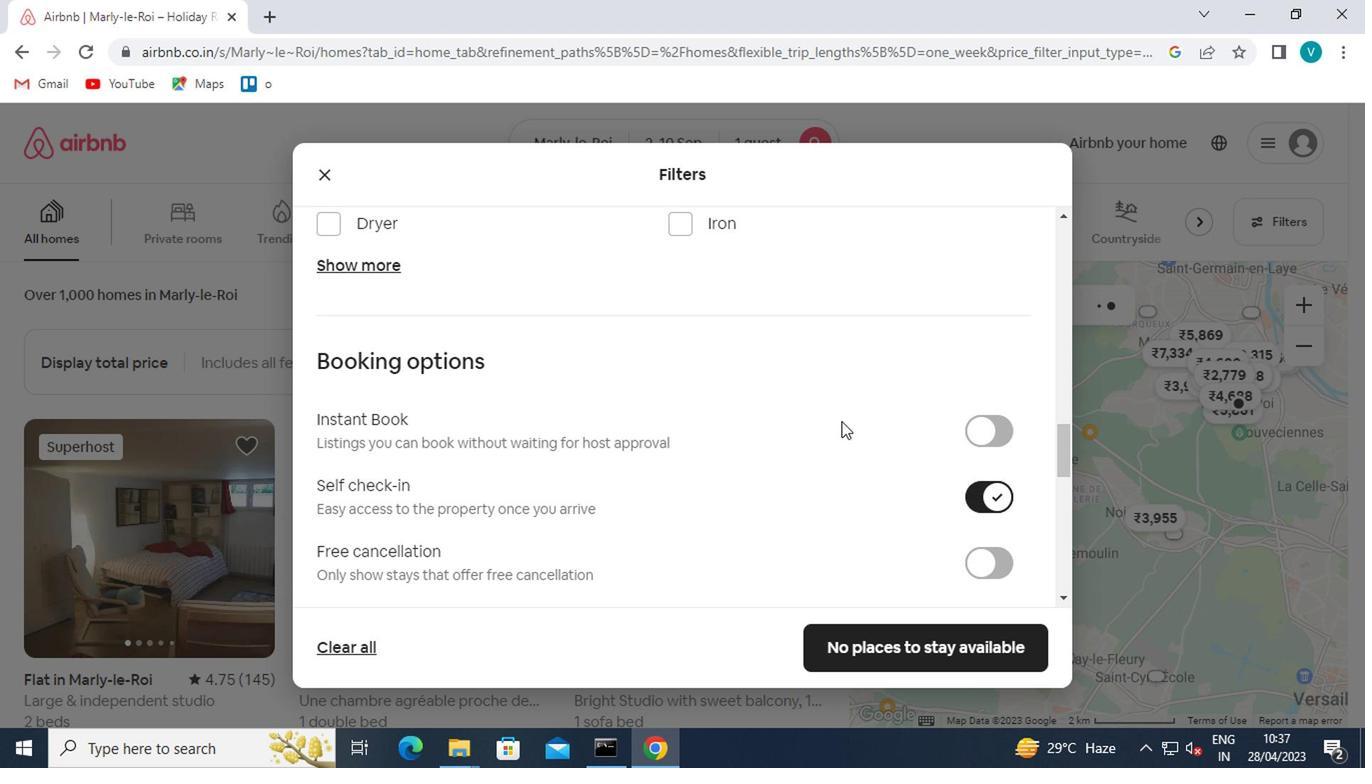 
Action: Mouse scrolled (841, 422) with delta (0, 0)
Screenshot: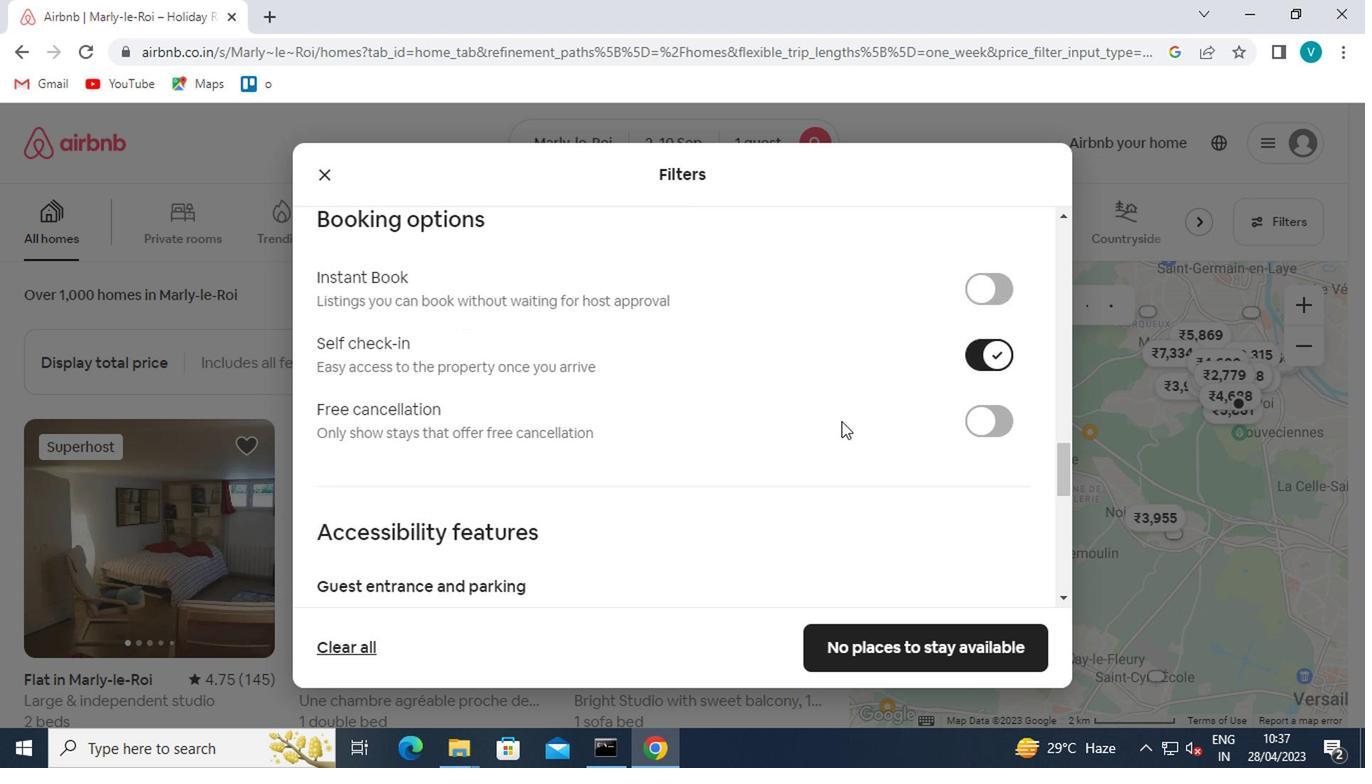
Action: Mouse scrolled (841, 422) with delta (0, 0)
Screenshot: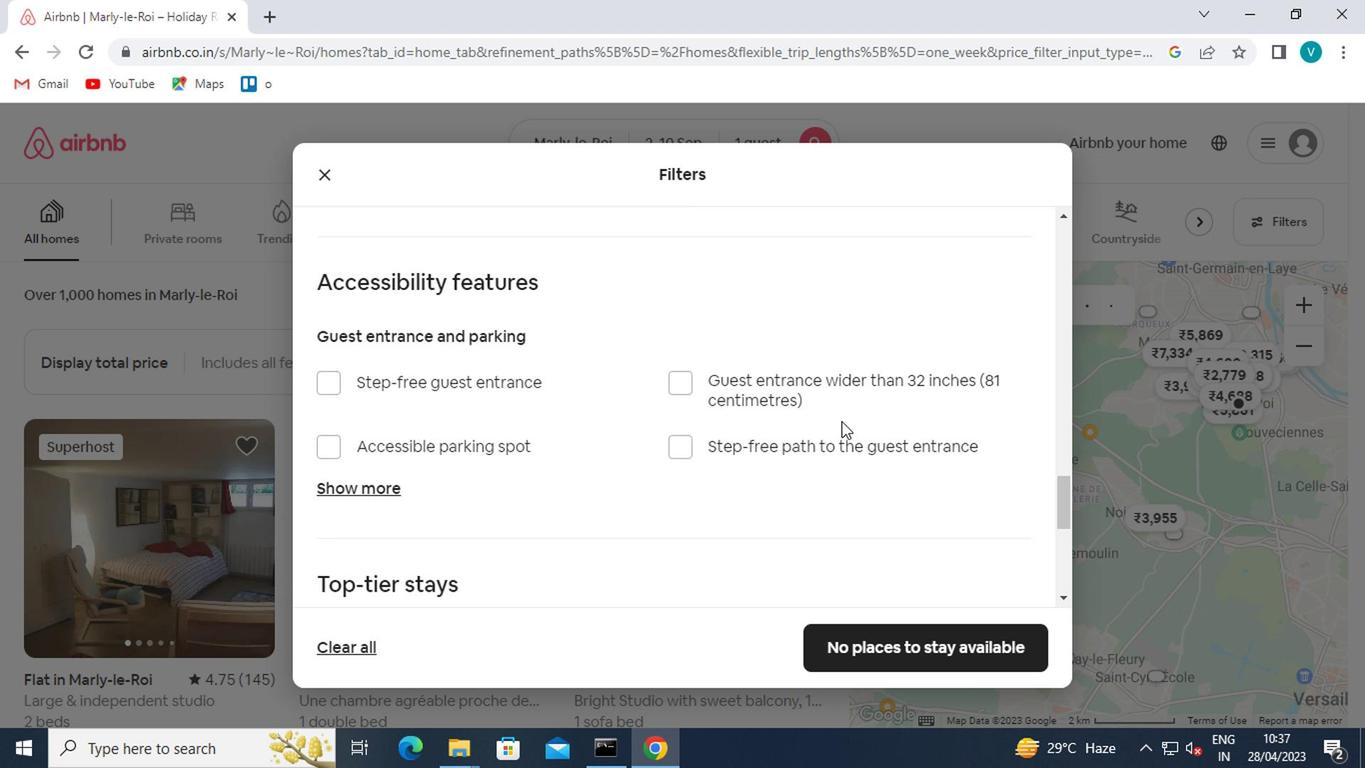 
Action: Mouse scrolled (841, 422) with delta (0, 0)
Screenshot: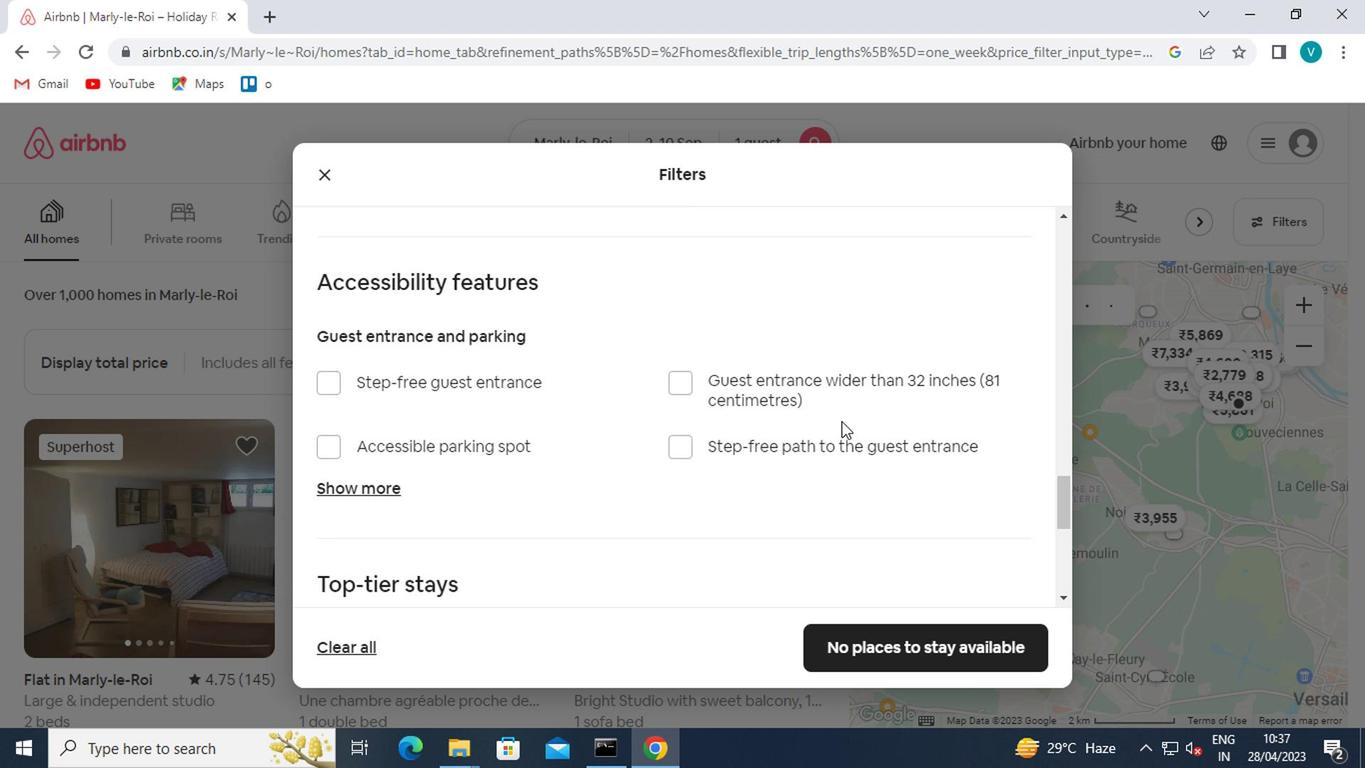 
Action: Mouse scrolled (841, 422) with delta (0, 0)
Screenshot: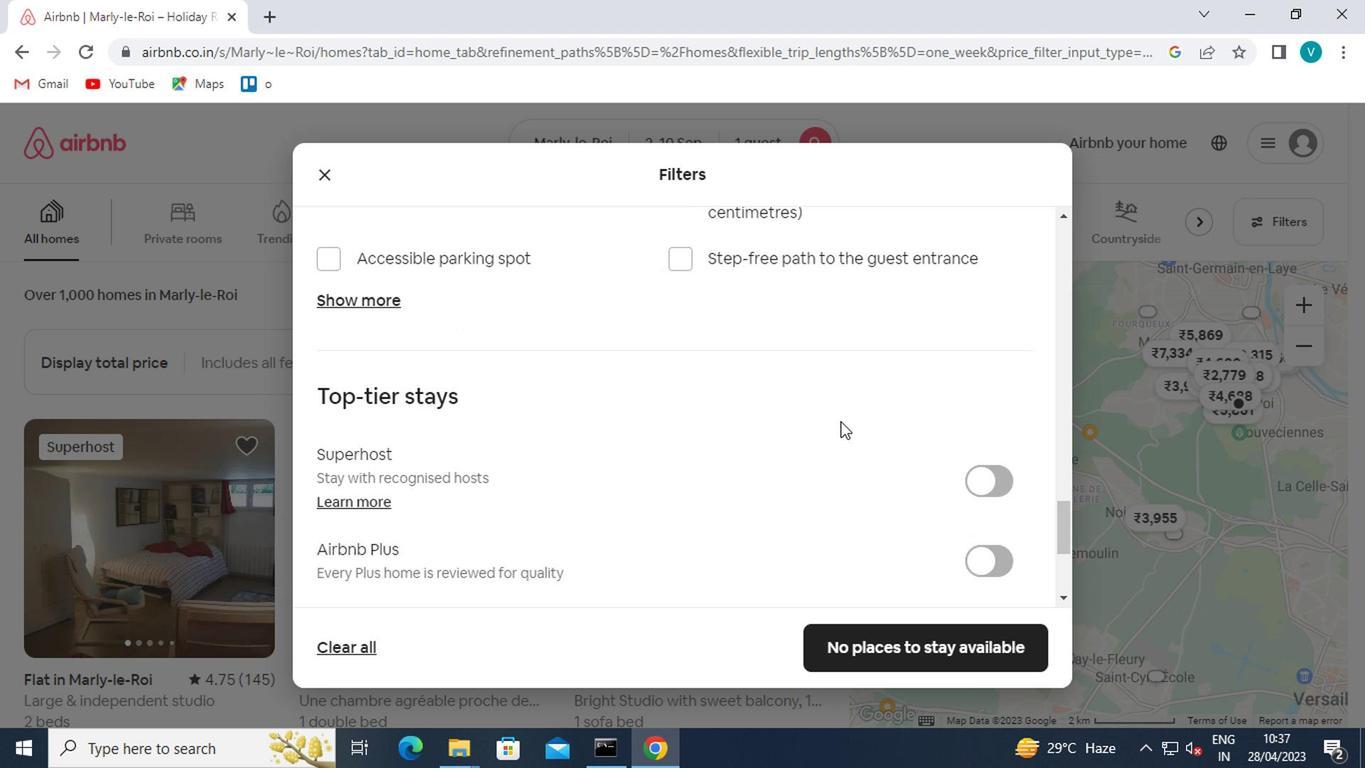 
Action: Mouse scrolled (841, 422) with delta (0, 0)
Screenshot: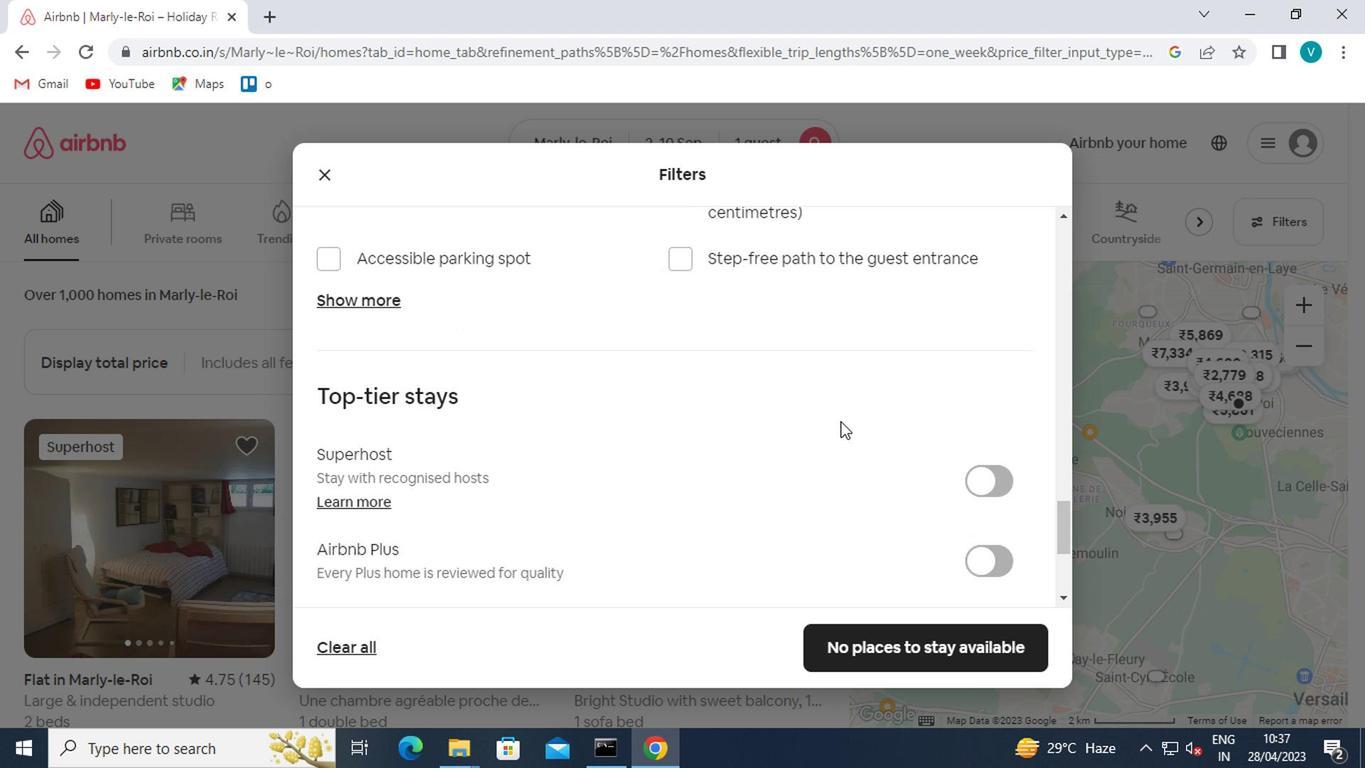 
Action: Mouse scrolled (841, 422) with delta (0, 0)
Screenshot: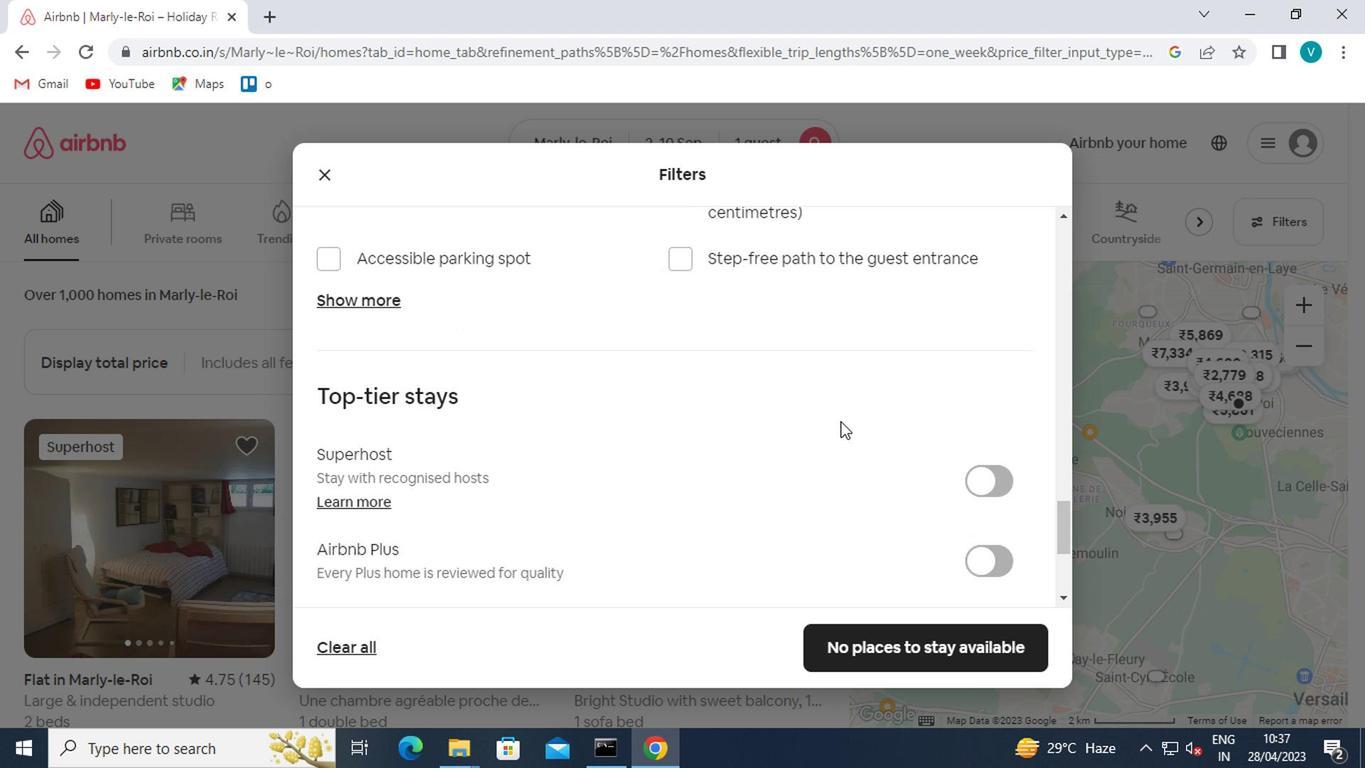 
Action: Mouse moved to (837, 425)
Screenshot: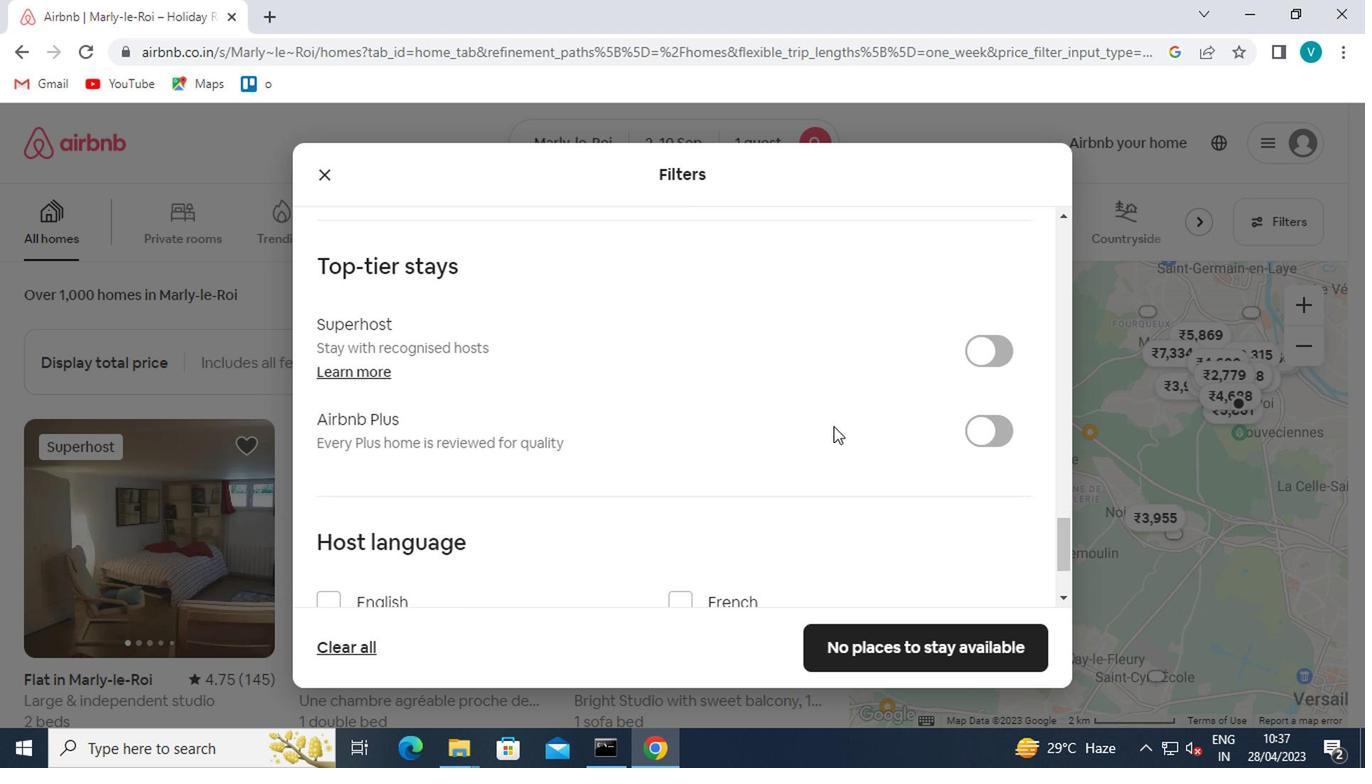 
Action: Mouse scrolled (837, 424) with delta (0, 0)
Screenshot: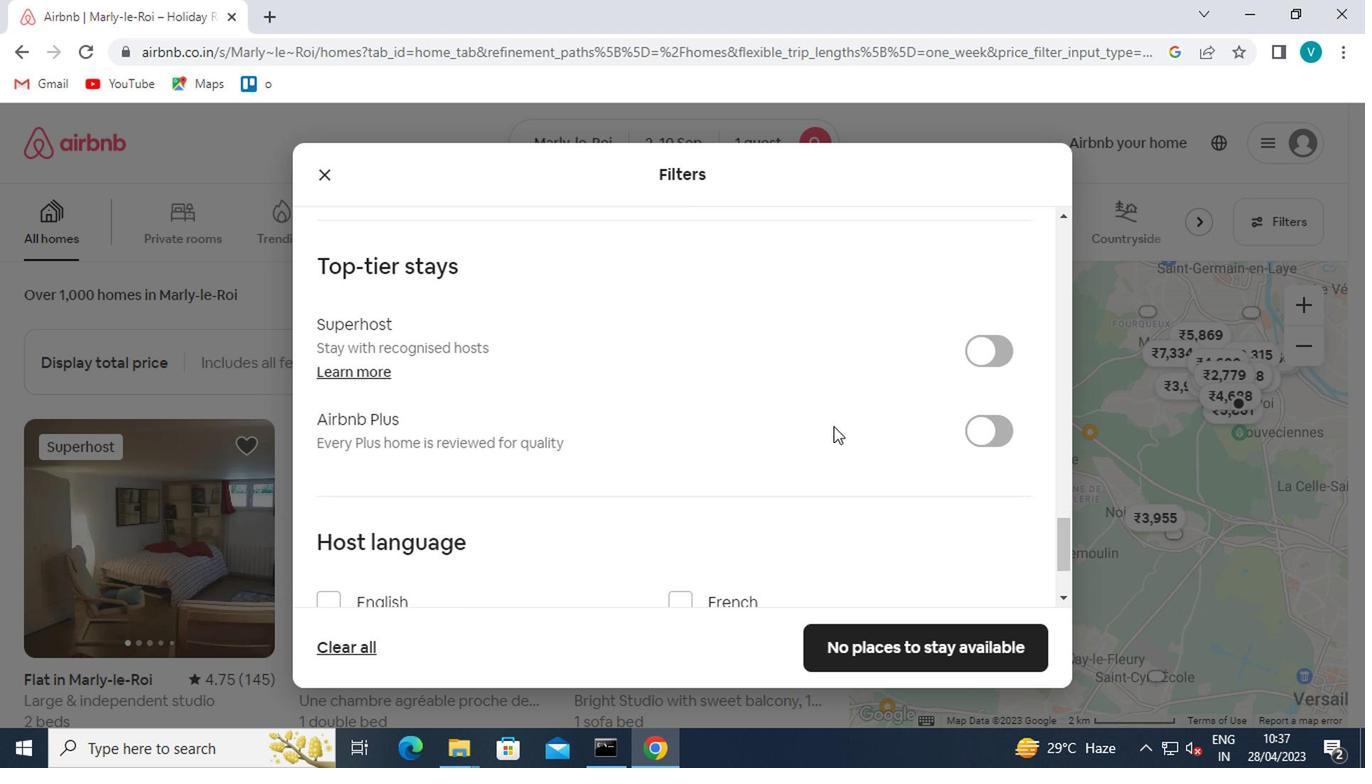
Action: Mouse scrolled (837, 424) with delta (0, 0)
Screenshot: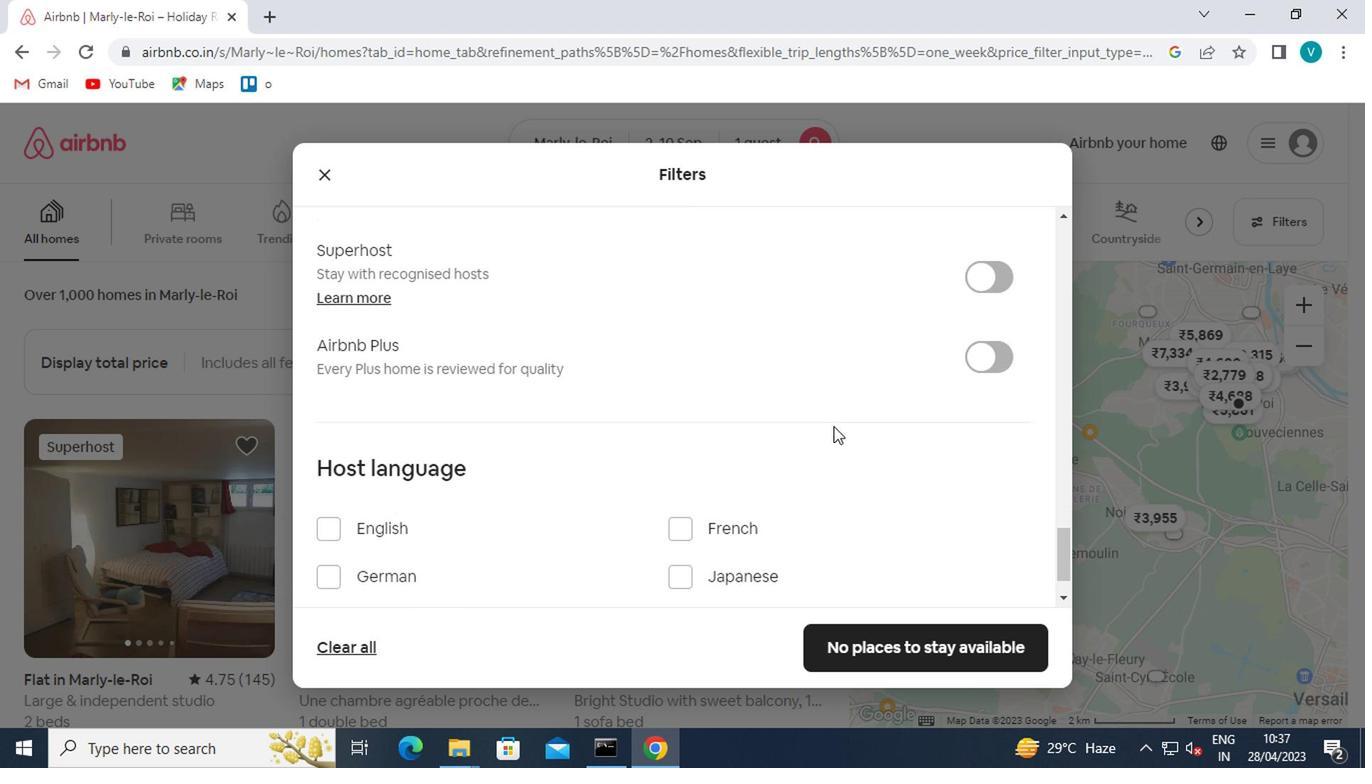 
Action: Mouse moved to (836, 425)
Screenshot: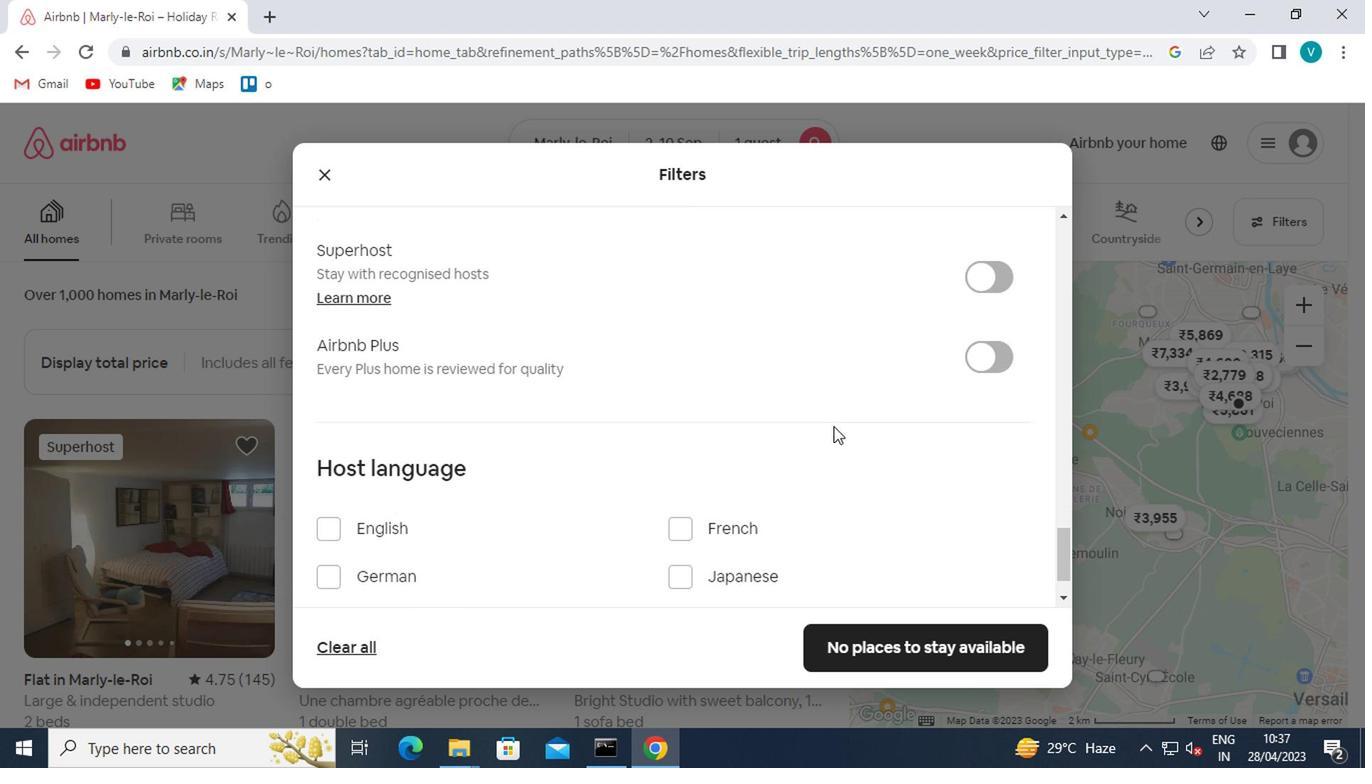 
Action: Mouse scrolled (836, 424) with delta (0, 0)
Screenshot: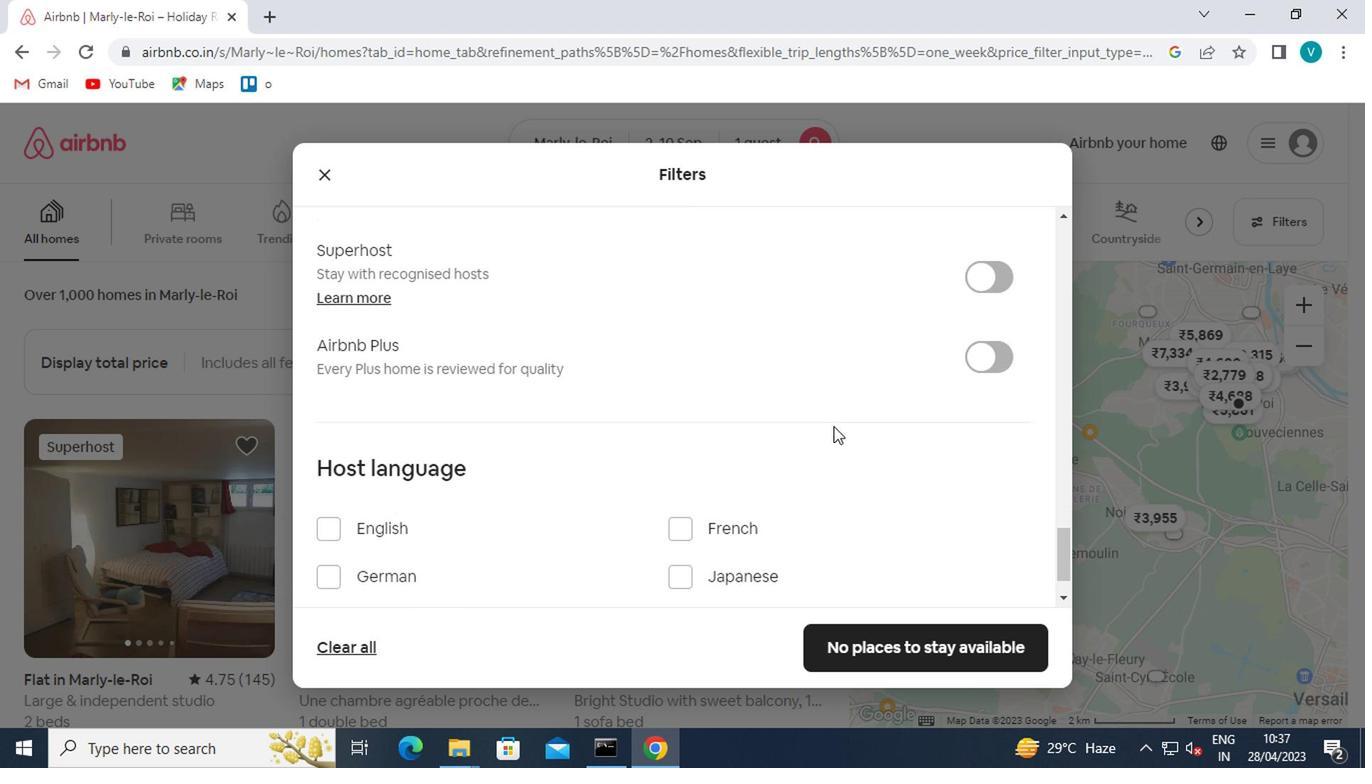 
Action: Mouse moved to (835, 426)
Screenshot: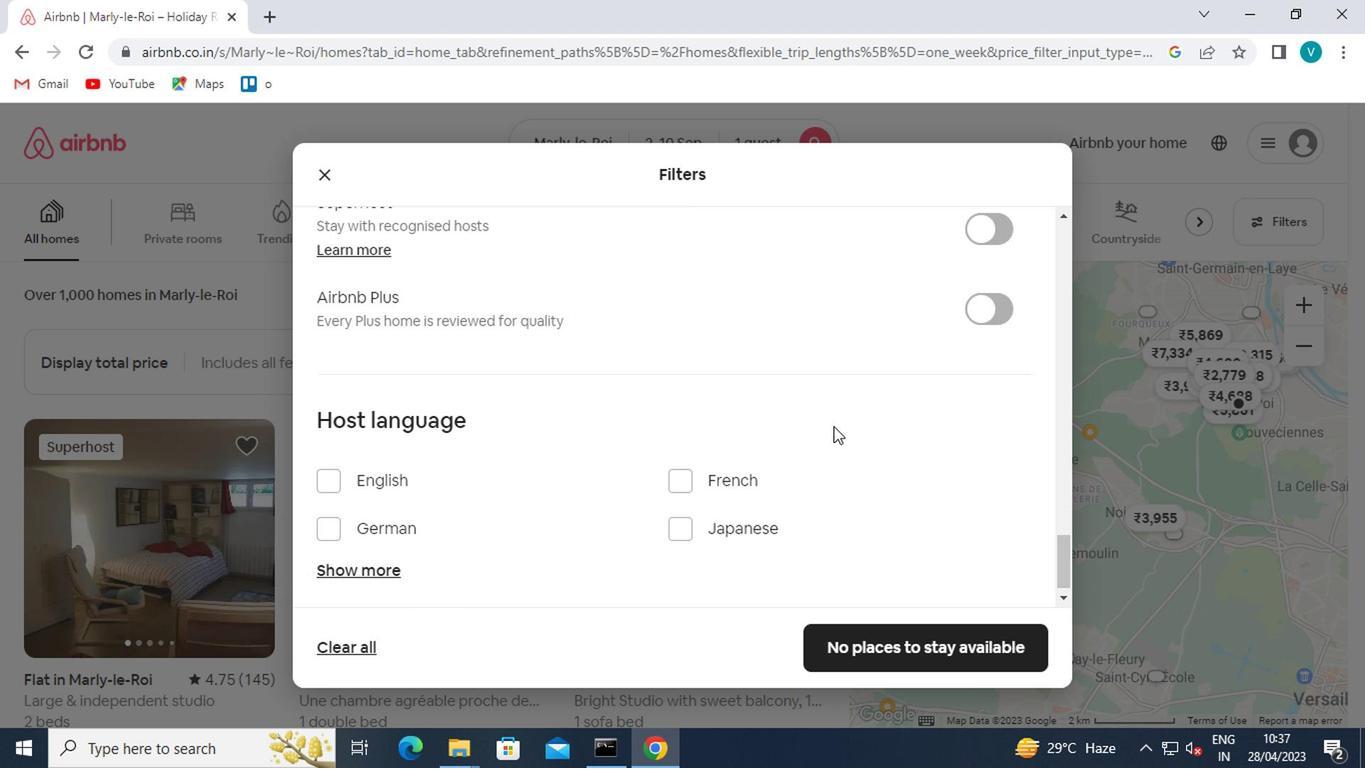 
Action: Mouse scrolled (835, 425) with delta (0, -1)
Screenshot: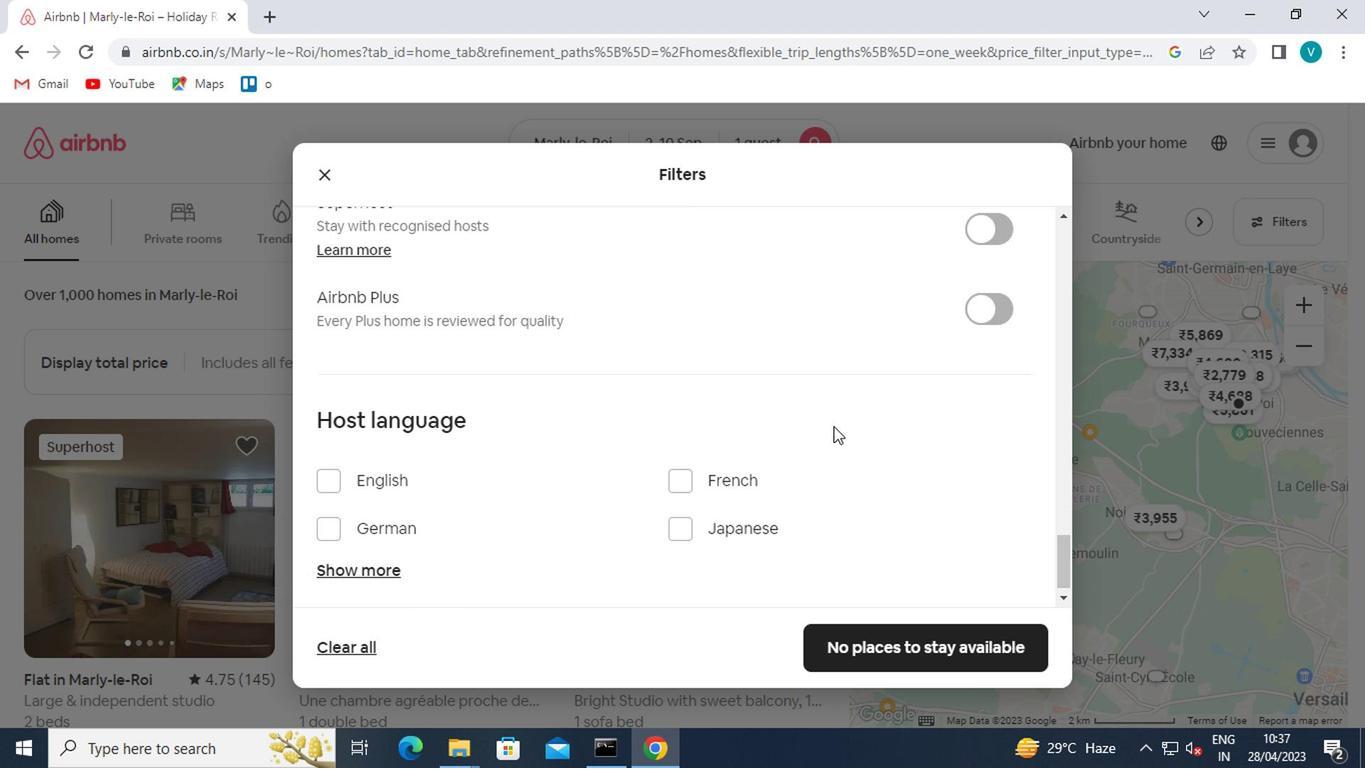 
Action: Mouse moved to (463, 458)
Screenshot: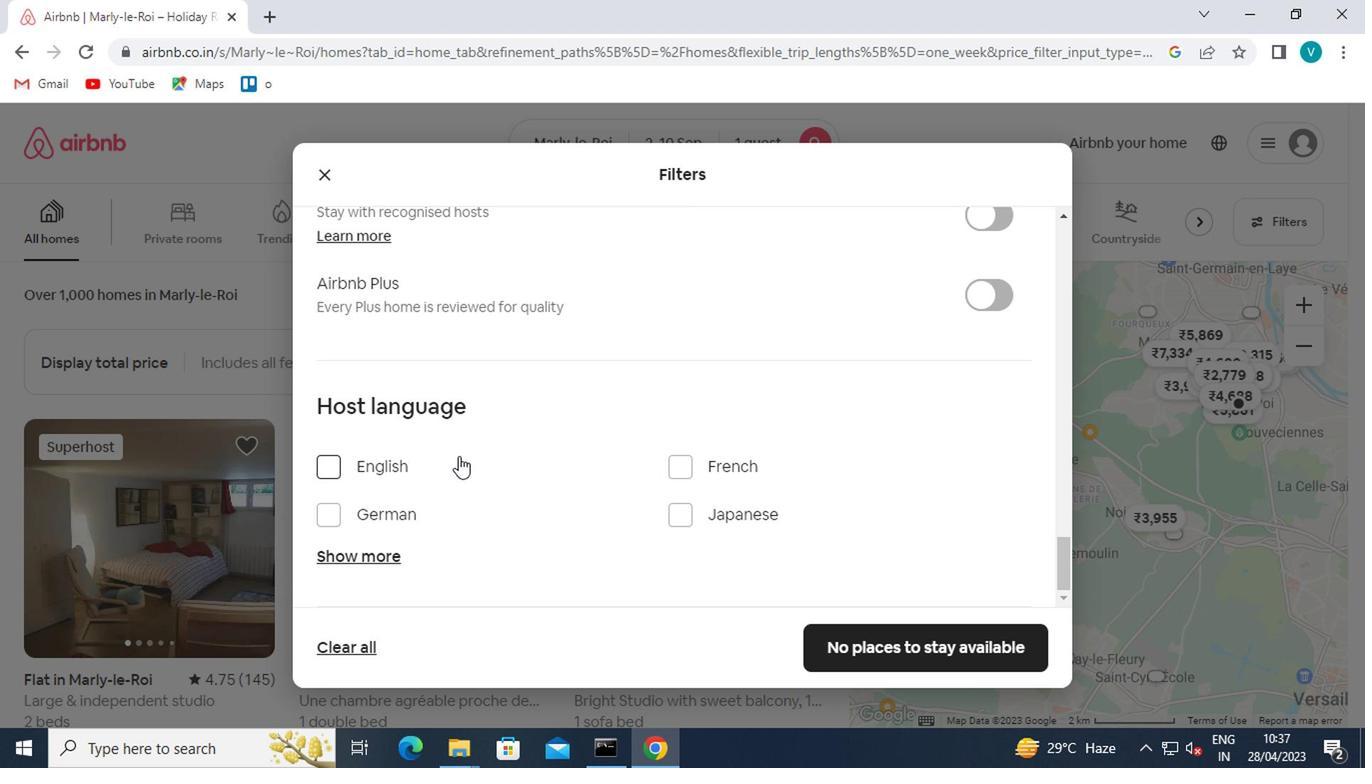 
Action: Mouse pressed left at (463, 458)
Screenshot: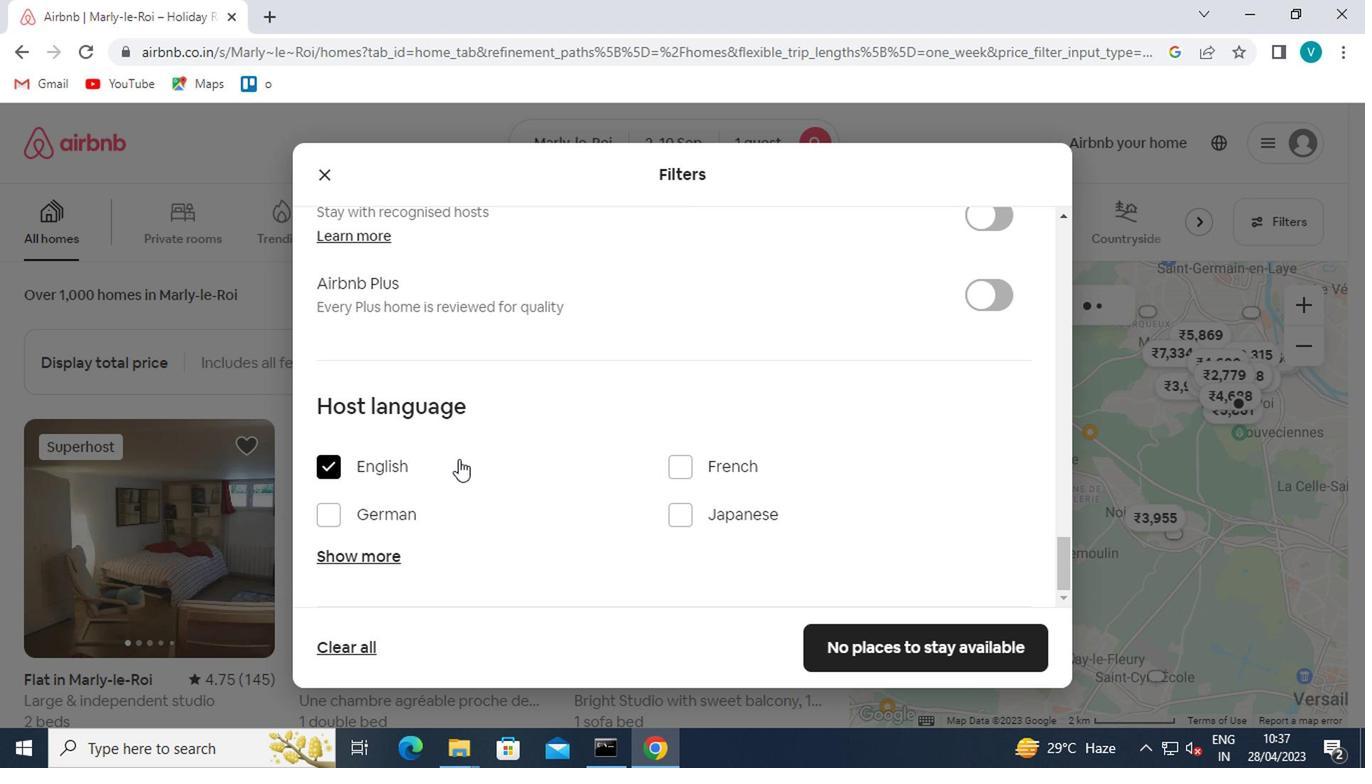 
Action: Mouse moved to (905, 647)
Screenshot: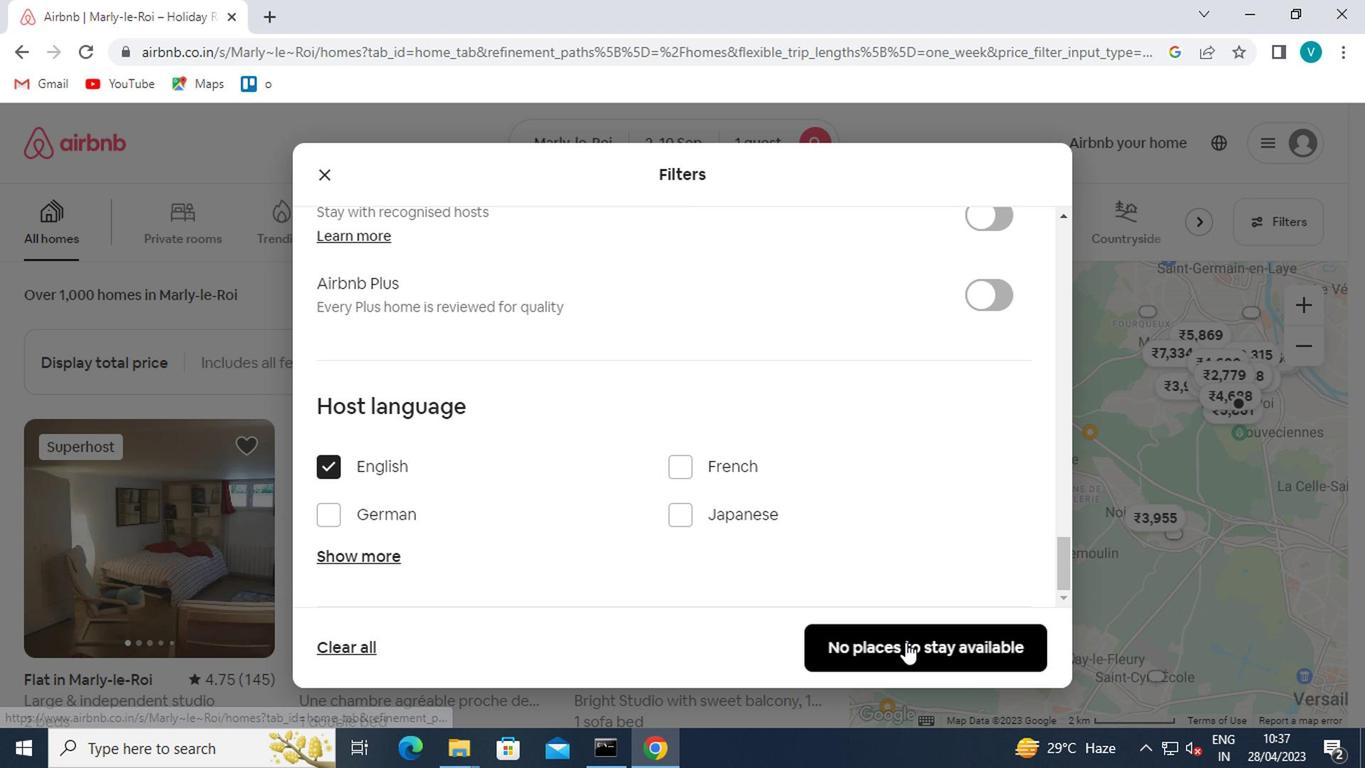 
Action: Mouse pressed left at (905, 647)
Screenshot: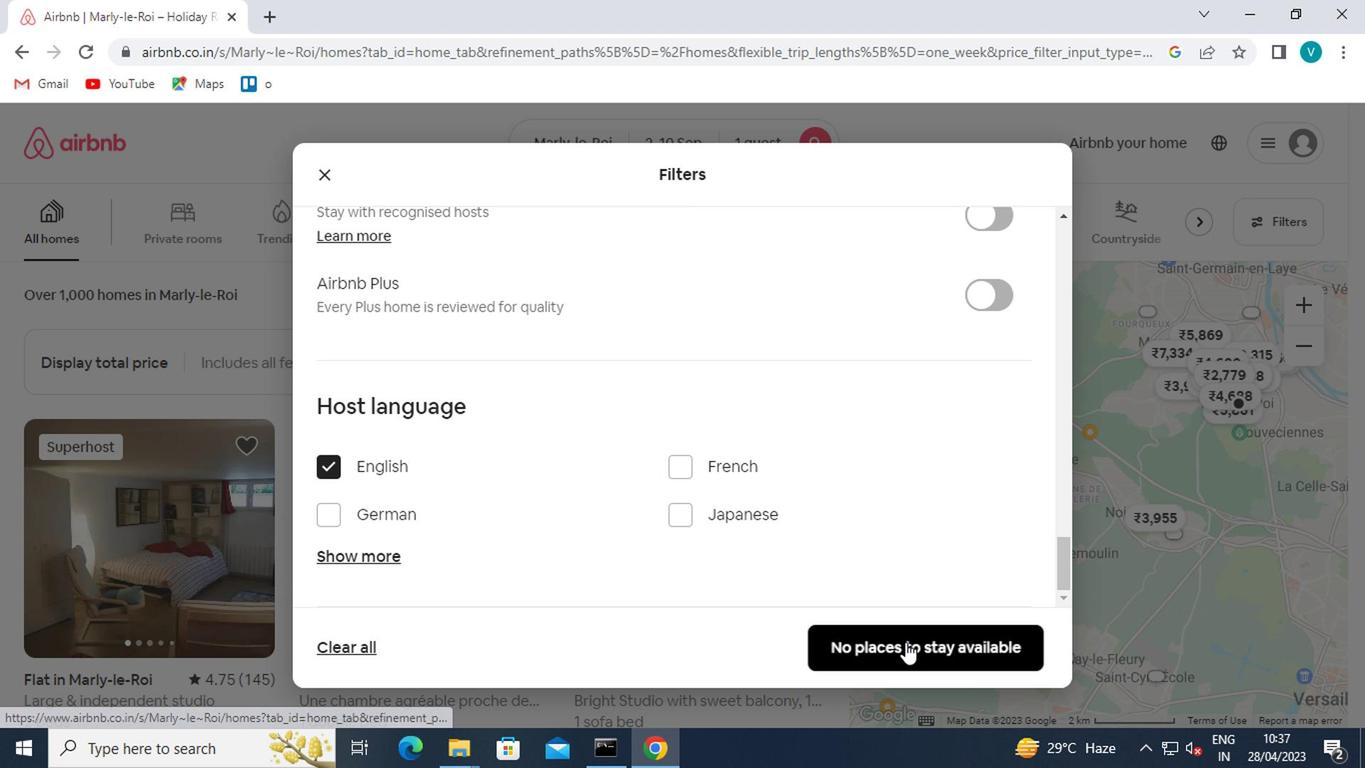 
Action: Mouse moved to (905, 647)
Screenshot: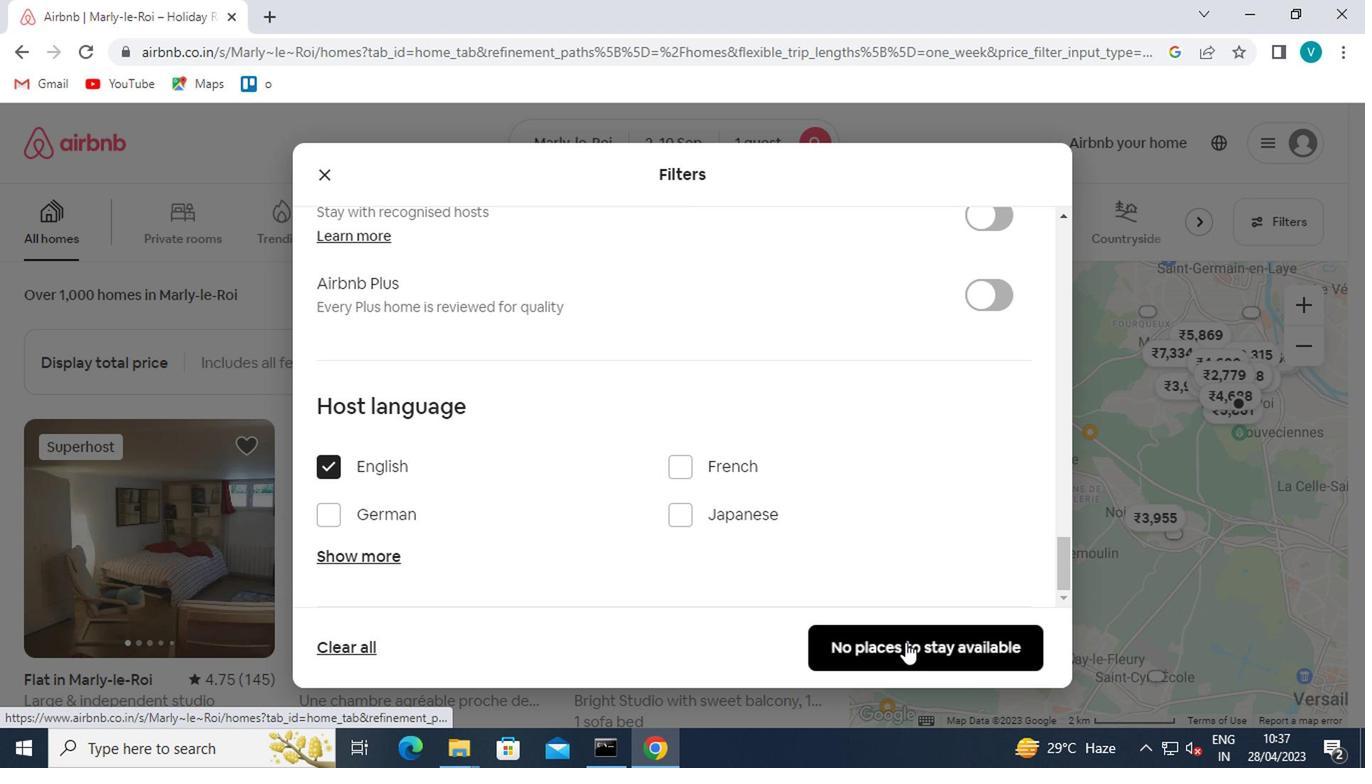 
